 Task: Find connections with filter location Havana with filter topic #entrepreneurshipwith filter profile language German with filter current company Bill & Melinda Gates Foundation with filter school Pondicherry Engineering College with filter industry Aviation and Aerospace Component Manufacturing with filter service category Wedding Photography with filter keywords title Foreman
Action: Mouse moved to (709, 85)
Screenshot: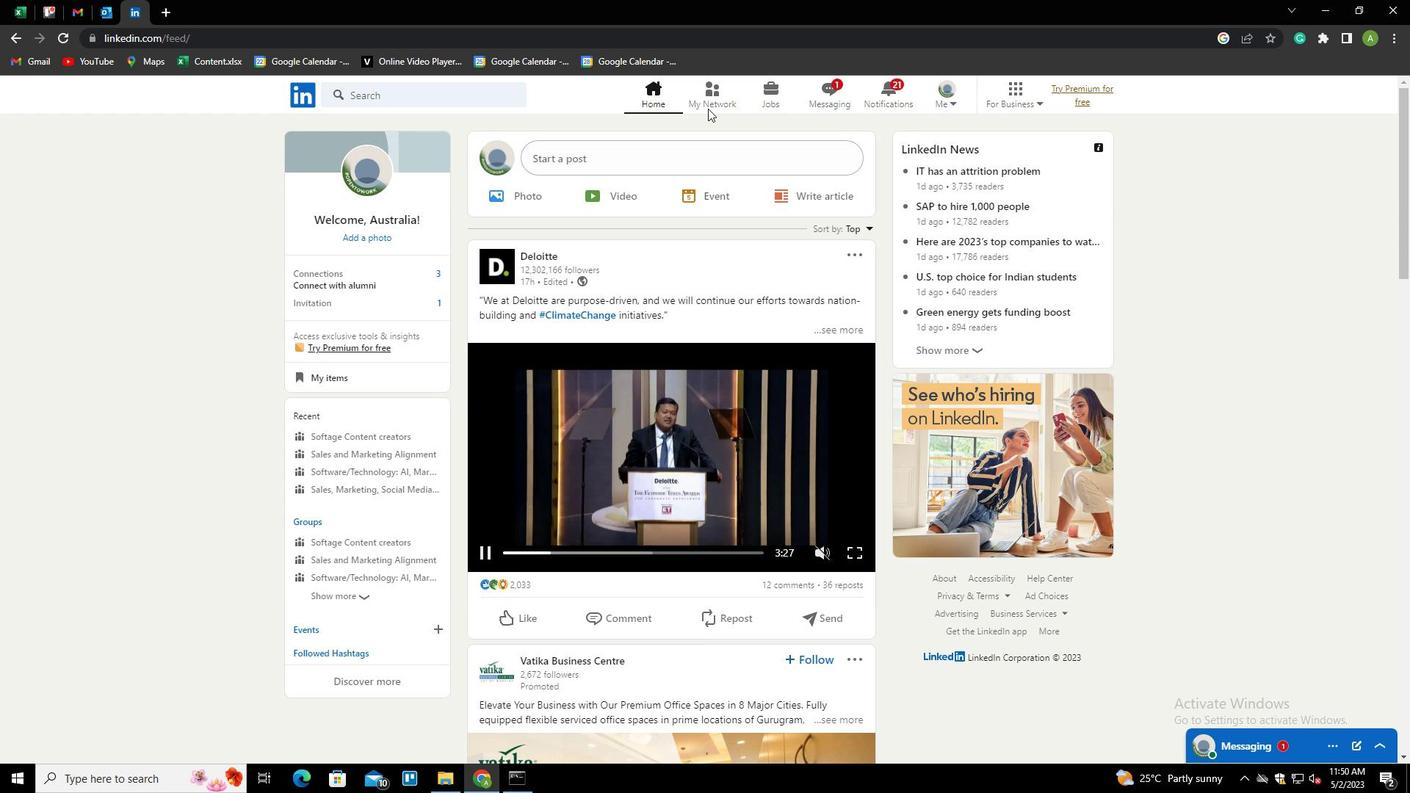 
Action: Mouse pressed left at (709, 85)
Screenshot: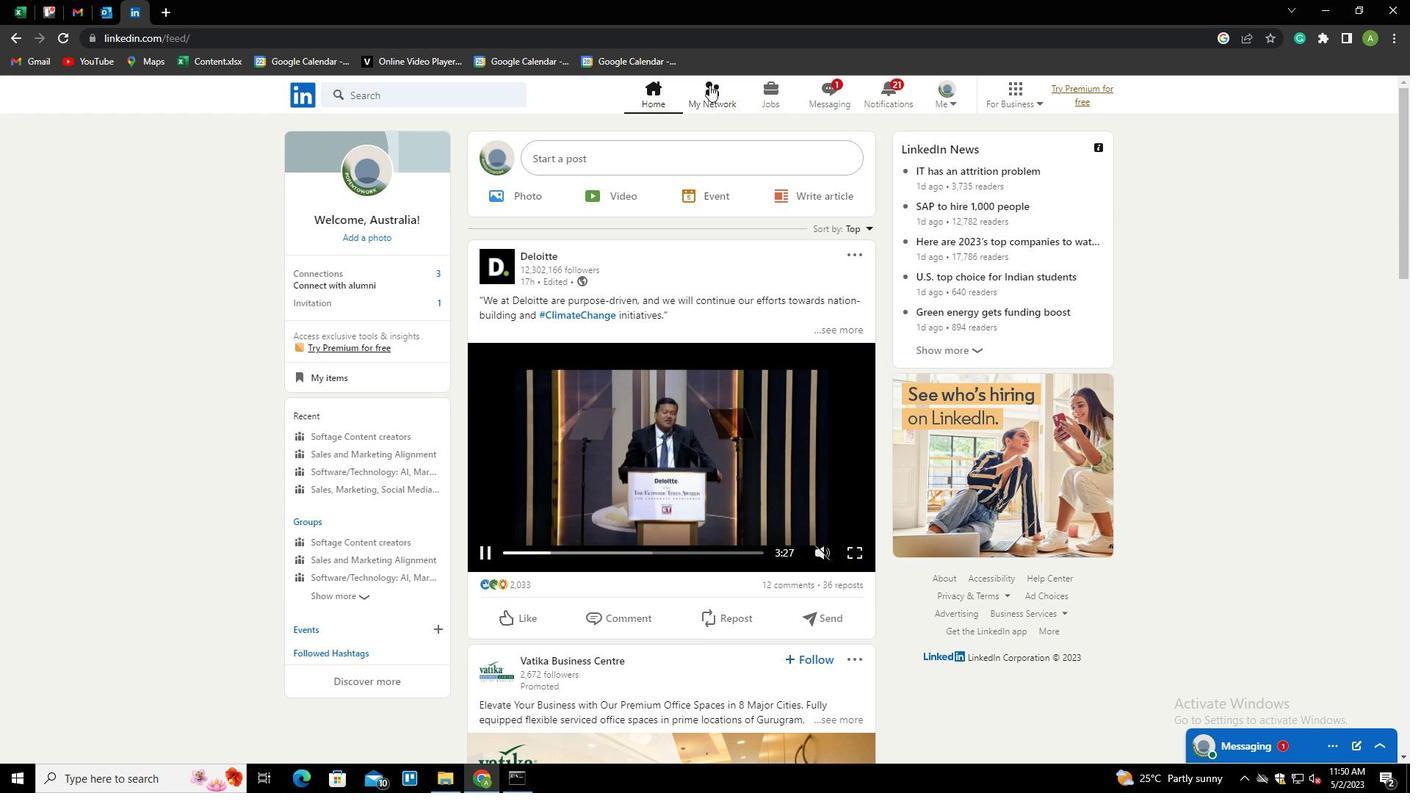 
Action: Mouse moved to (365, 171)
Screenshot: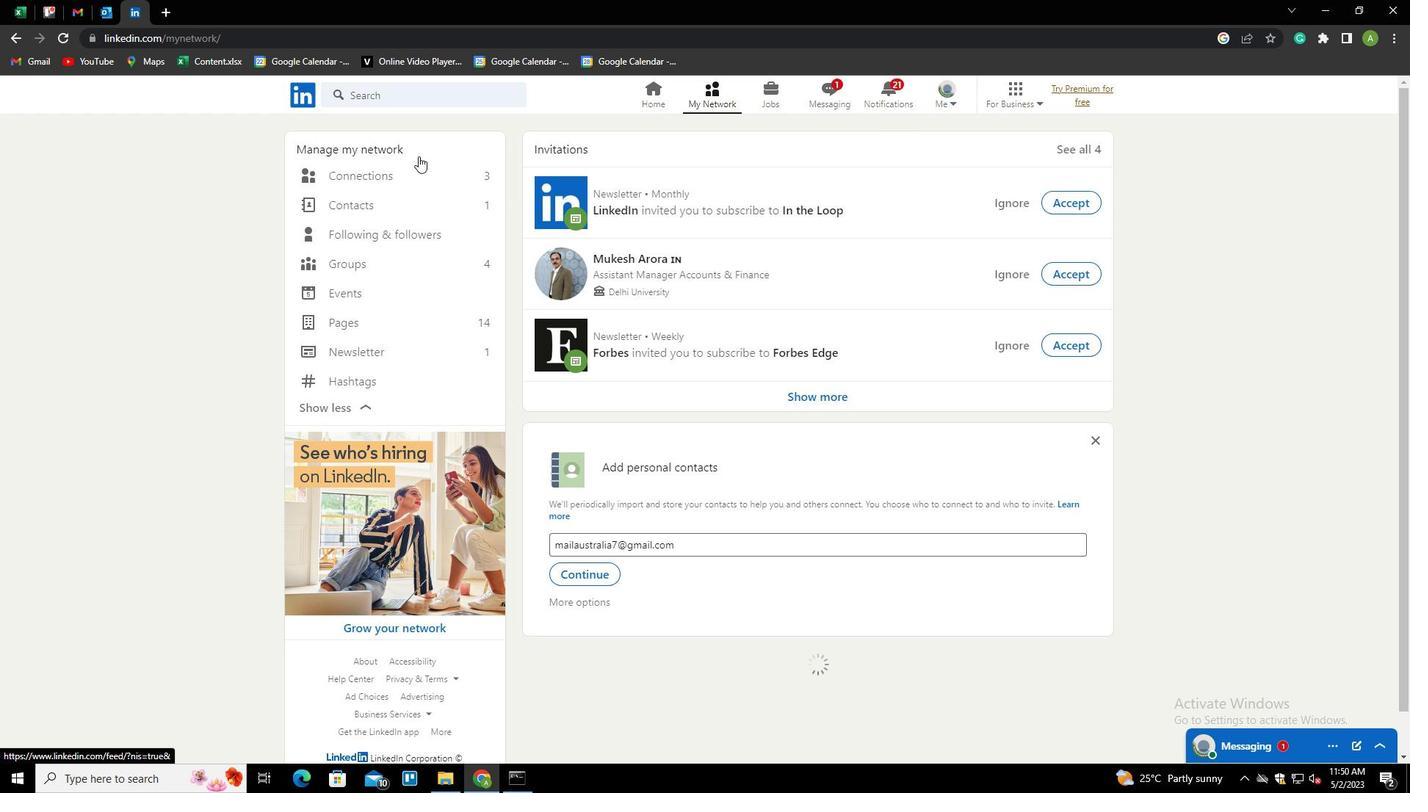 
Action: Mouse pressed left at (365, 171)
Screenshot: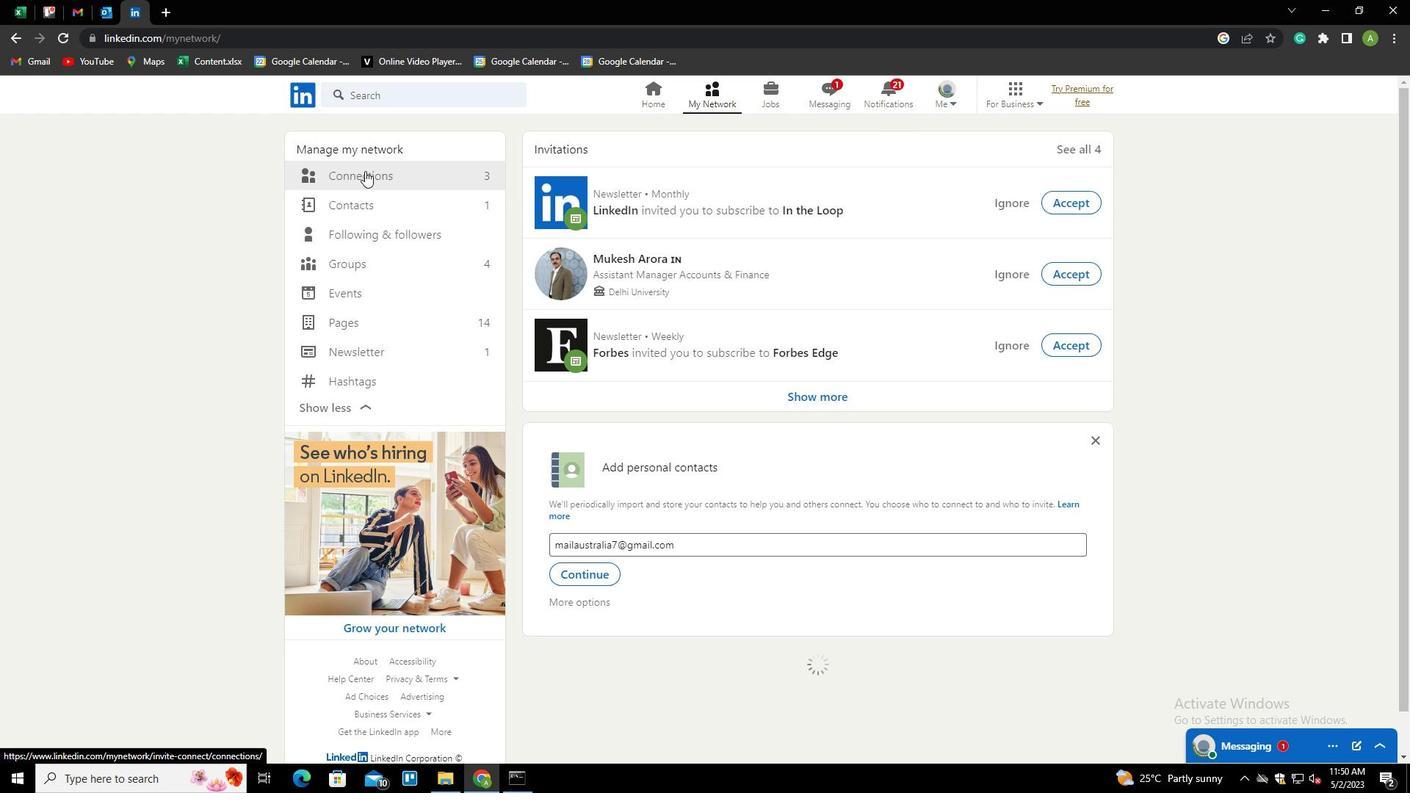 
Action: Mouse moved to (796, 180)
Screenshot: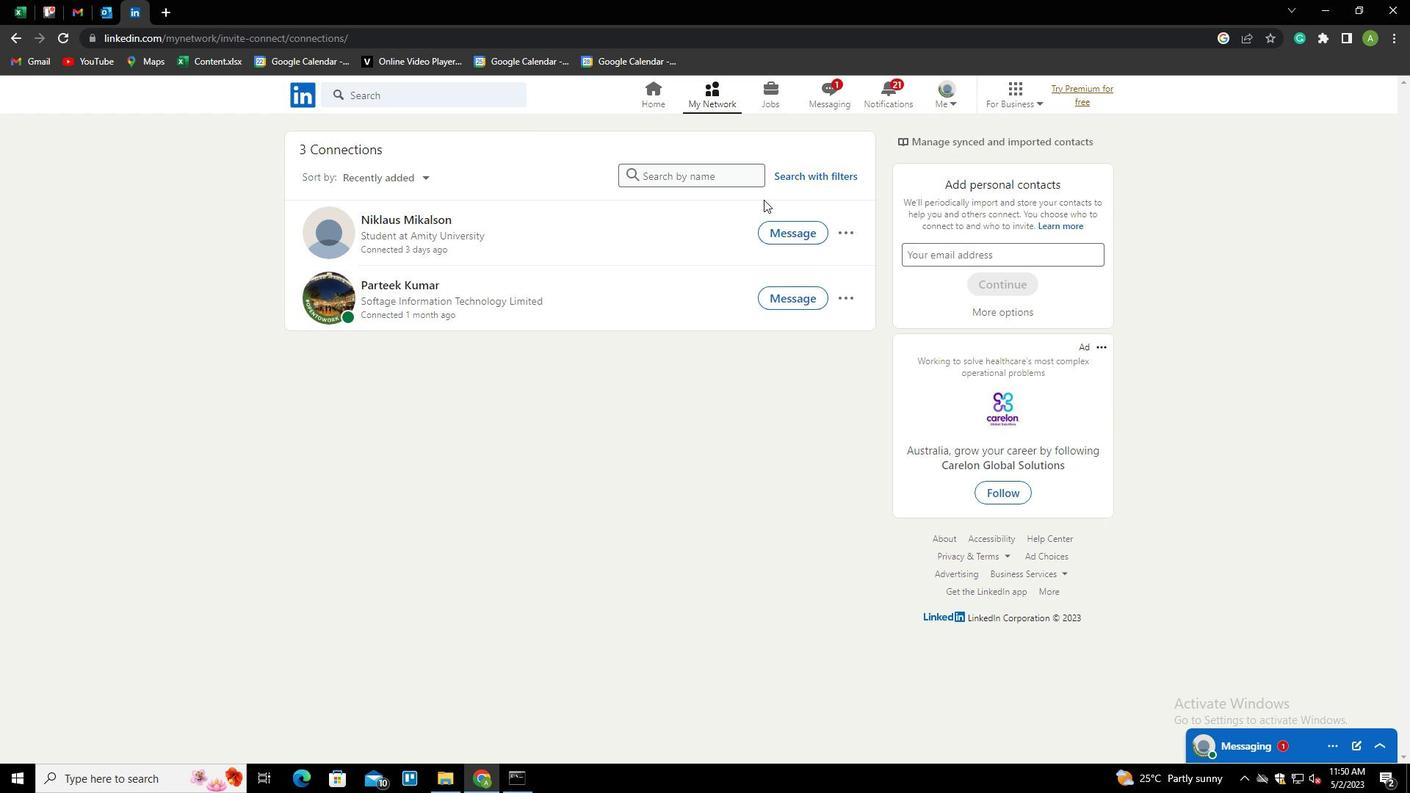 
Action: Mouse pressed left at (796, 180)
Screenshot: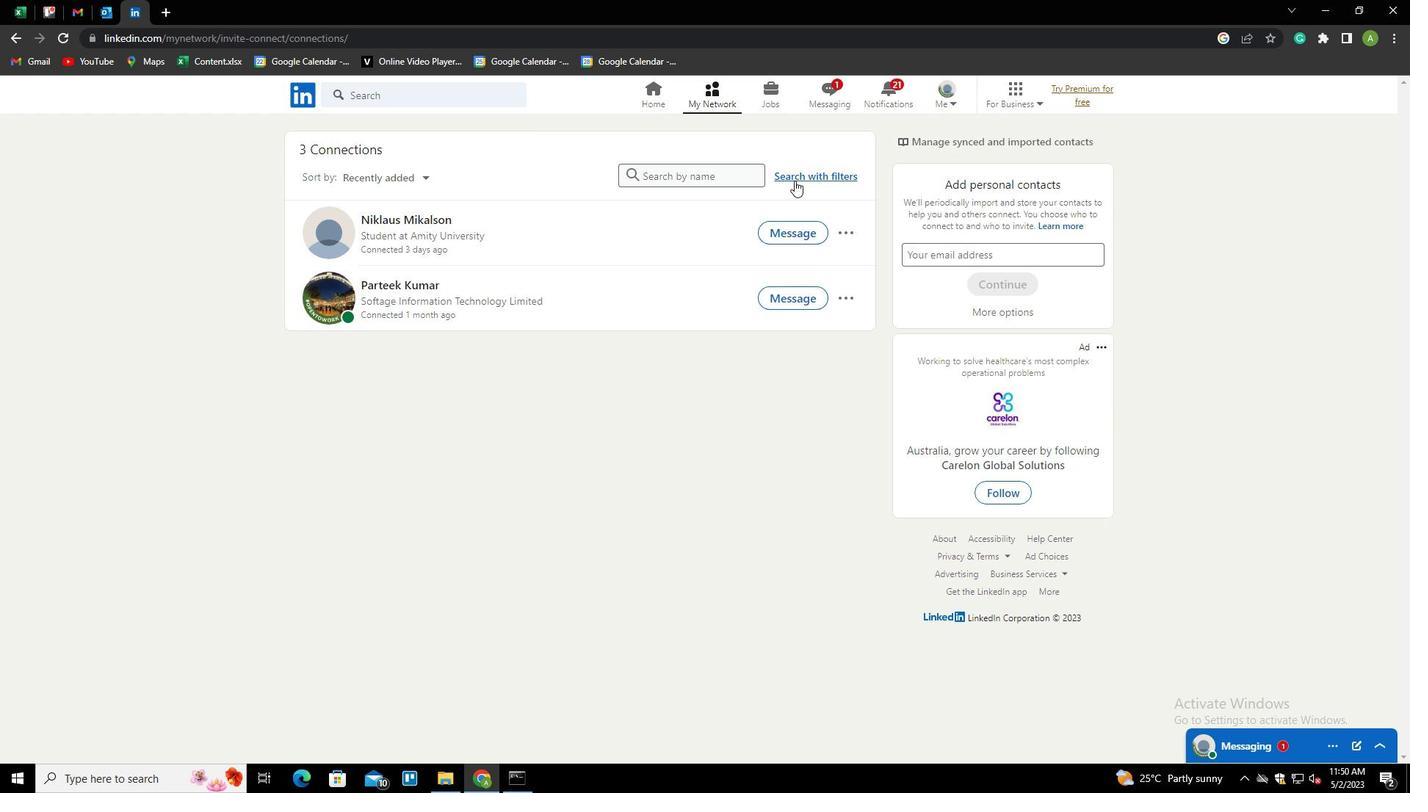 
Action: Mouse moved to (744, 136)
Screenshot: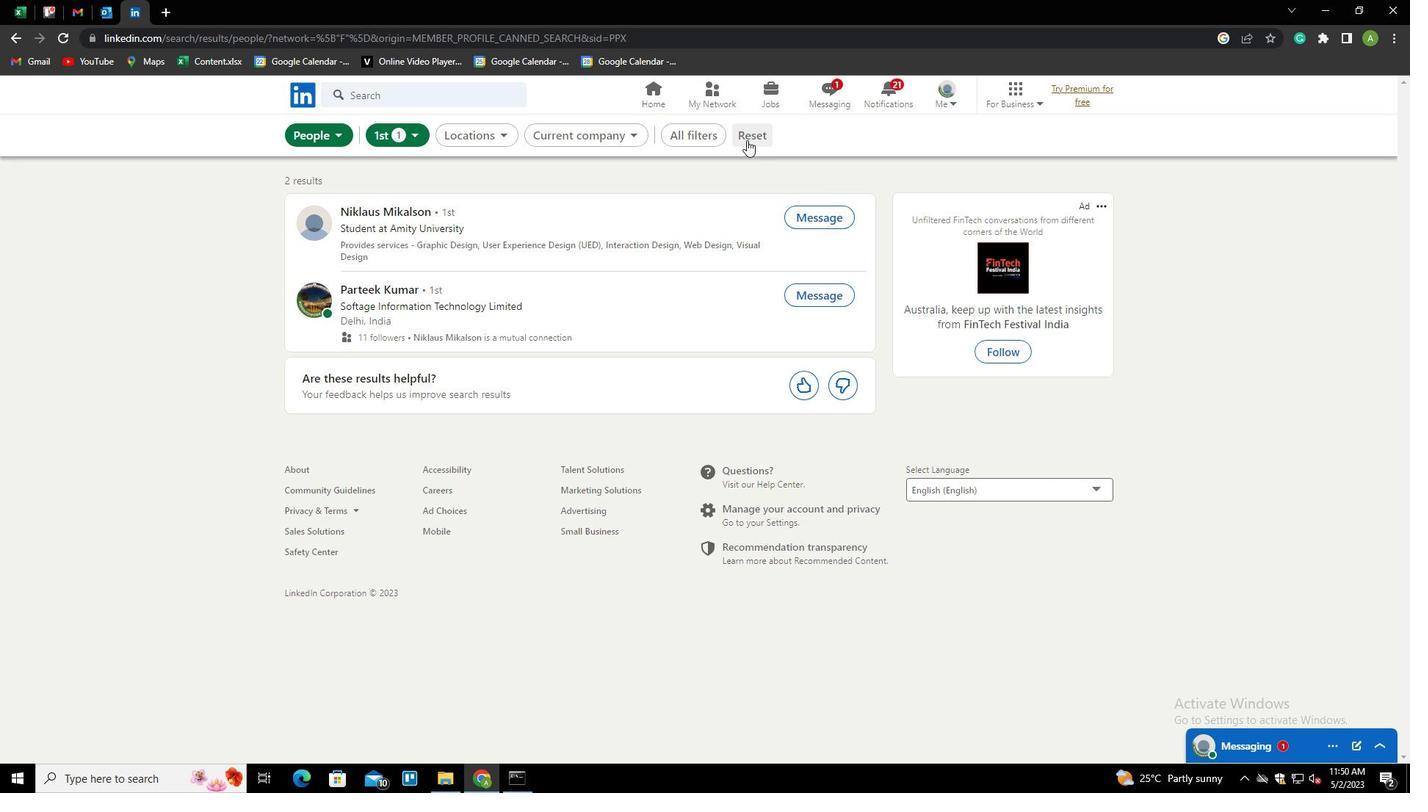 
Action: Mouse pressed left at (744, 136)
Screenshot: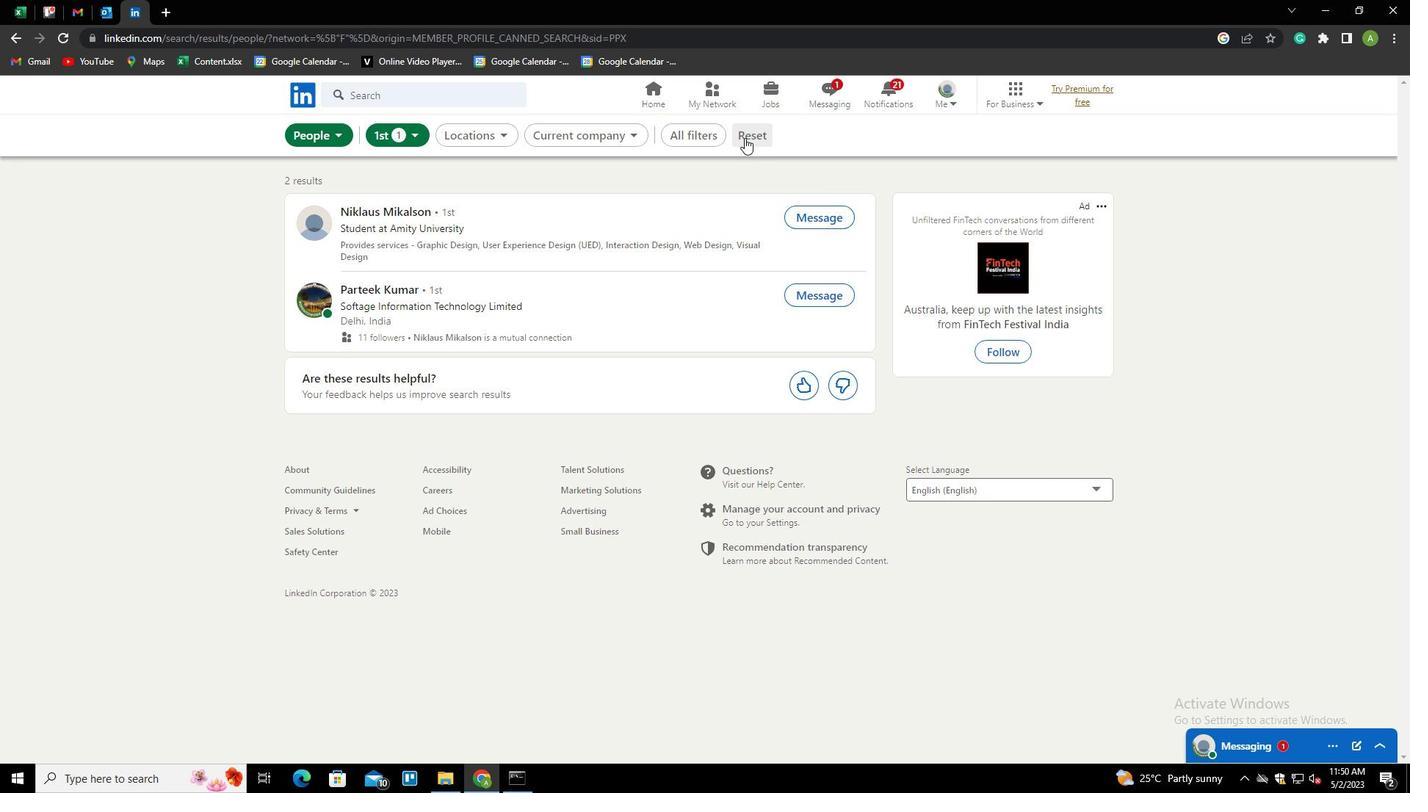 
Action: Mouse moved to (722, 137)
Screenshot: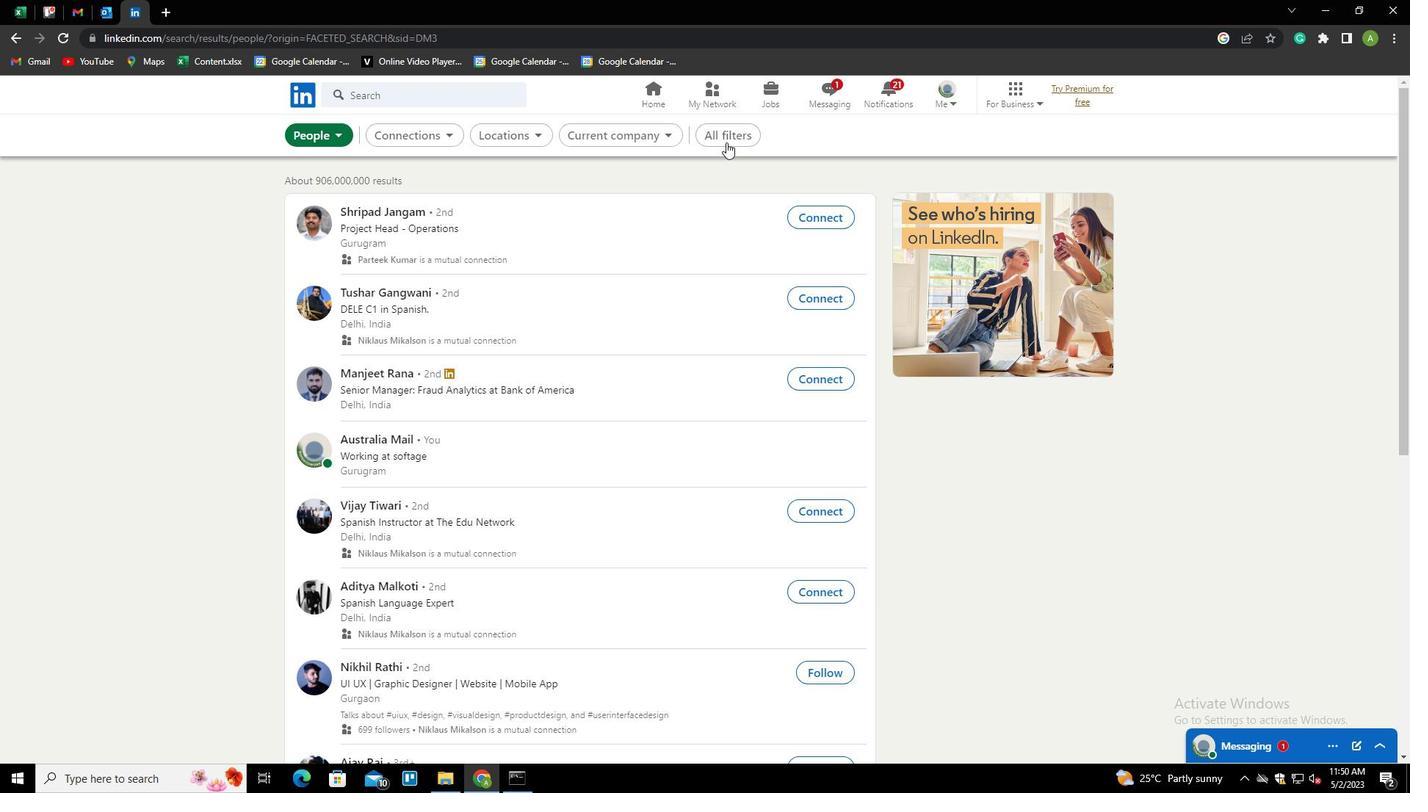 
Action: Mouse pressed left at (722, 137)
Screenshot: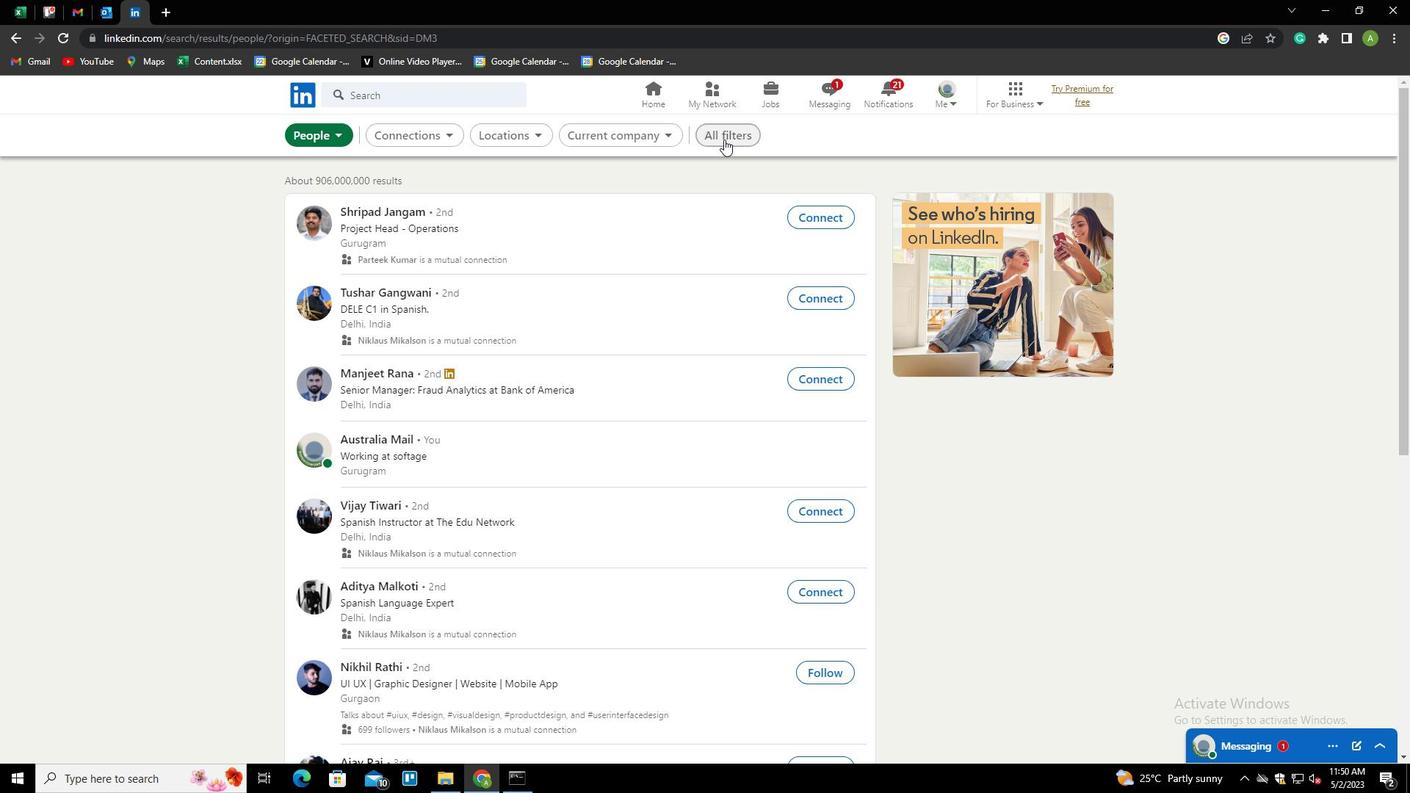 
Action: Mouse moved to (1201, 408)
Screenshot: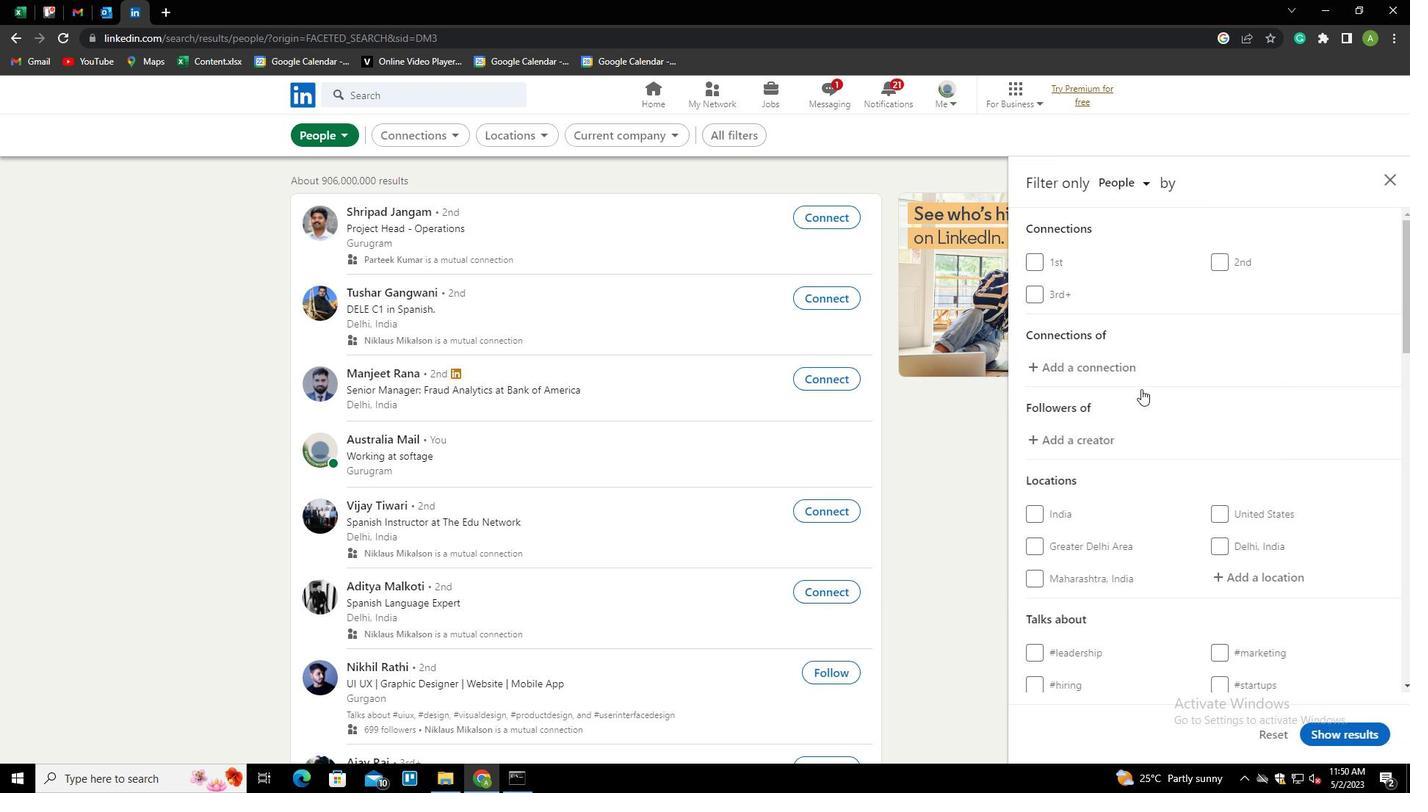
Action: Mouse scrolled (1201, 407) with delta (0, 0)
Screenshot: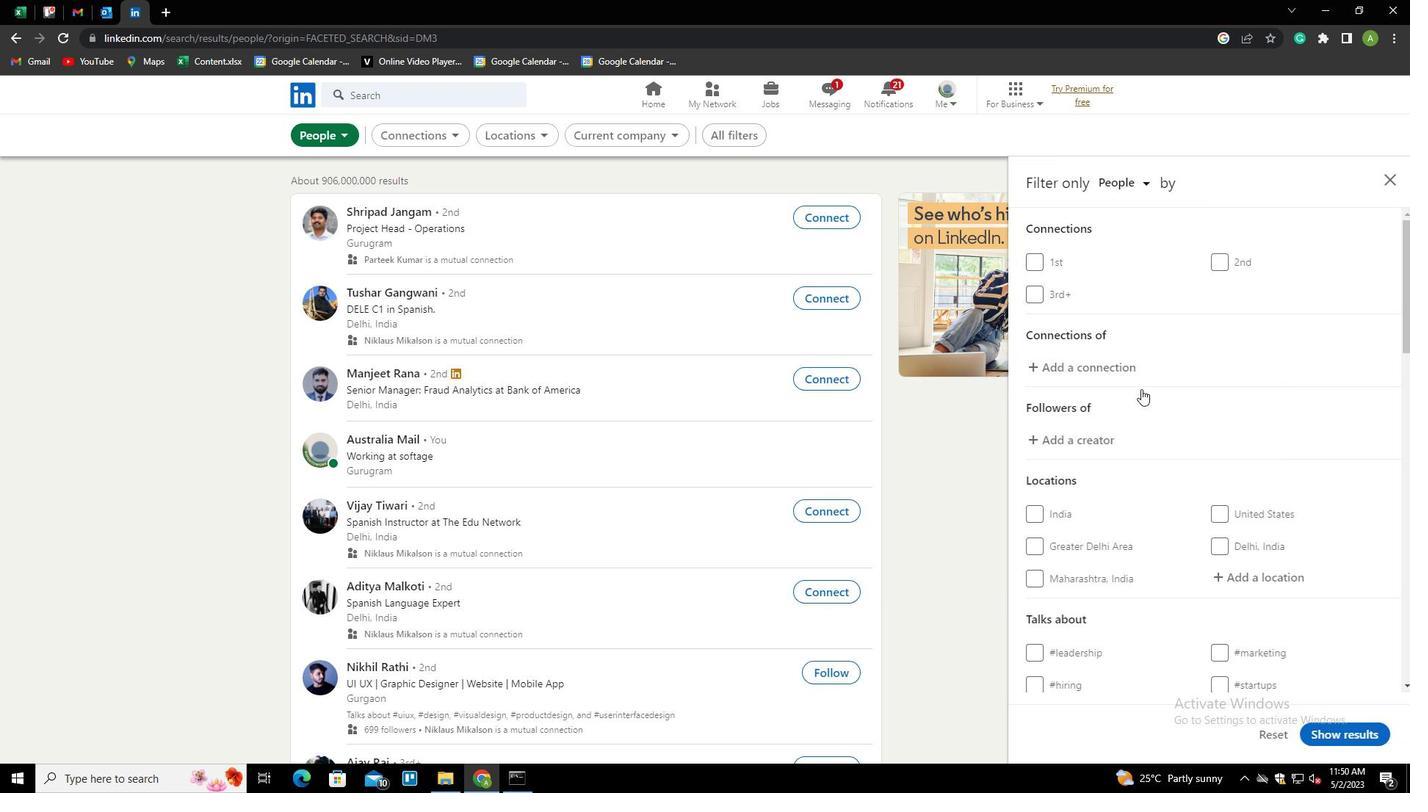 
Action: Mouse scrolled (1201, 407) with delta (0, 0)
Screenshot: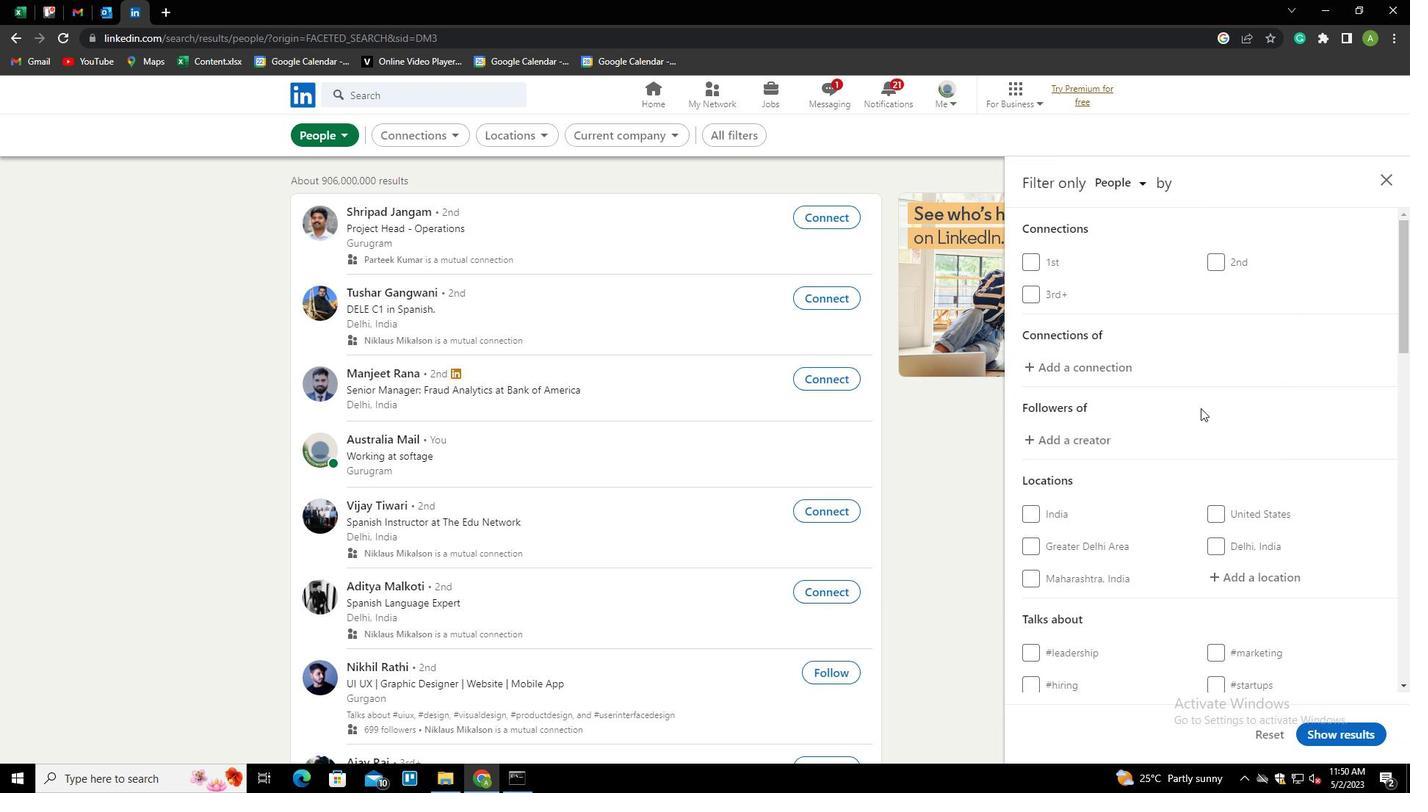 
Action: Mouse scrolled (1201, 407) with delta (0, 0)
Screenshot: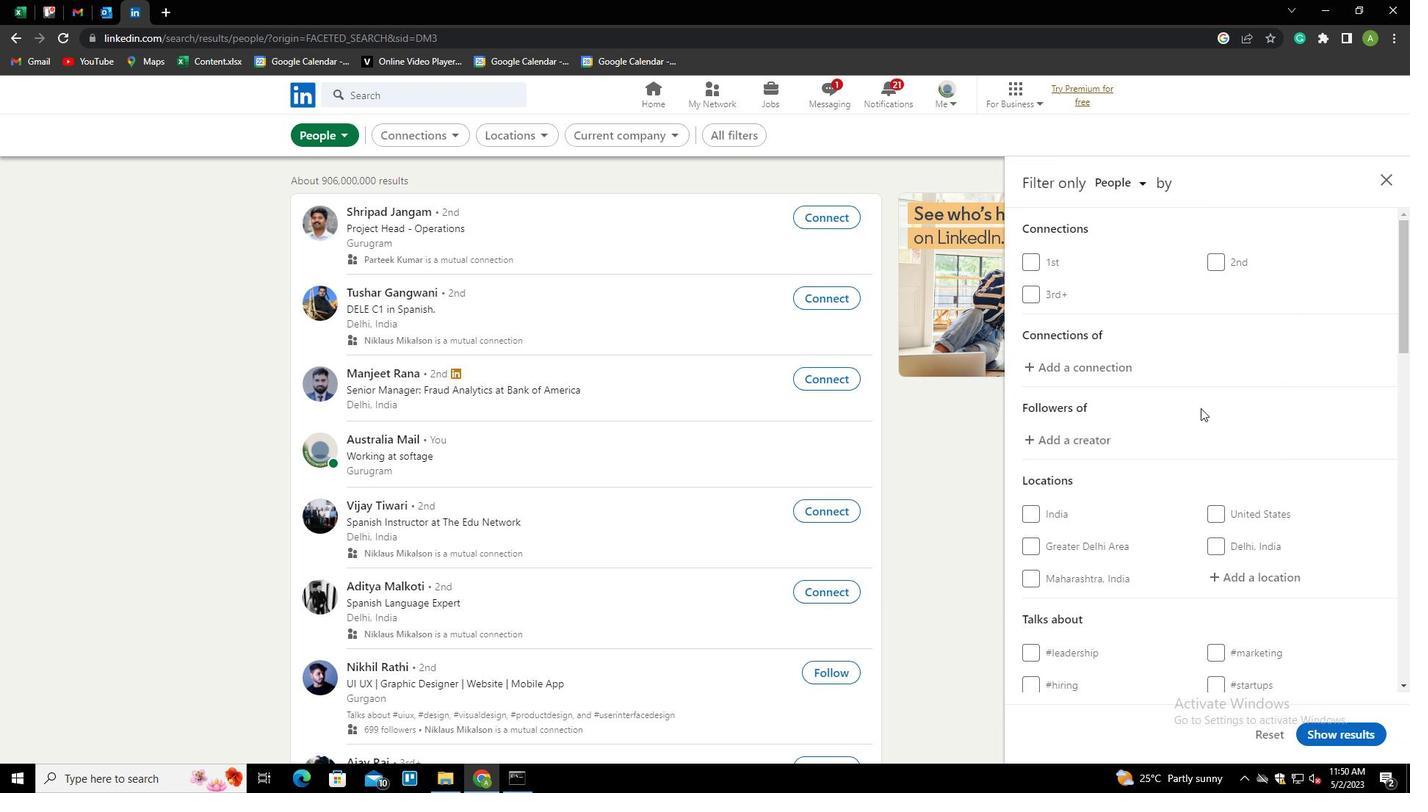 
Action: Mouse moved to (1231, 362)
Screenshot: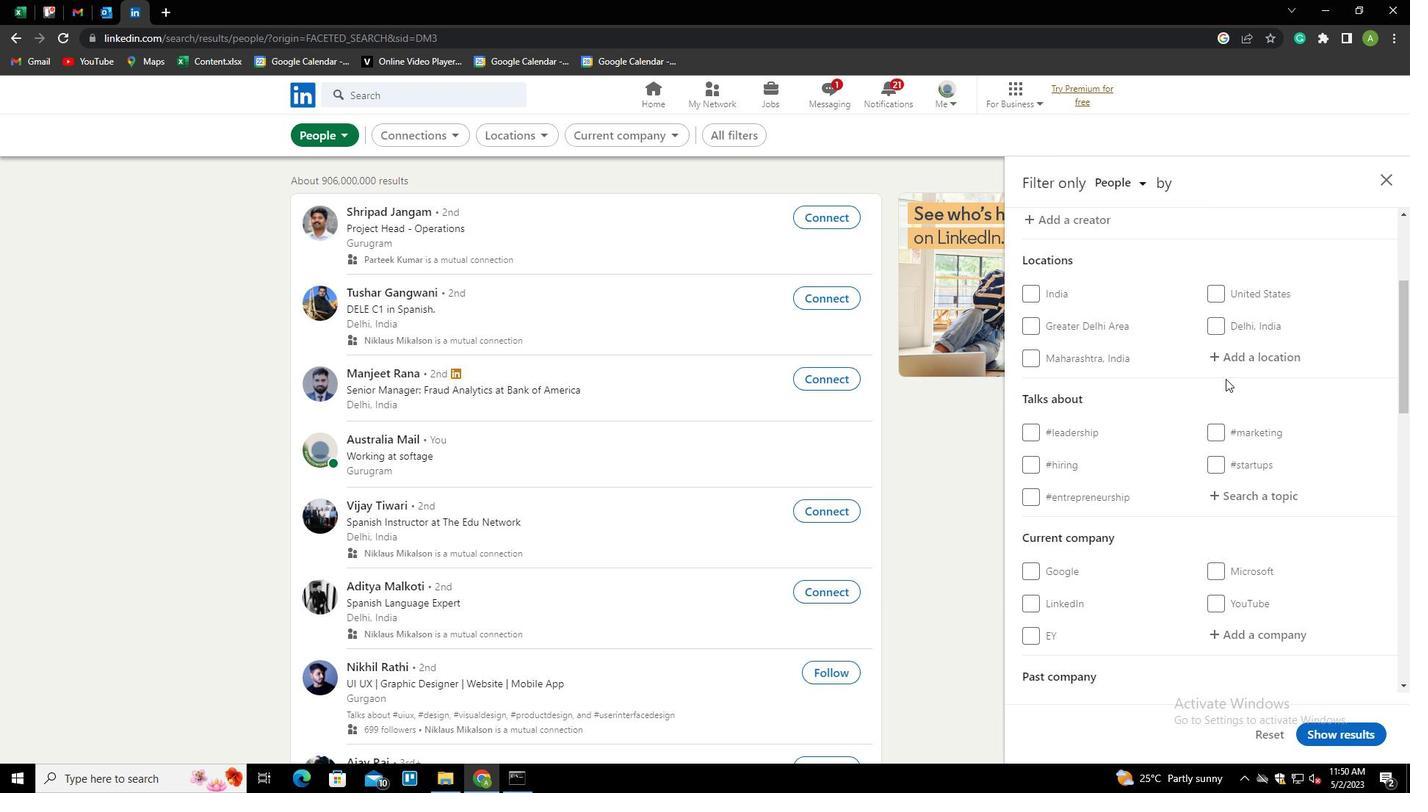 
Action: Mouse pressed left at (1231, 362)
Screenshot: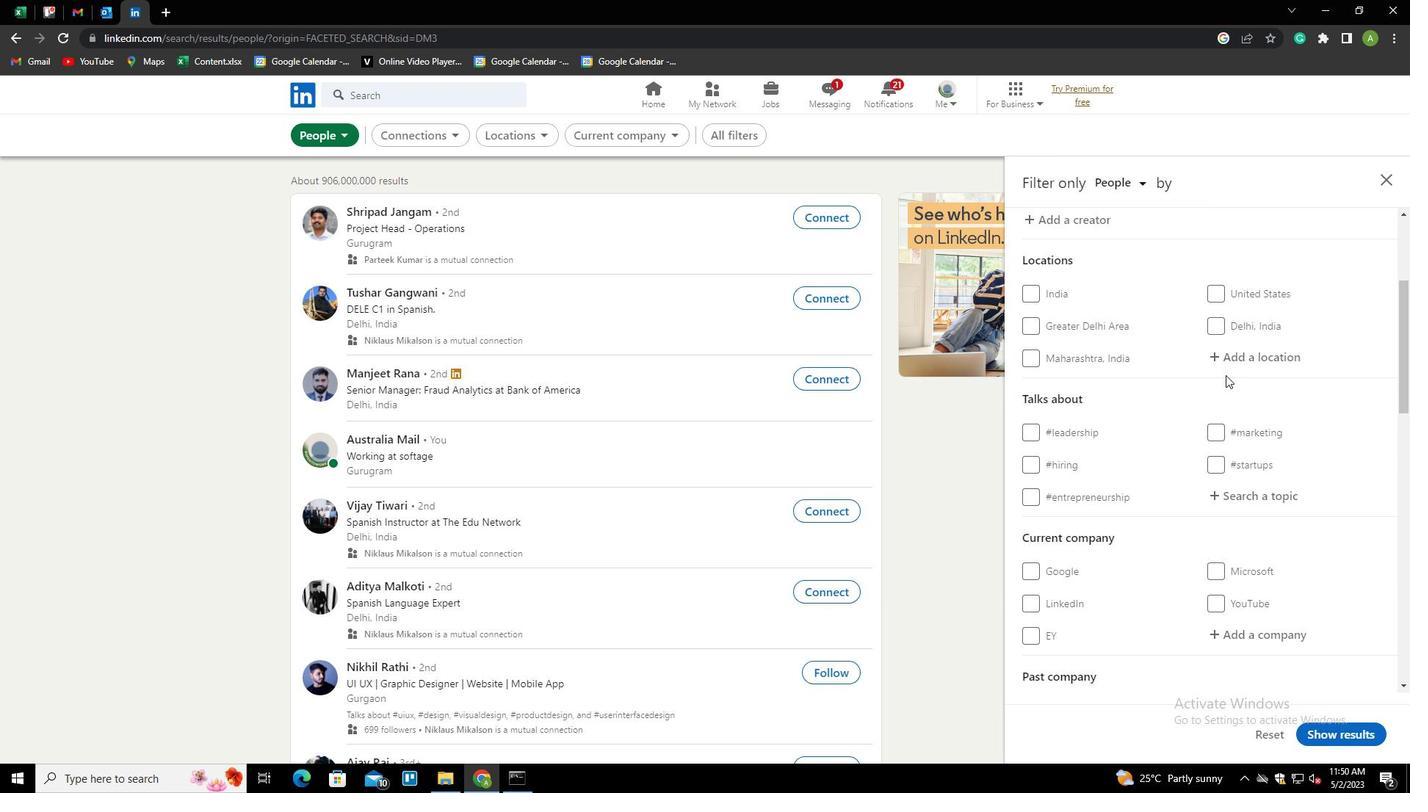 
Action: Mouse moved to (1234, 362)
Screenshot: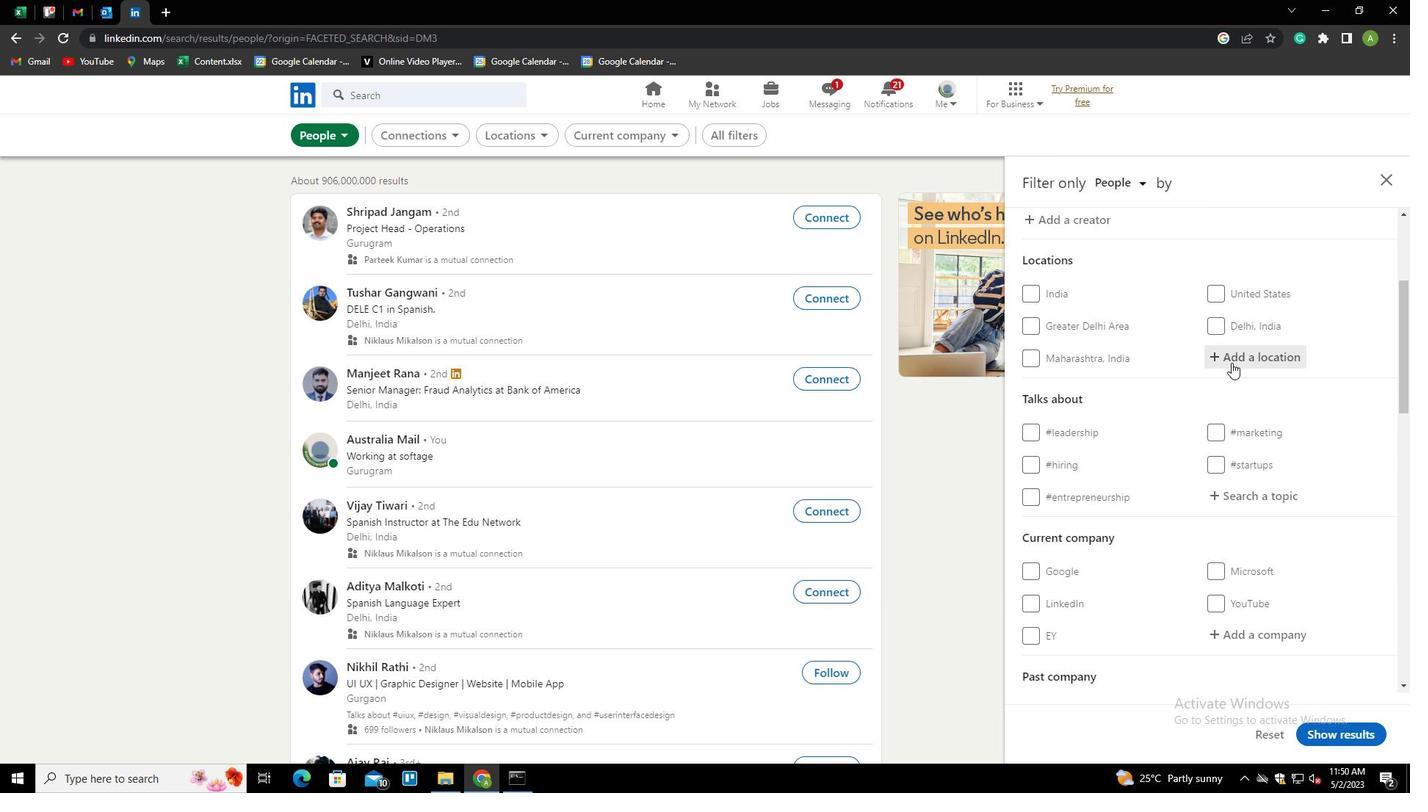 
Action: Key pressed <Key.shift>HAVANA<Key.down><Key.enter>
Screenshot: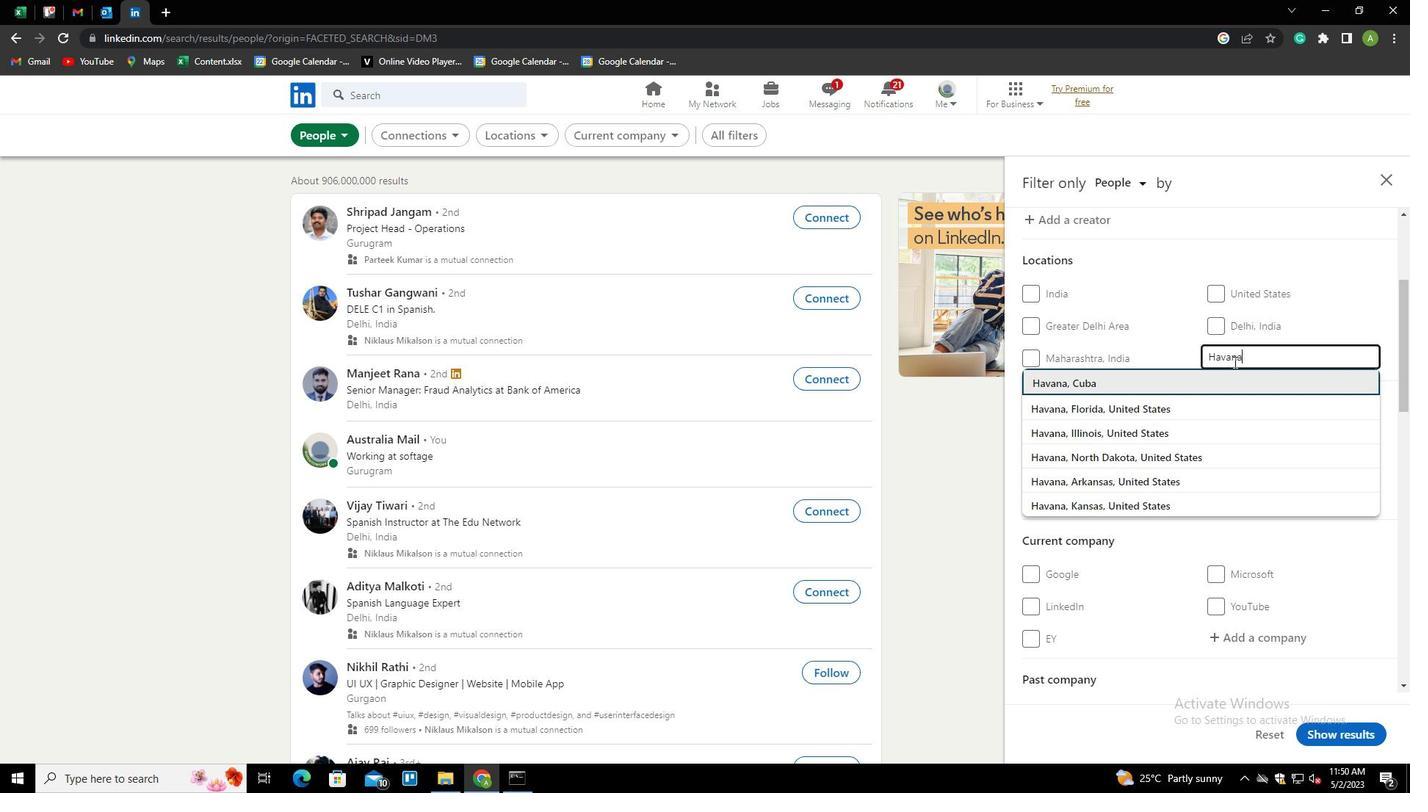 
Action: Mouse scrolled (1234, 361) with delta (0, 0)
Screenshot: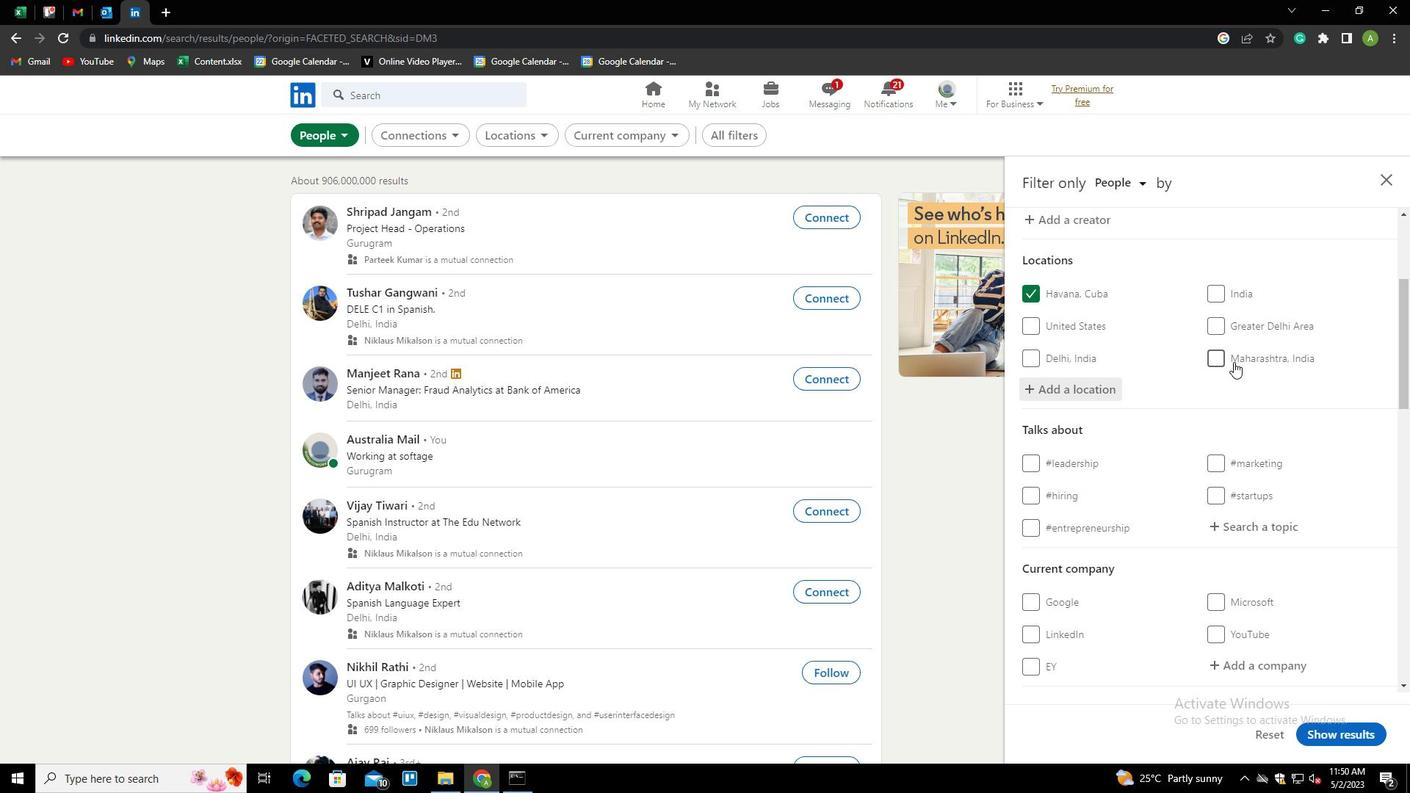 
Action: Mouse scrolled (1234, 361) with delta (0, 0)
Screenshot: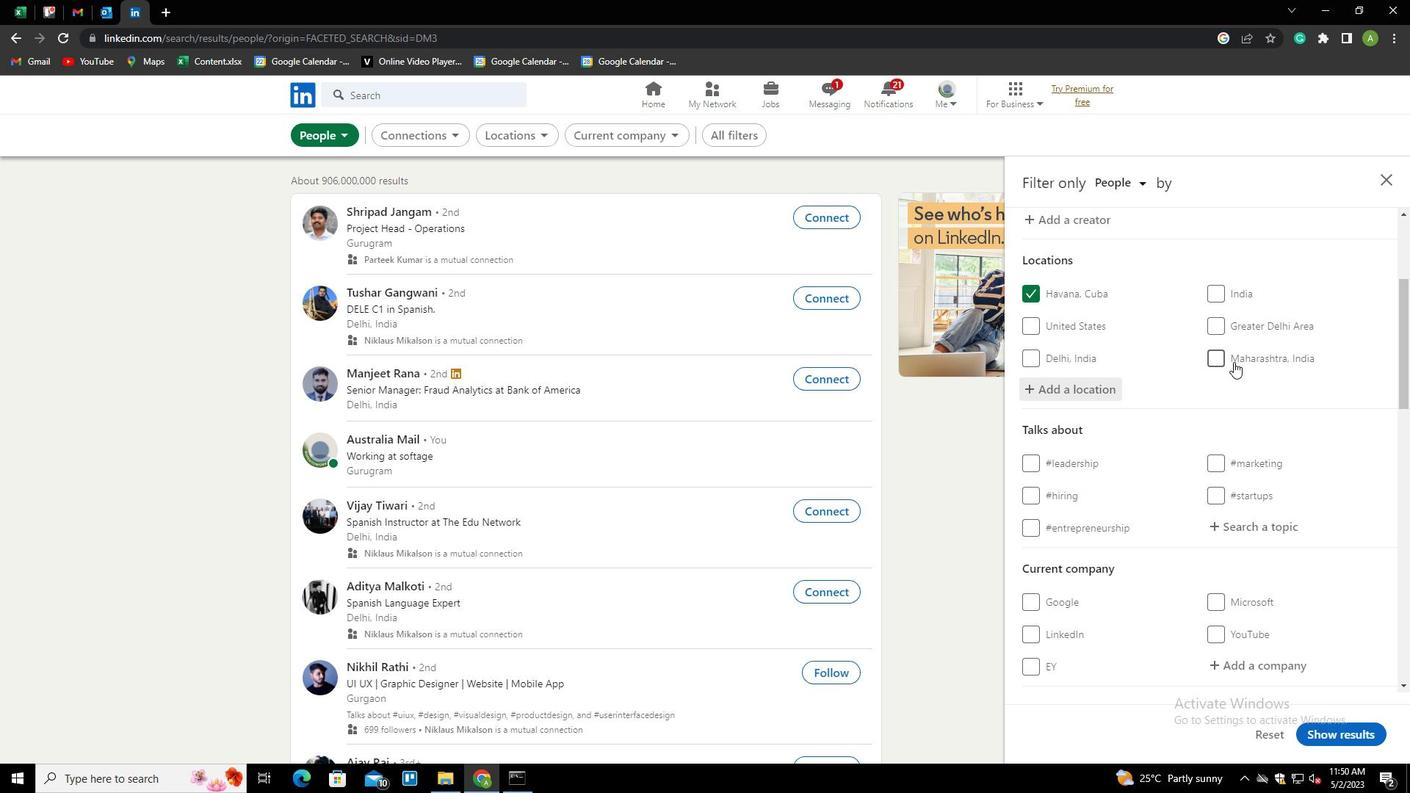 
Action: Mouse moved to (1232, 382)
Screenshot: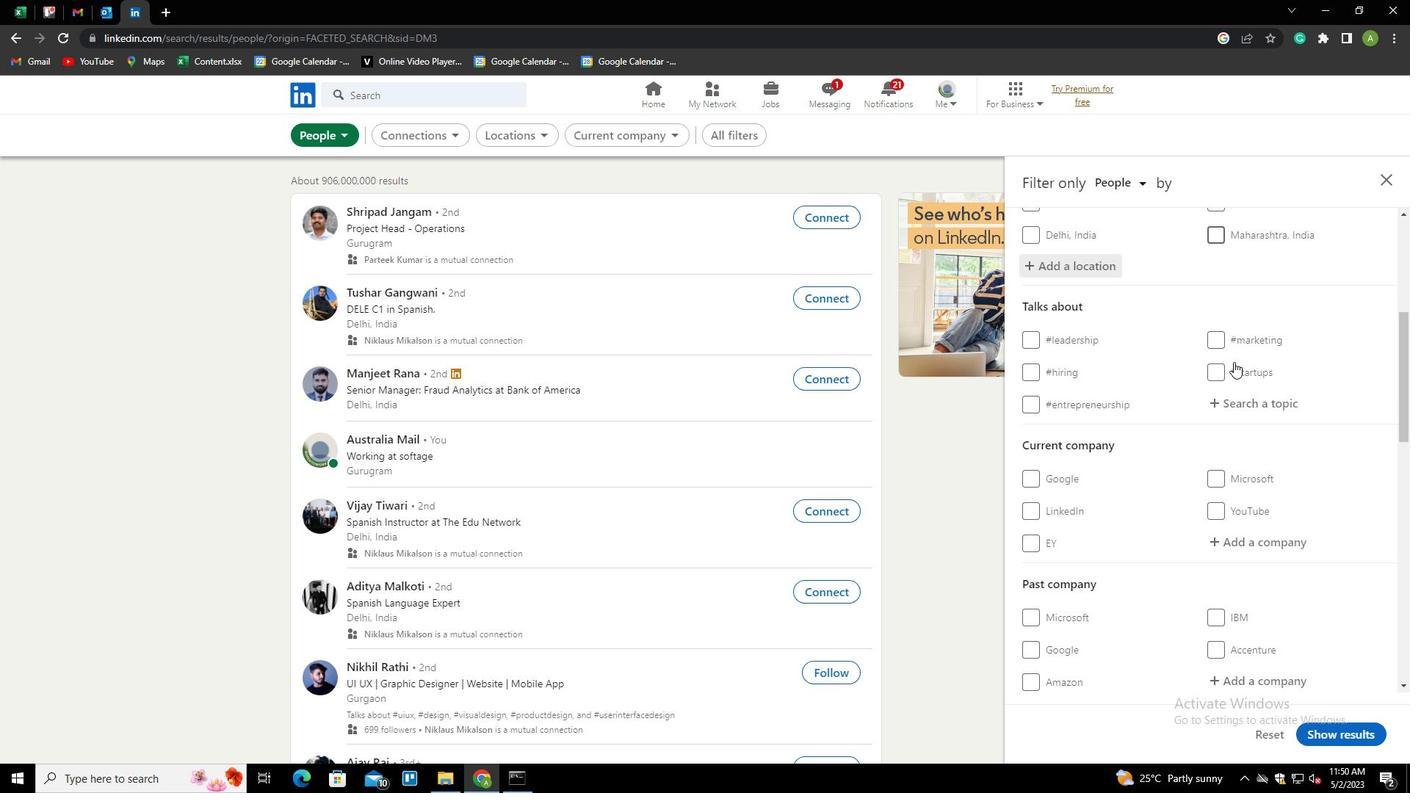 
Action: Mouse pressed left at (1232, 382)
Screenshot: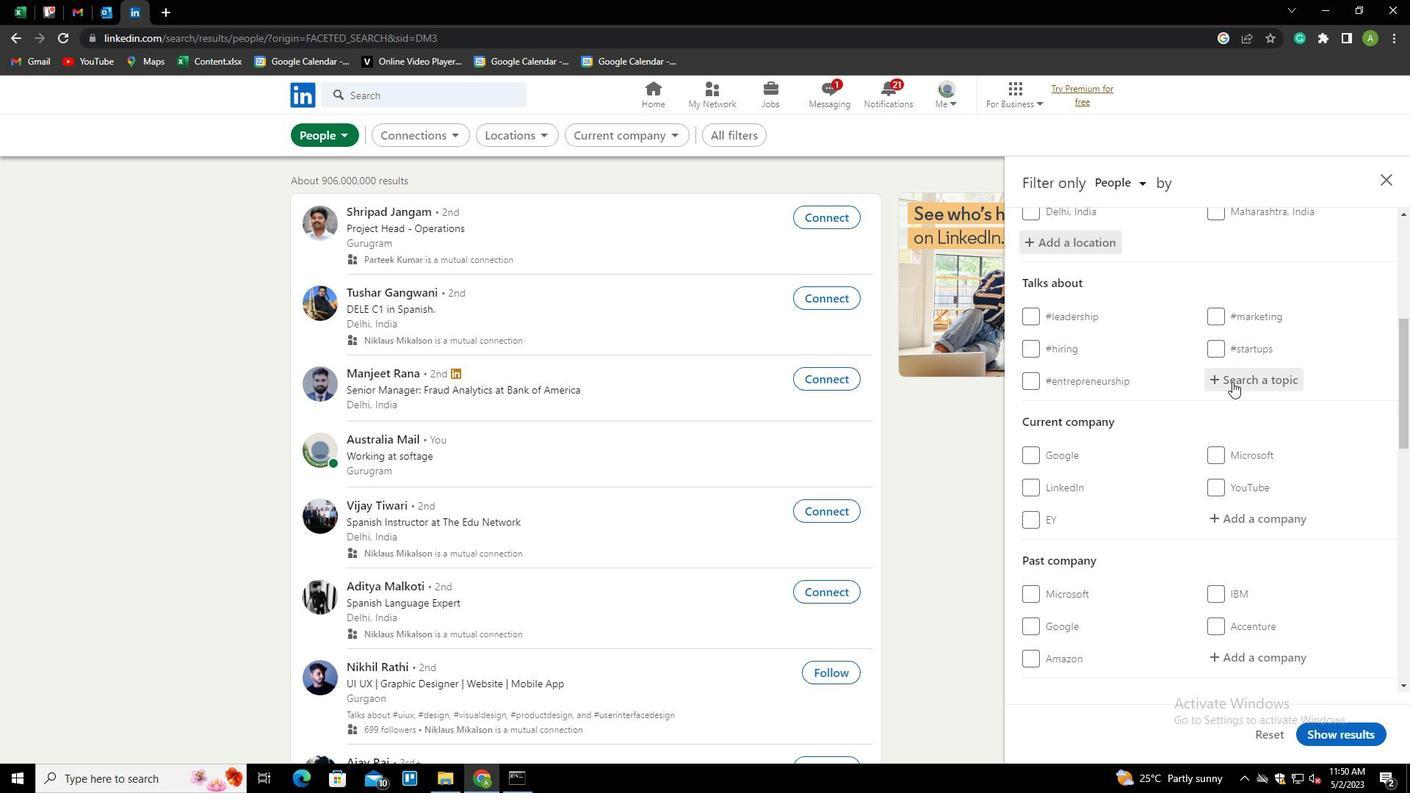 
Action: Key pressed E
Screenshot: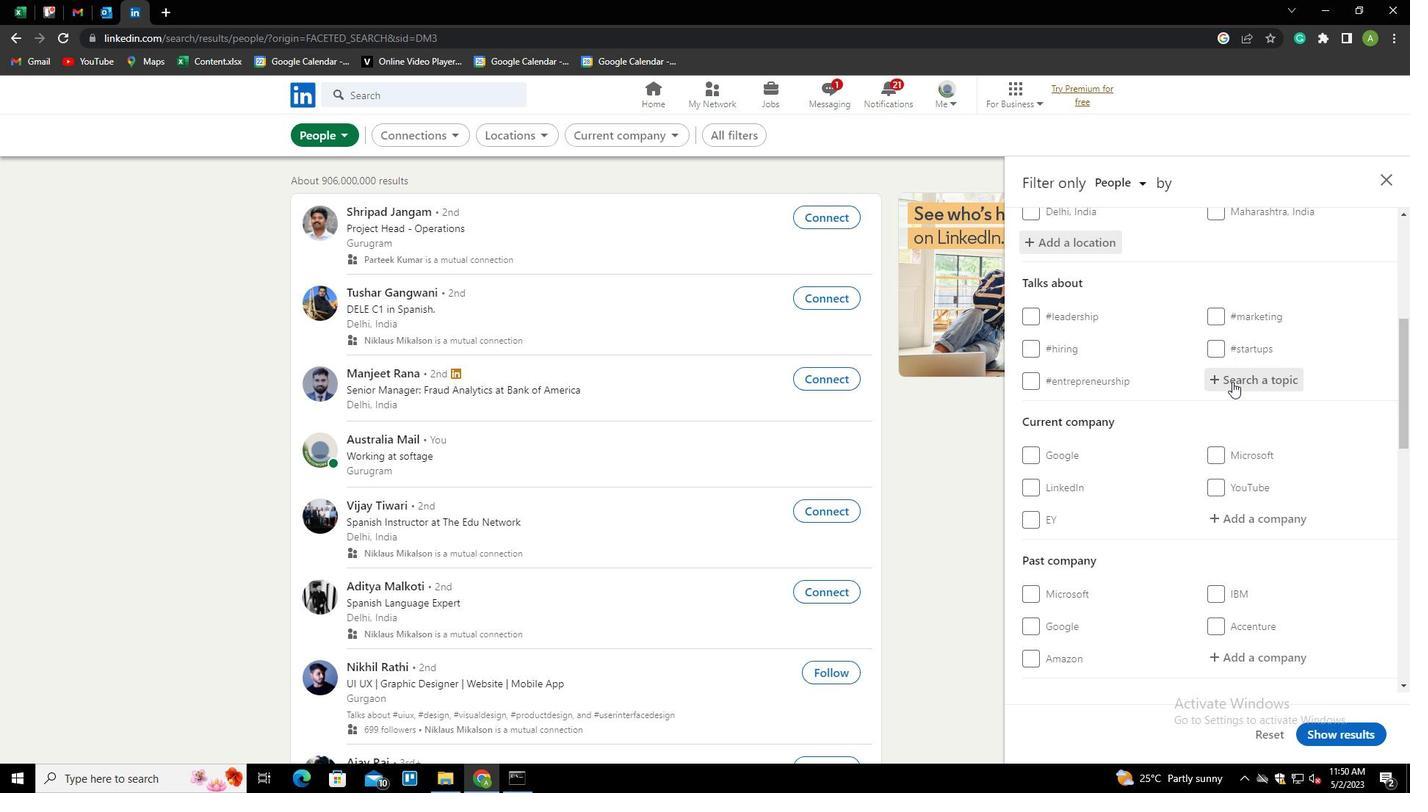 
Action: Mouse moved to (1110, 374)
Screenshot: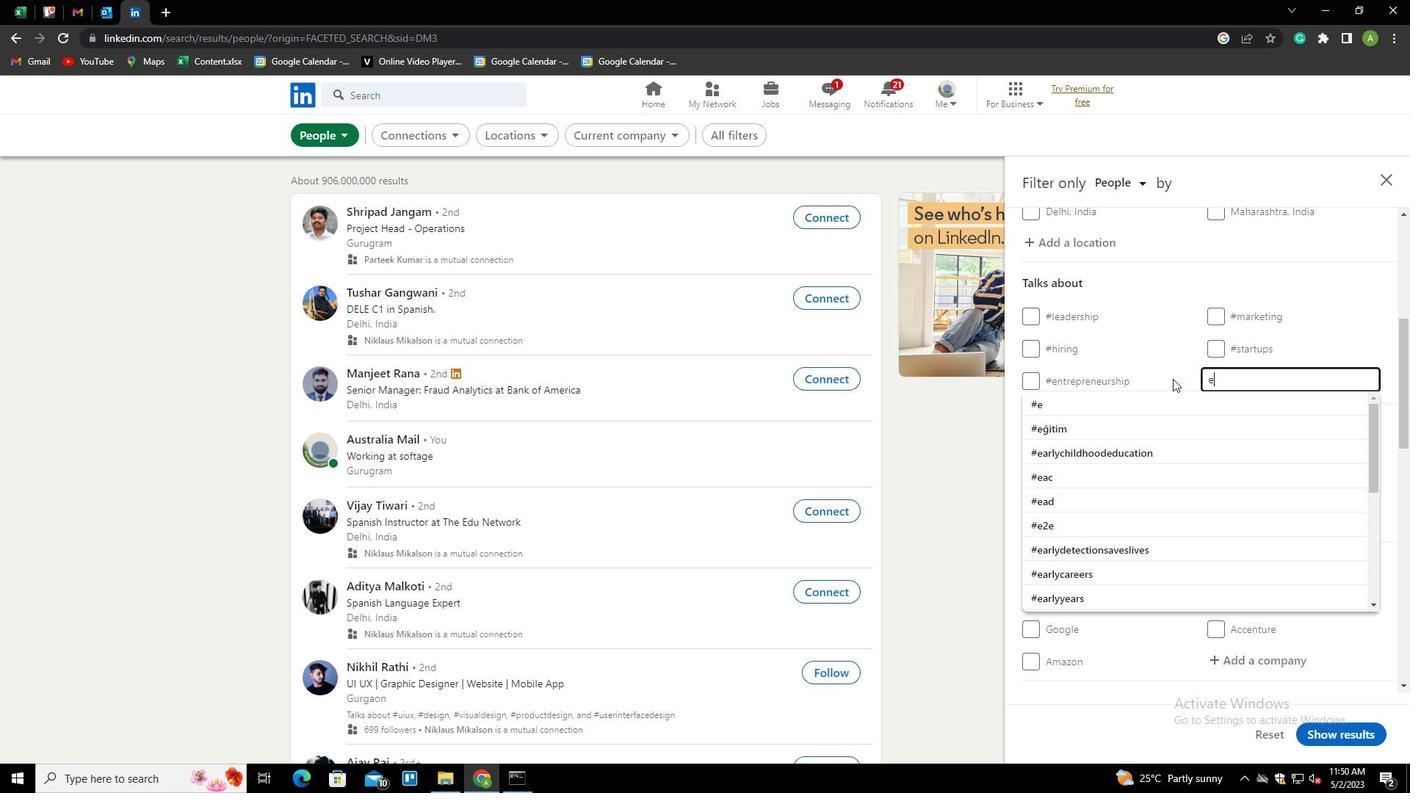 
Action: Mouse pressed left at (1110, 374)
Screenshot: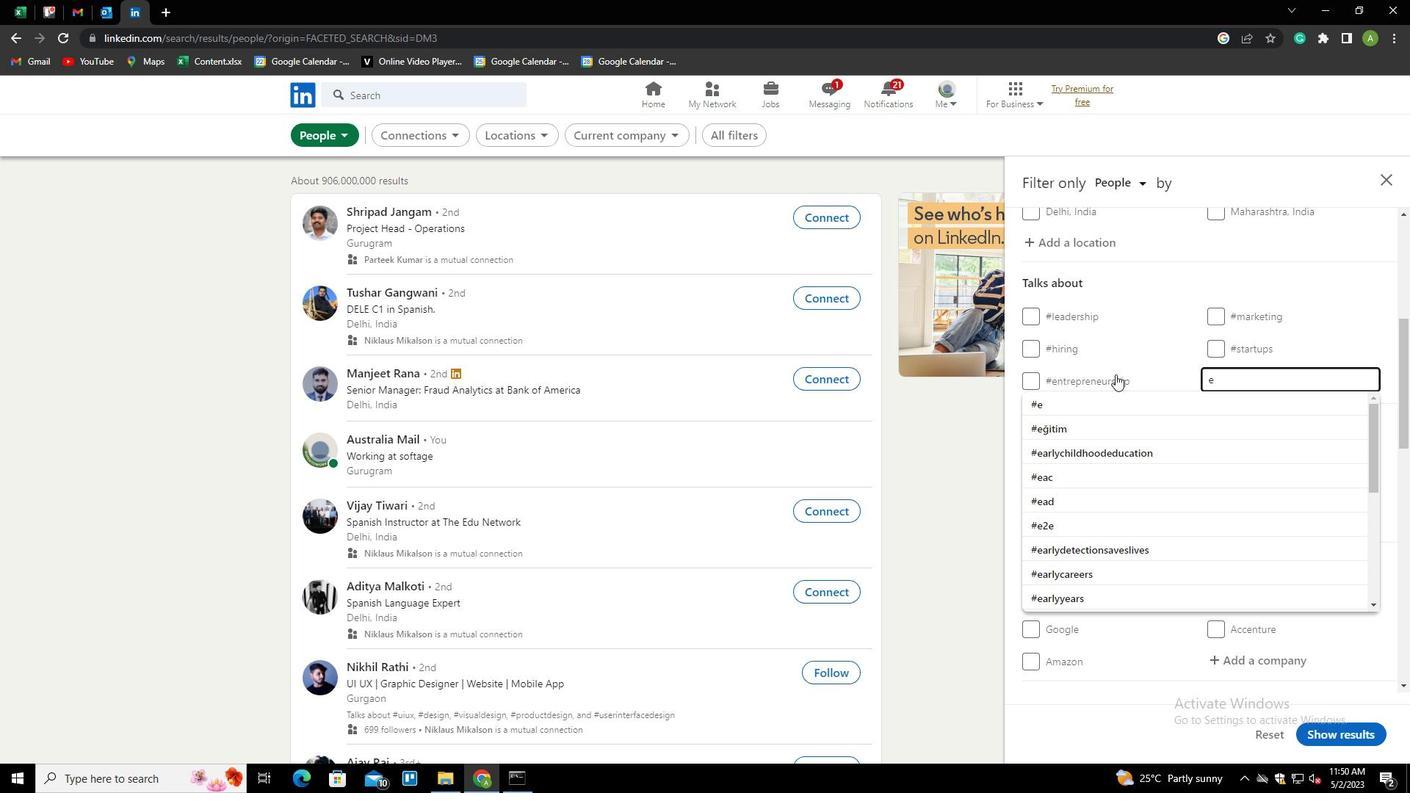 
Action: Mouse moved to (1156, 406)
Screenshot: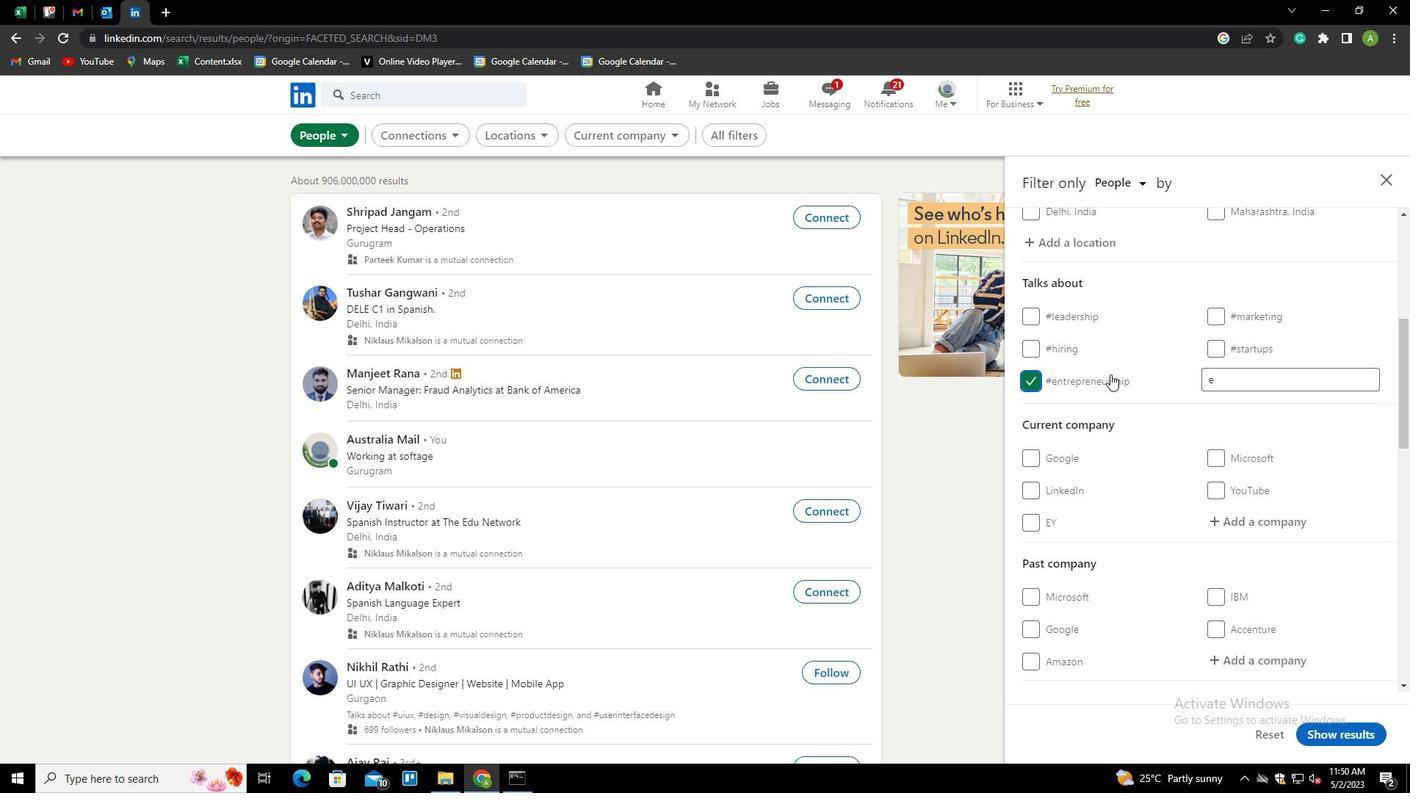 
Action: Mouse scrolled (1156, 405) with delta (0, 0)
Screenshot: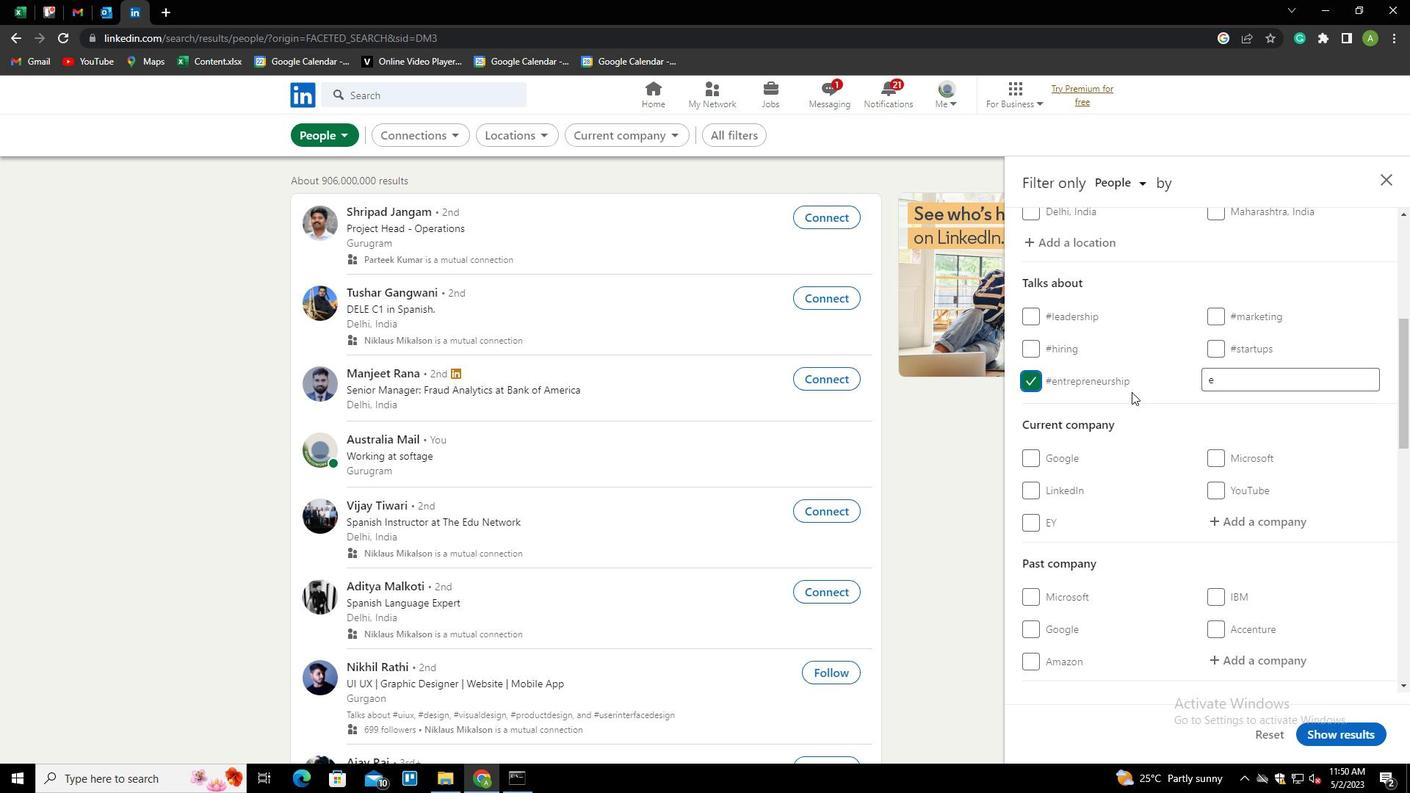 
Action: Mouse scrolled (1156, 405) with delta (0, 0)
Screenshot: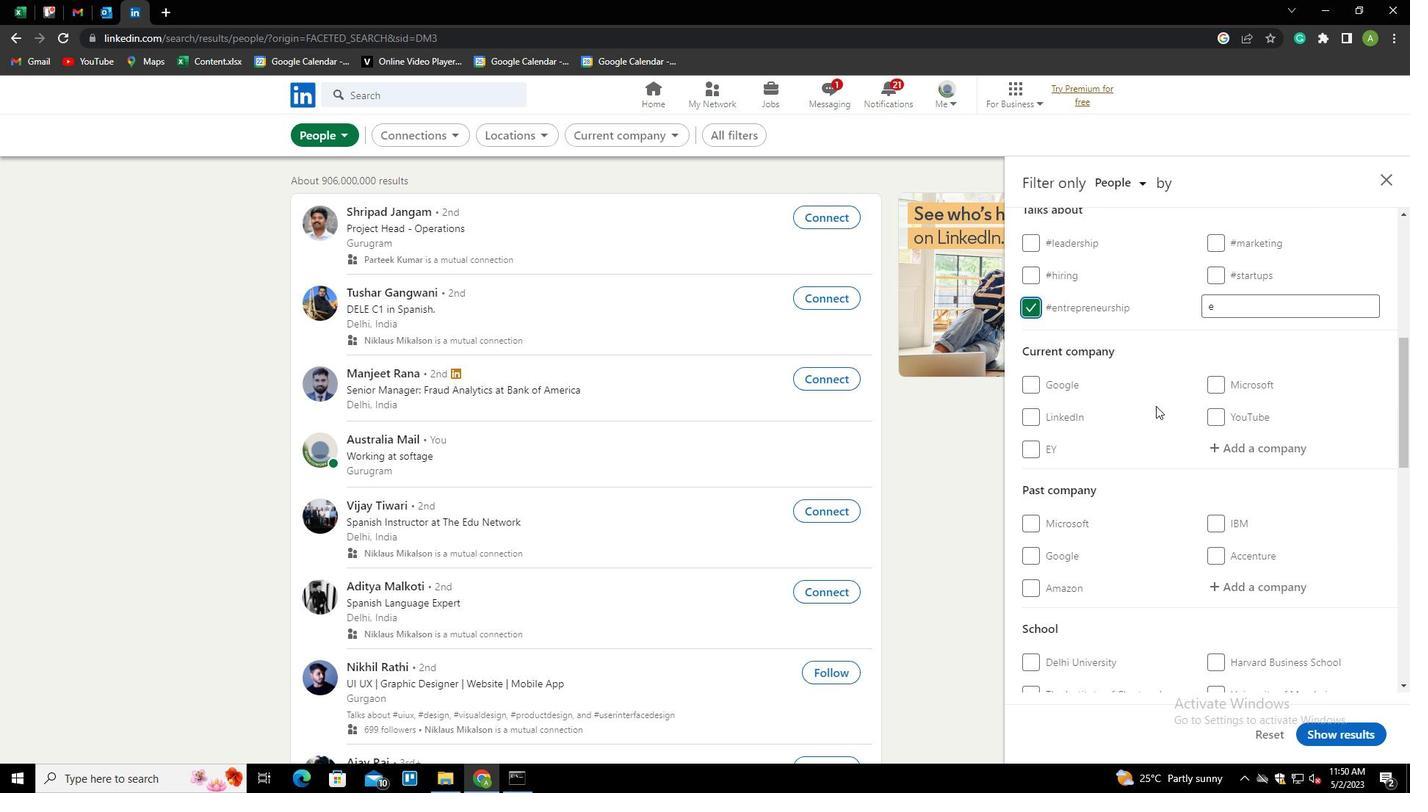 
Action: Mouse scrolled (1156, 405) with delta (0, 0)
Screenshot: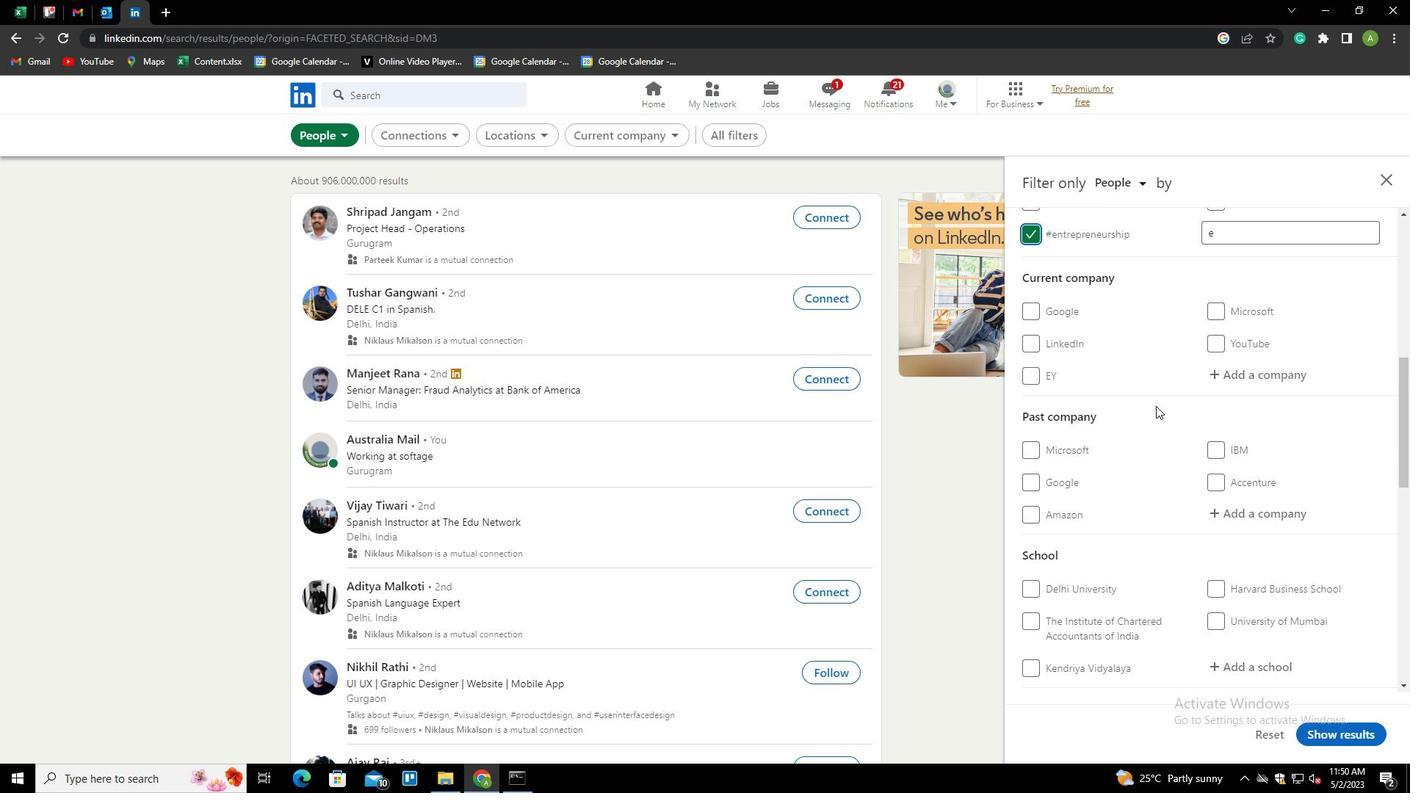 
Action: Mouse scrolled (1156, 405) with delta (0, 0)
Screenshot: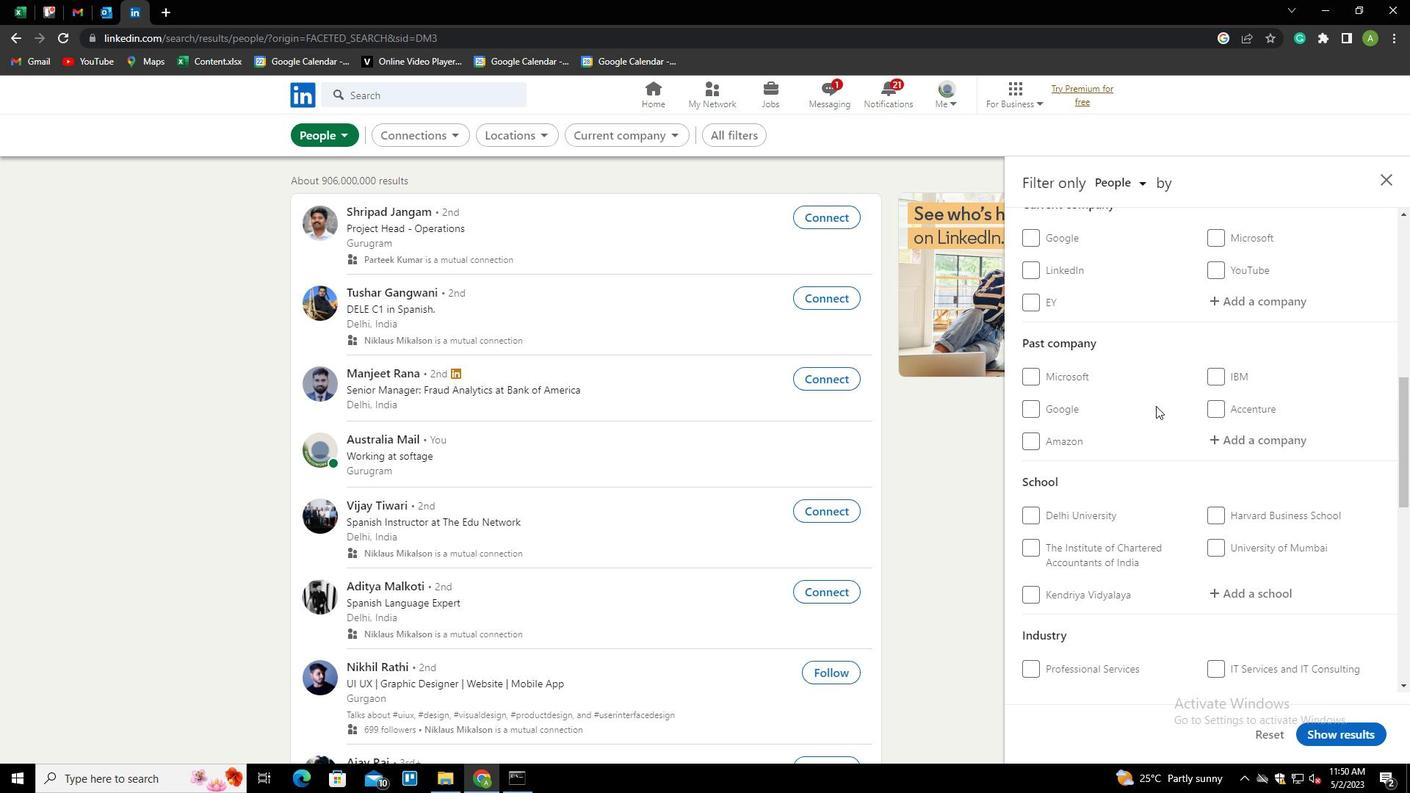 
Action: Mouse scrolled (1156, 405) with delta (0, 0)
Screenshot: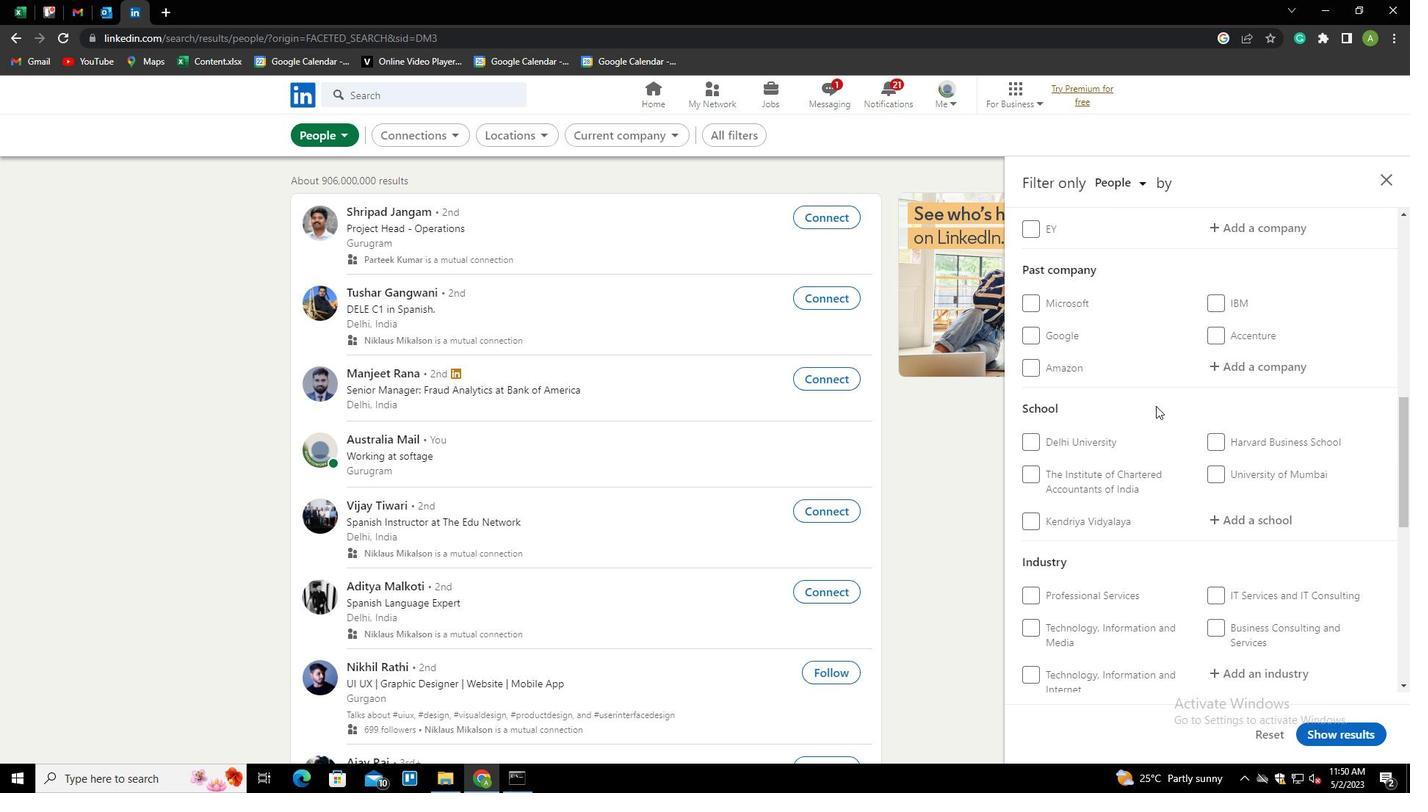 
Action: Mouse scrolled (1156, 405) with delta (0, 0)
Screenshot: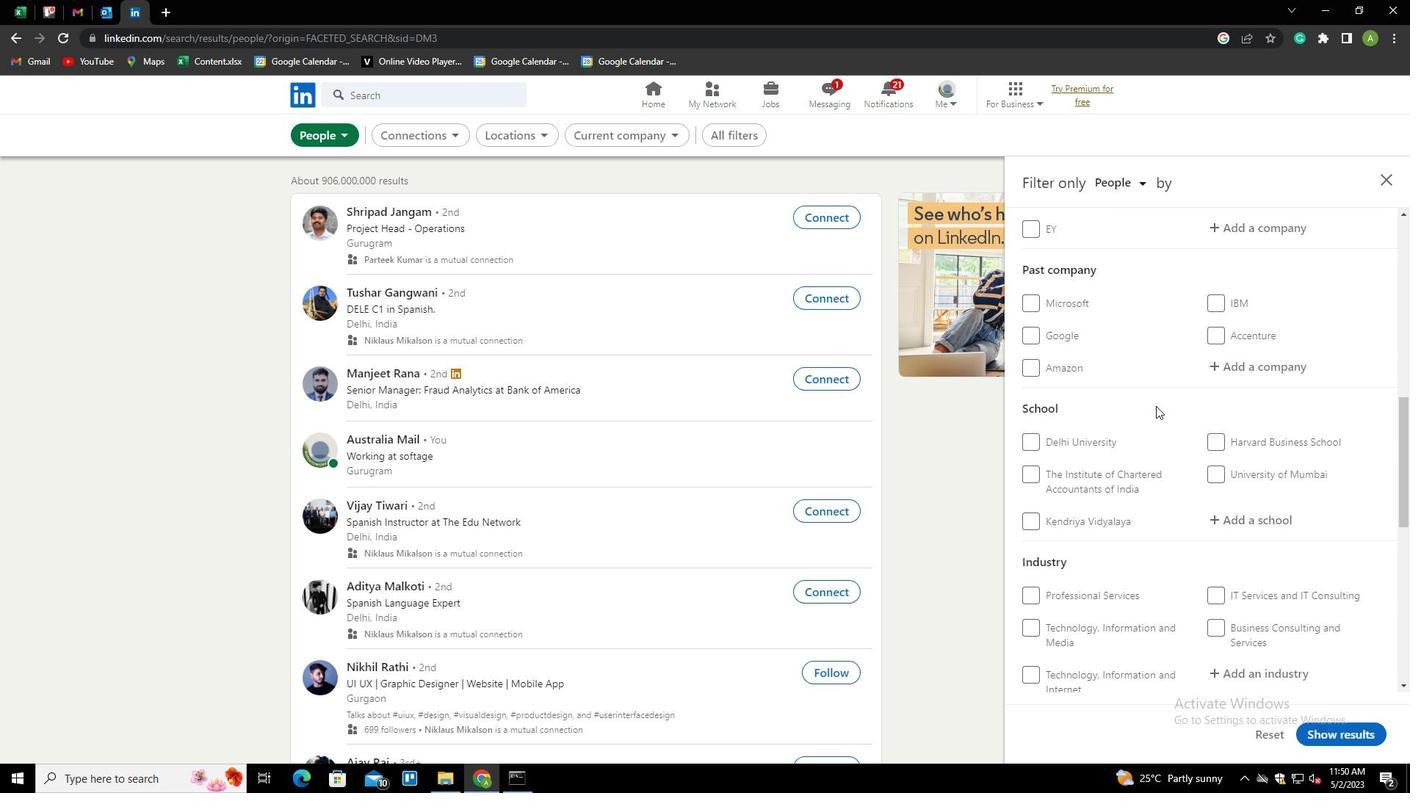 
Action: Mouse scrolled (1156, 405) with delta (0, 0)
Screenshot: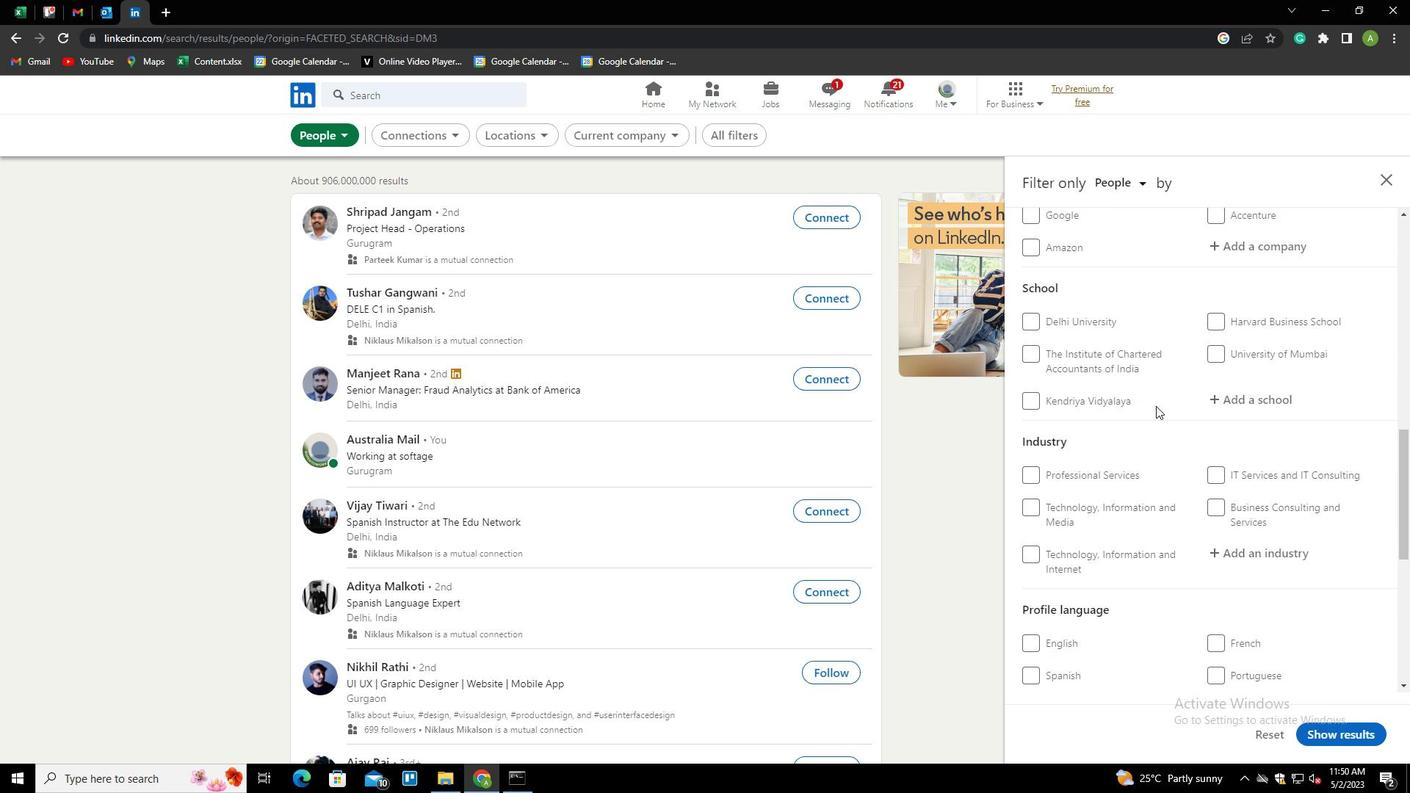 
Action: Mouse scrolled (1156, 405) with delta (0, 0)
Screenshot: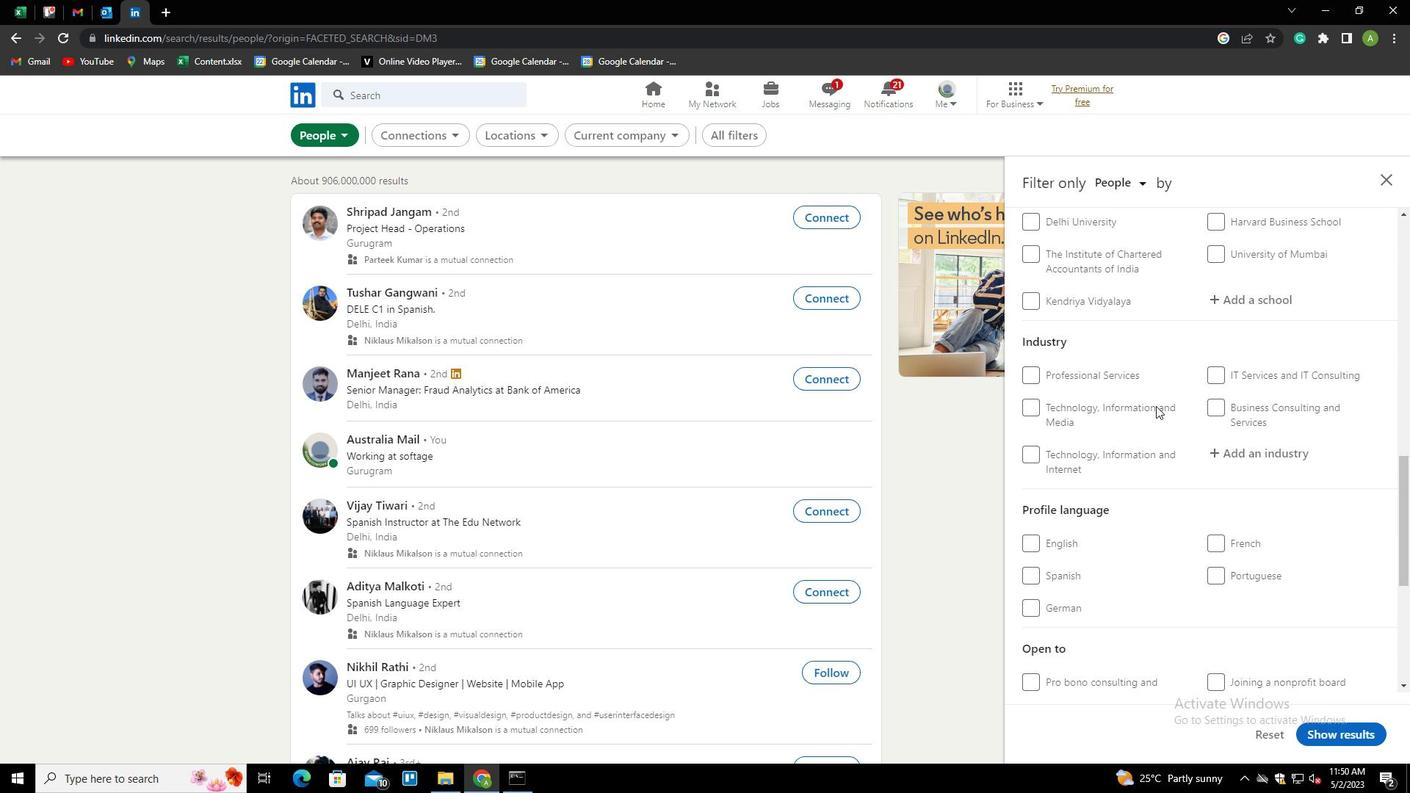 
Action: Mouse scrolled (1156, 405) with delta (0, 0)
Screenshot: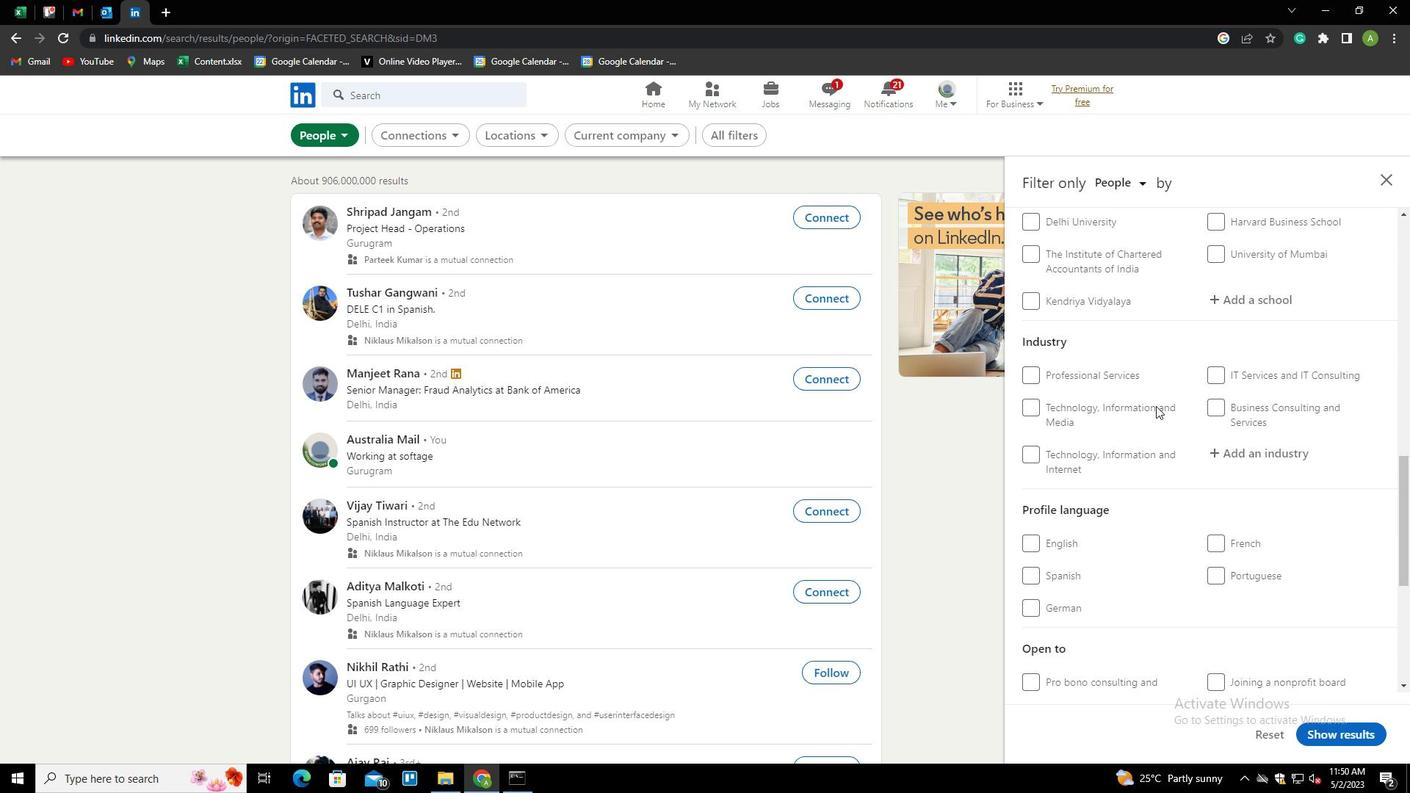 
Action: Mouse scrolled (1156, 405) with delta (0, 0)
Screenshot: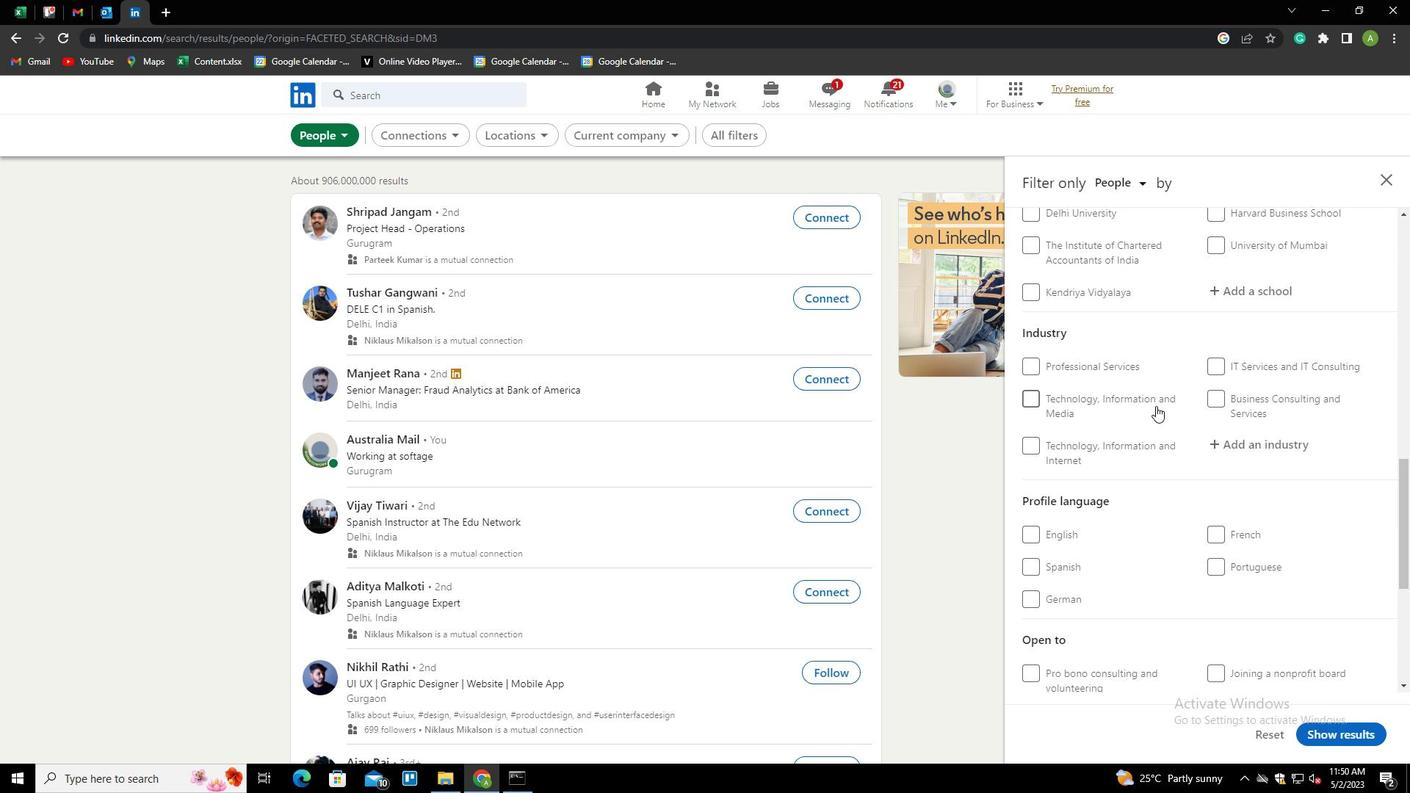 
Action: Mouse scrolled (1156, 405) with delta (0, 0)
Screenshot: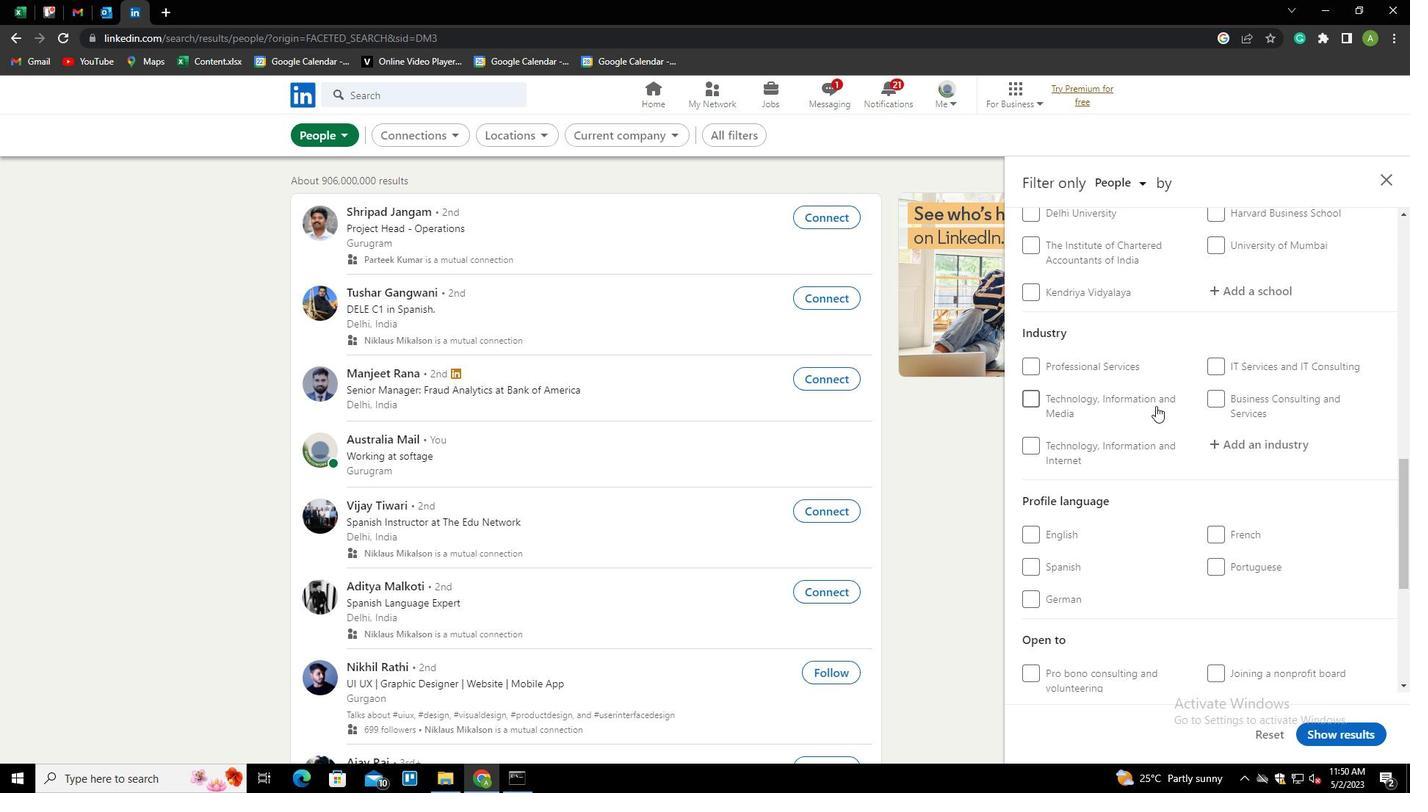 
Action: Mouse moved to (1056, 313)
Screenshot: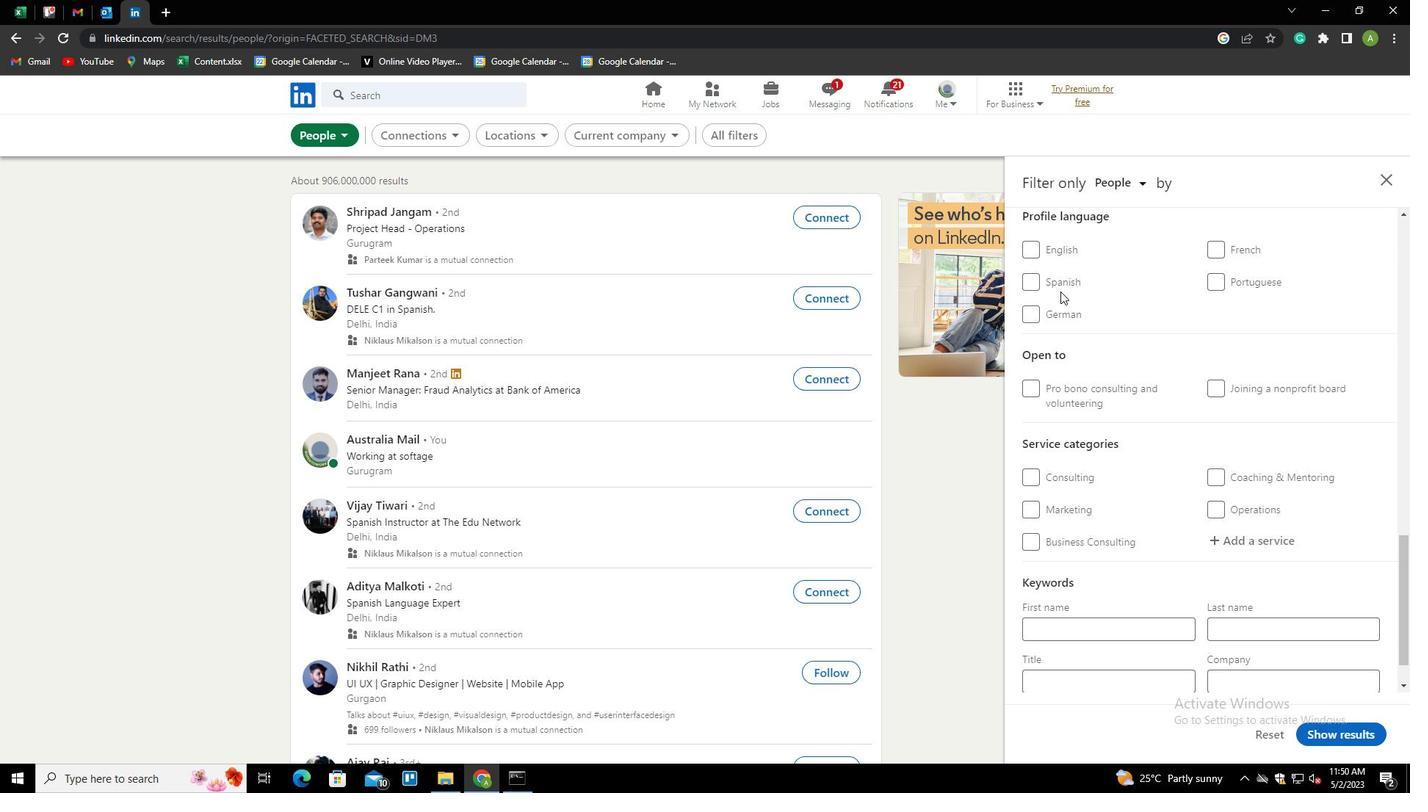 
Action: Mouse pressed left at (1056, 313)
Screenshot: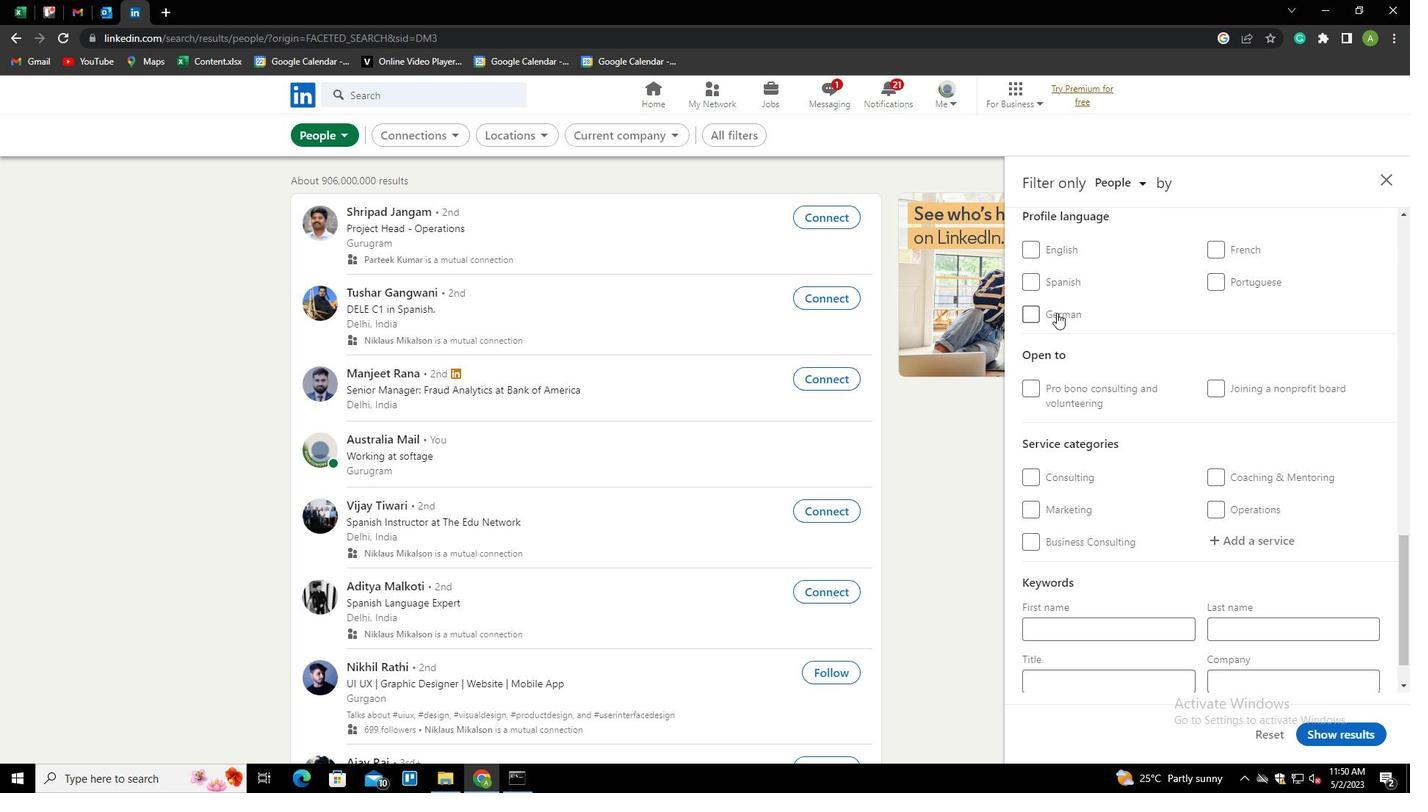 
Action: Mouse moved to (1234, 340)
Screenshot: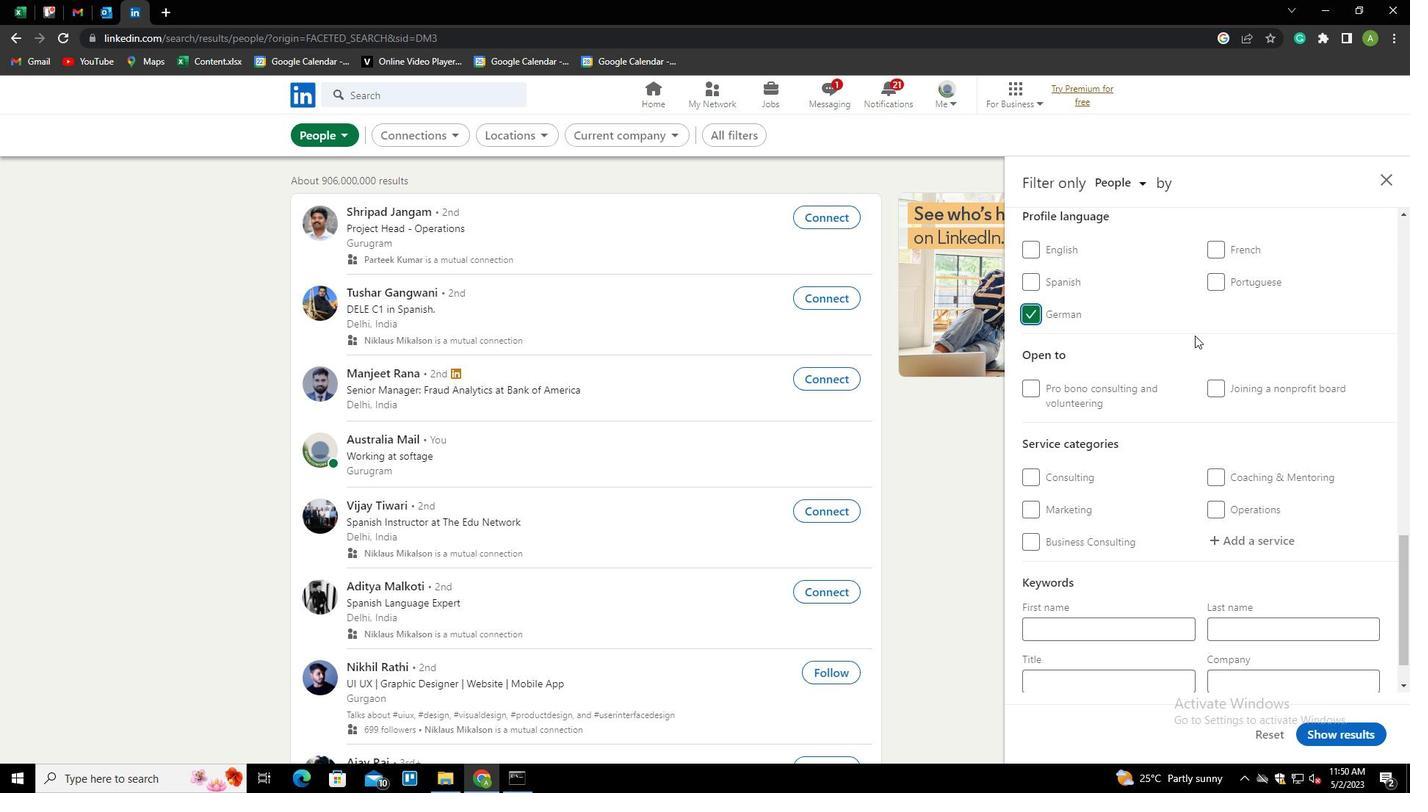 
Action: Mouse scrolled (1234, 340) with delta (0, 0)
Screenshot: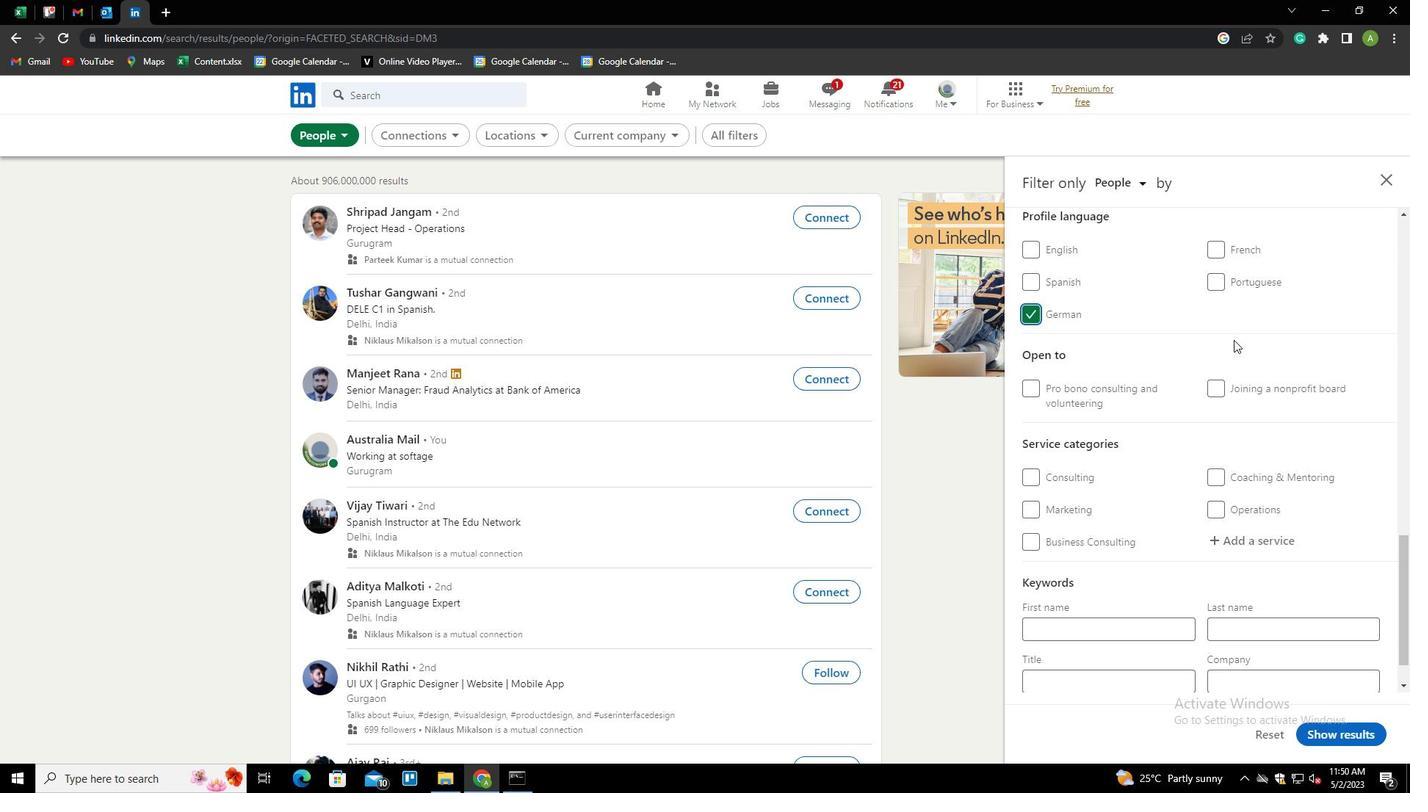 
Action: Mouse scrolled (1234, 340) with delta (0, 0)
Screenshot: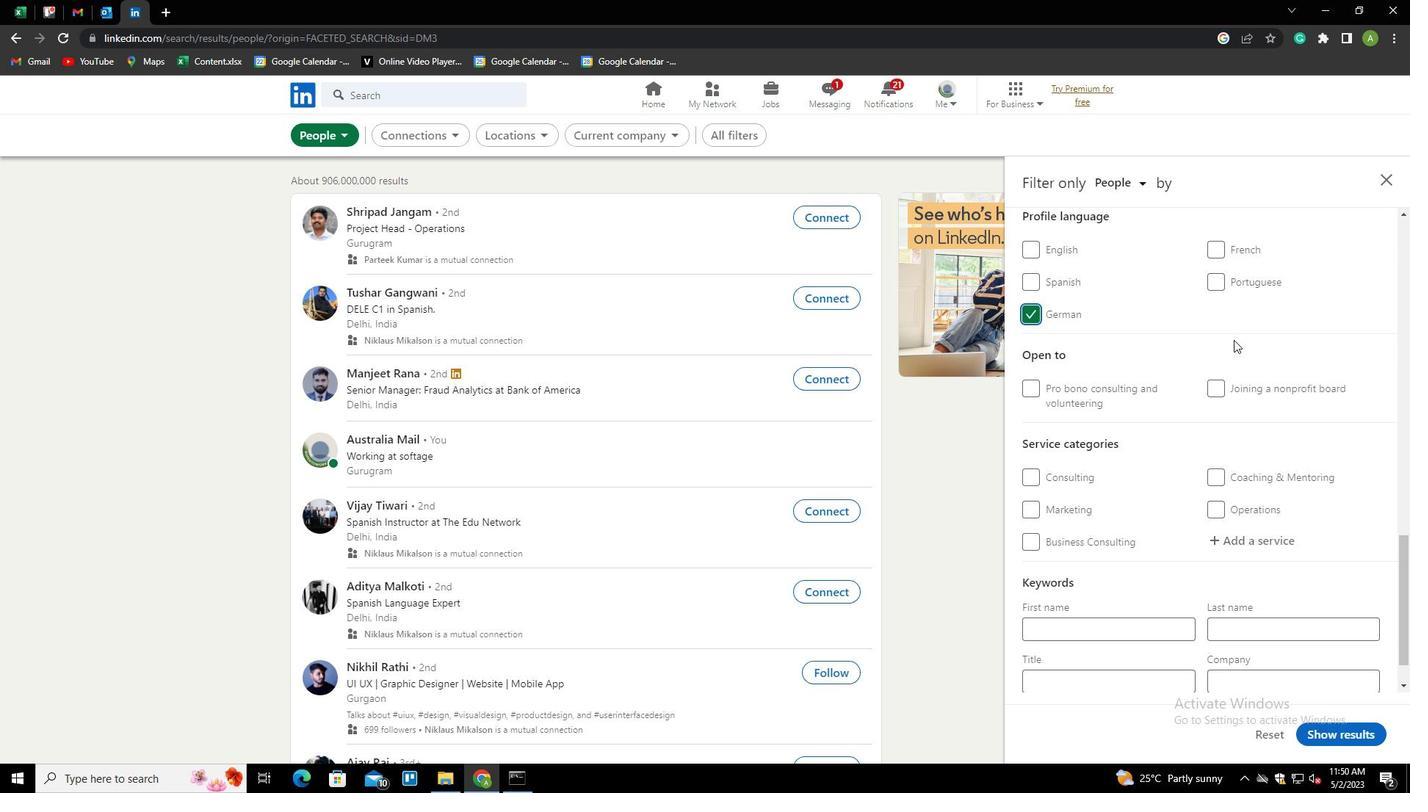 
Action: Mouse scrolled (1234, 340) with delta (0, 0)
Screenshot: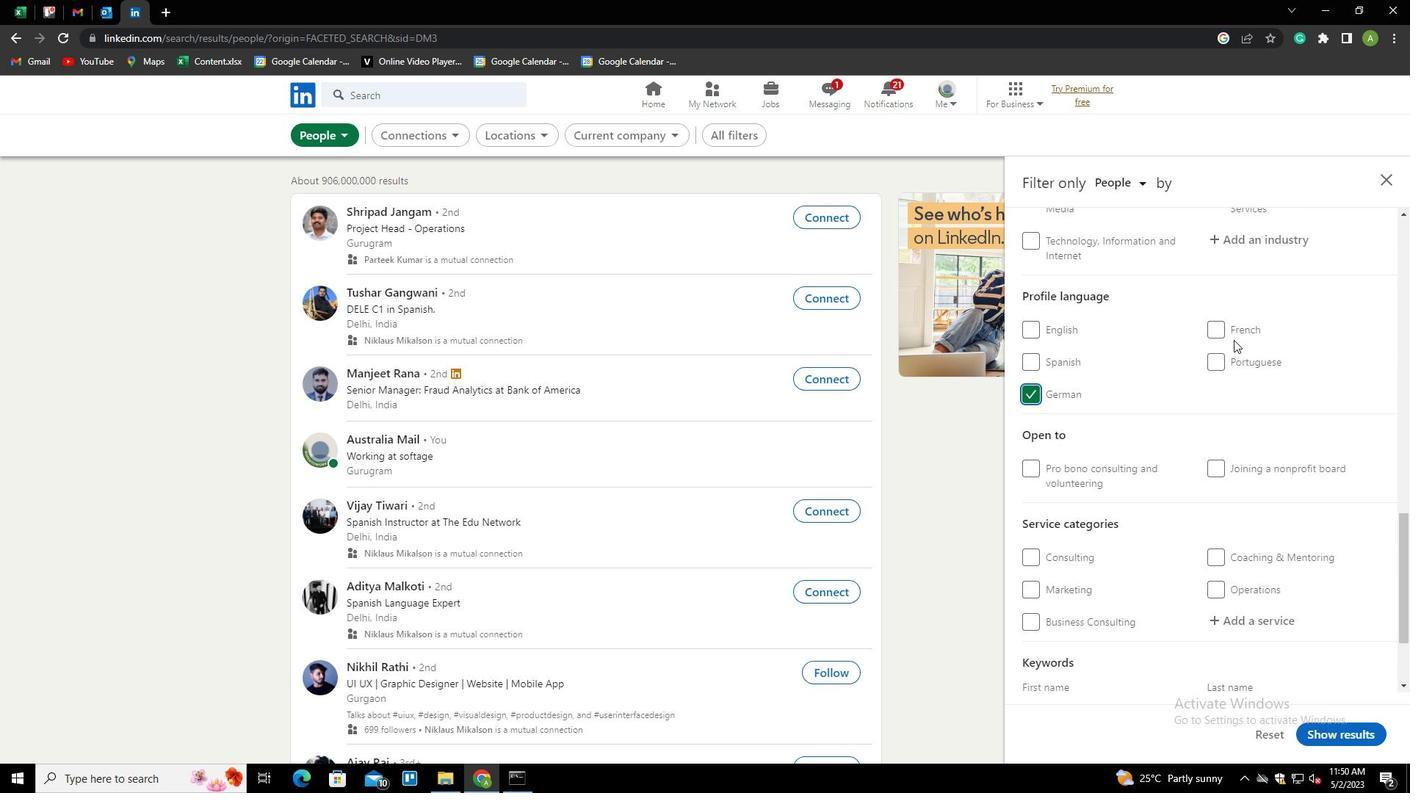 
Action: Mouse scrolled (1234, 340) with delta (0, 0)
Screenshot: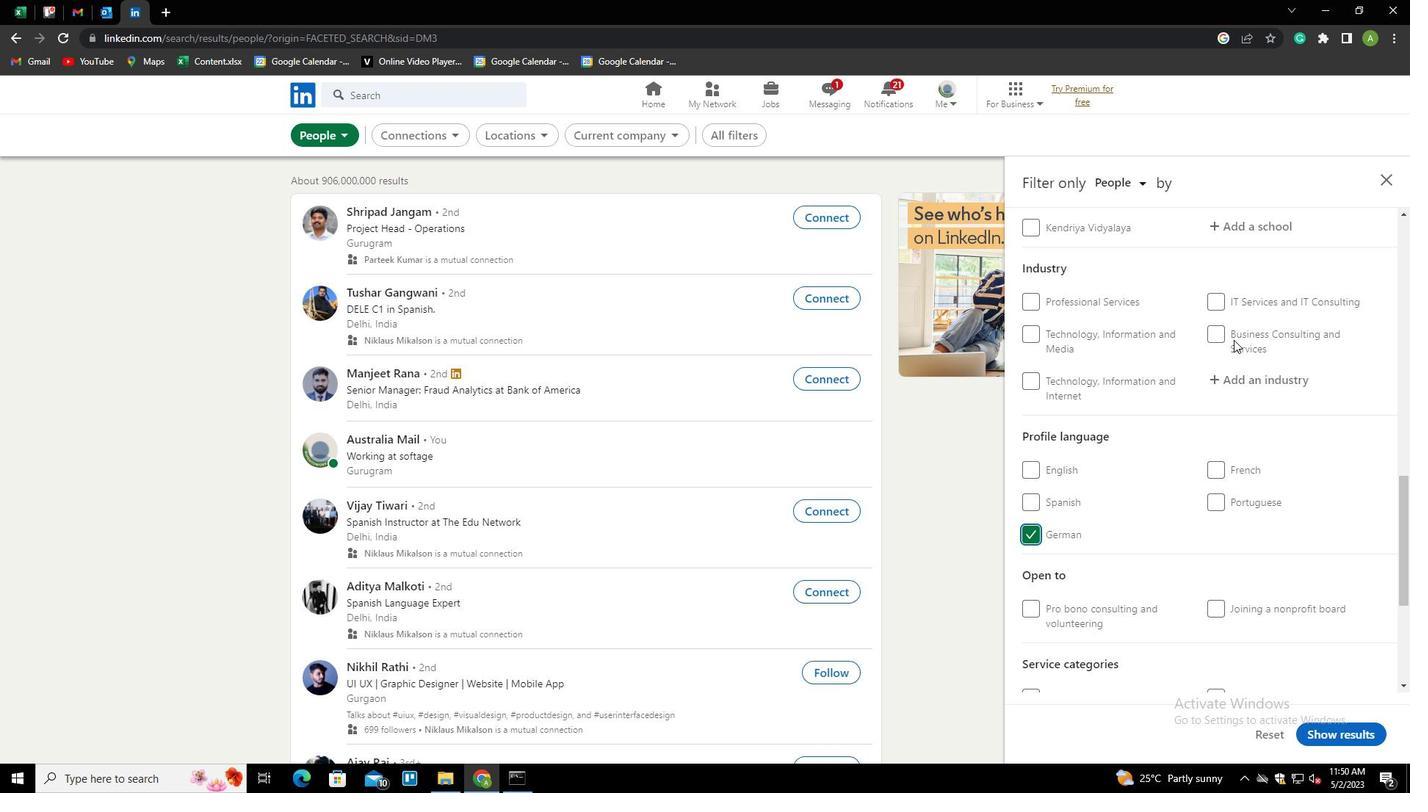 
Action: Mouse scrolled (1234, 340) with delta (0, 0)
Screenshot: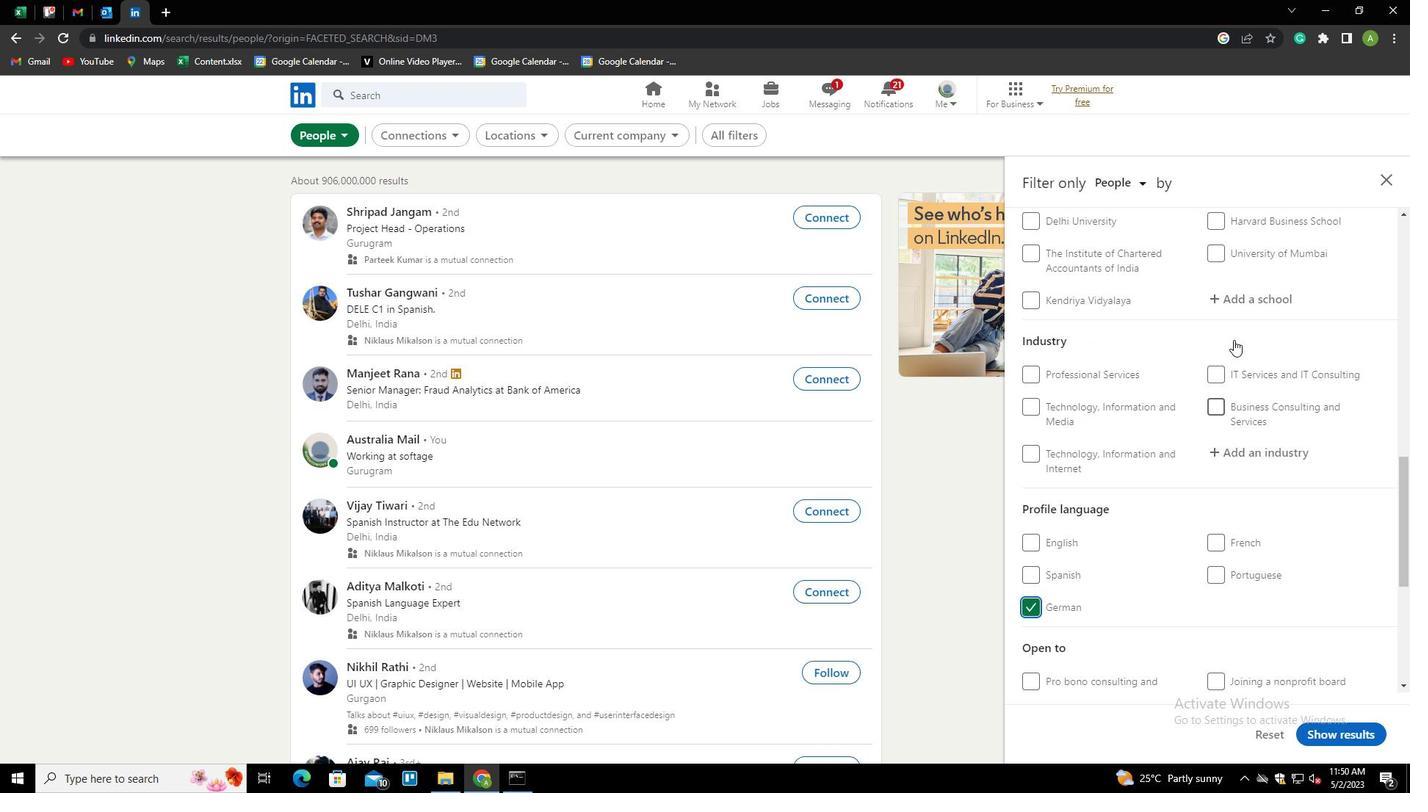 
Action: Mouse scrolled (1234, 340) with delta (0, 0)
Screenshot: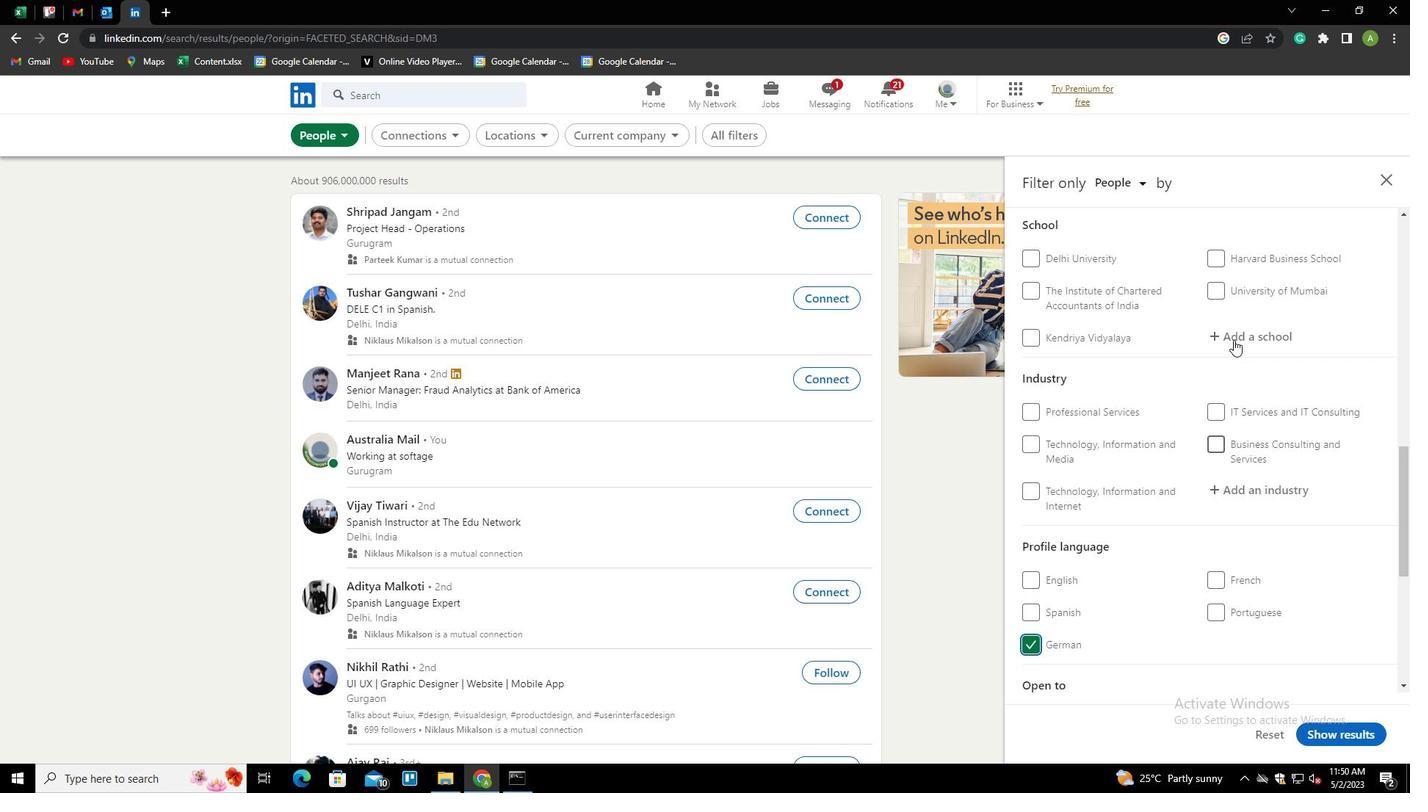 
Action: Mouse scrolled (1234, 340) with delta (0, 0)
Screenshot: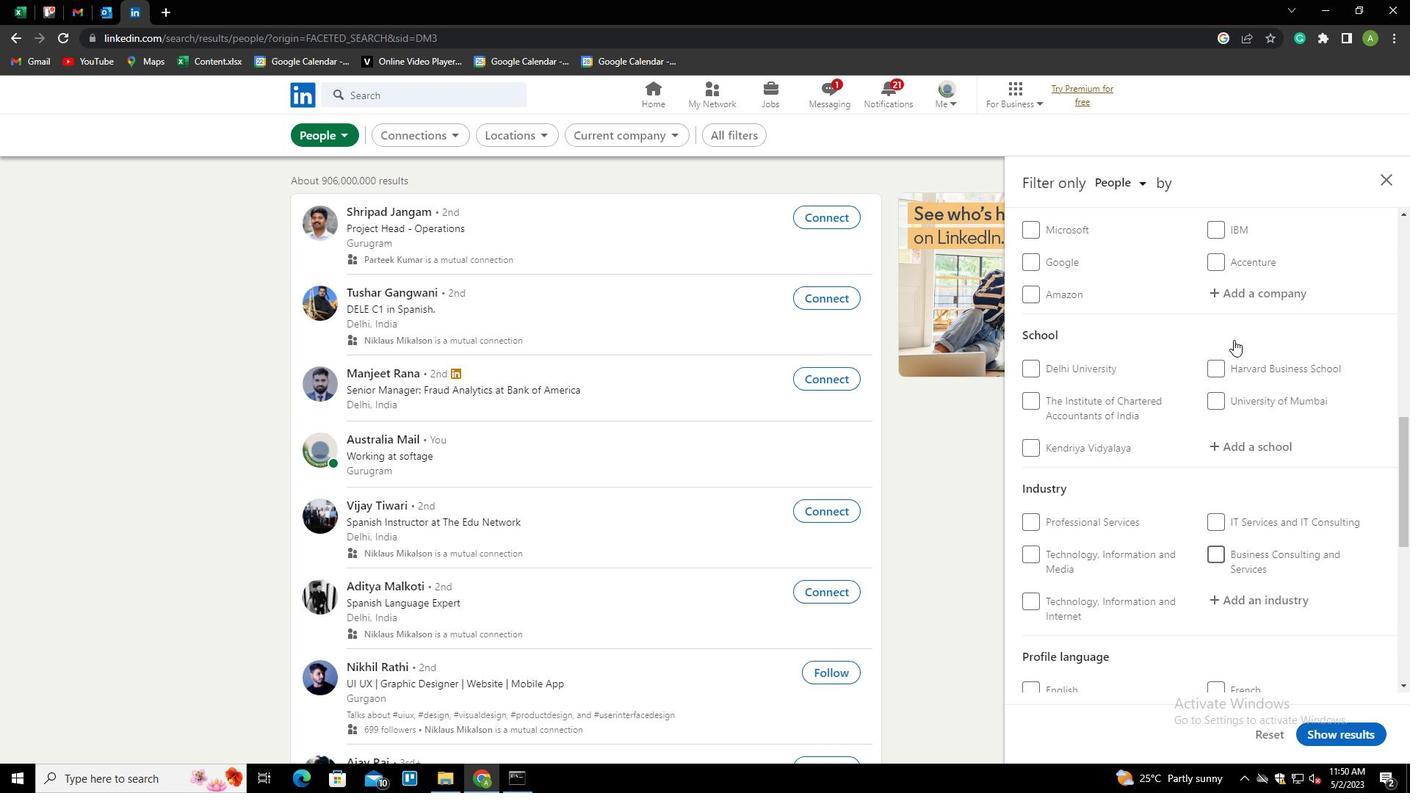 
Action: Mouse scrolled (1234, 340) with delta (0, 0)
Screenshot: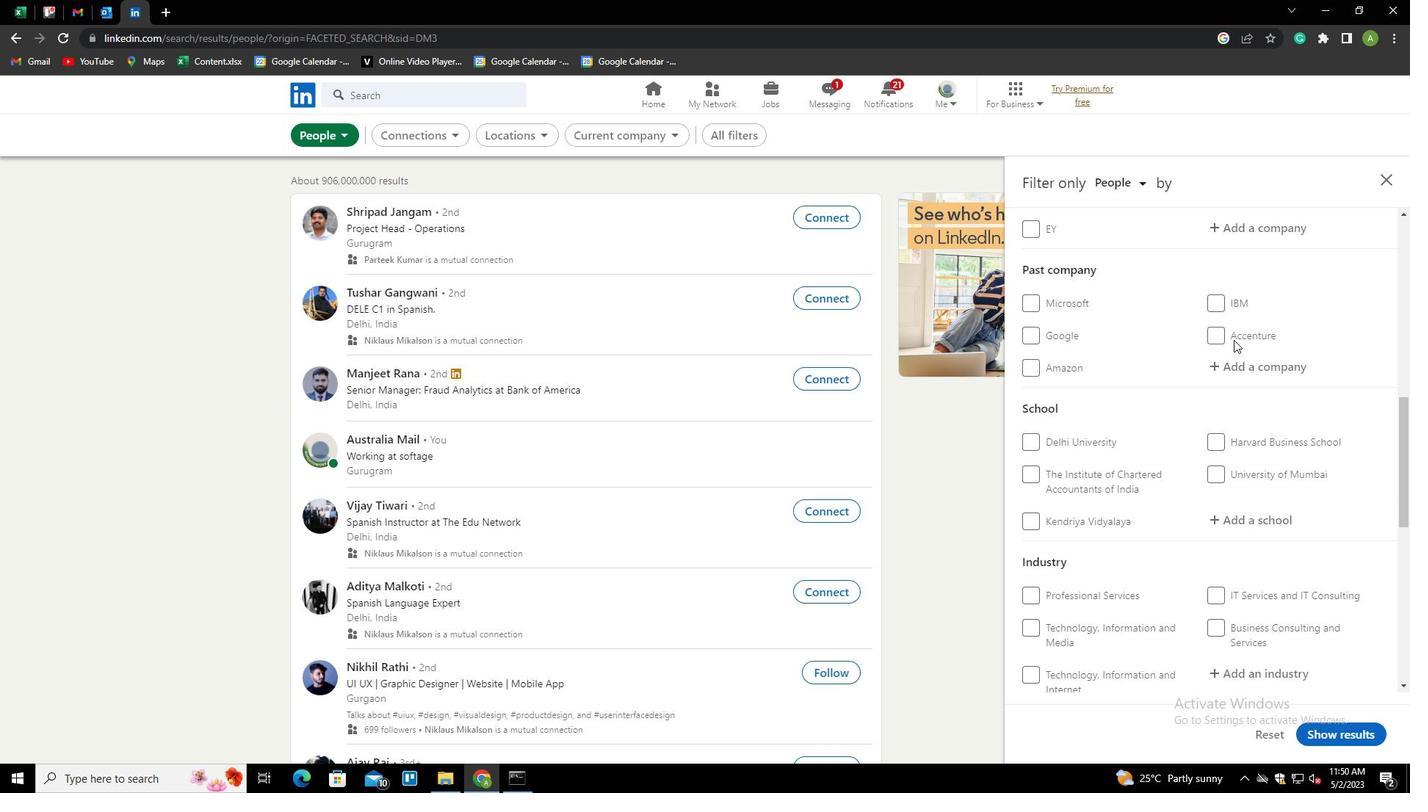 
Action: Mouse scrolled (1234, 340) with delta (0, 0)
Screenshot: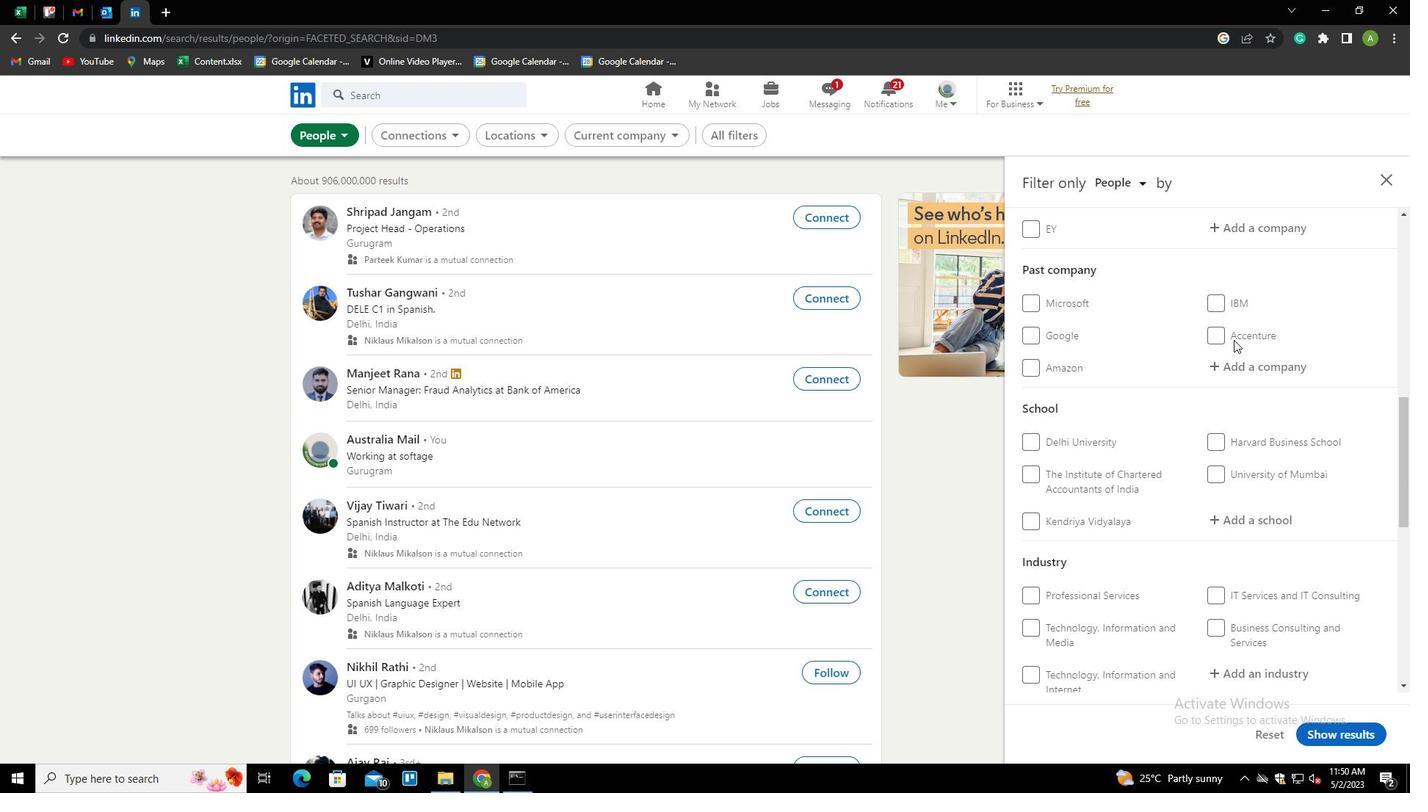 
Action: Mouse moved to (1244, 365)
Screenshot: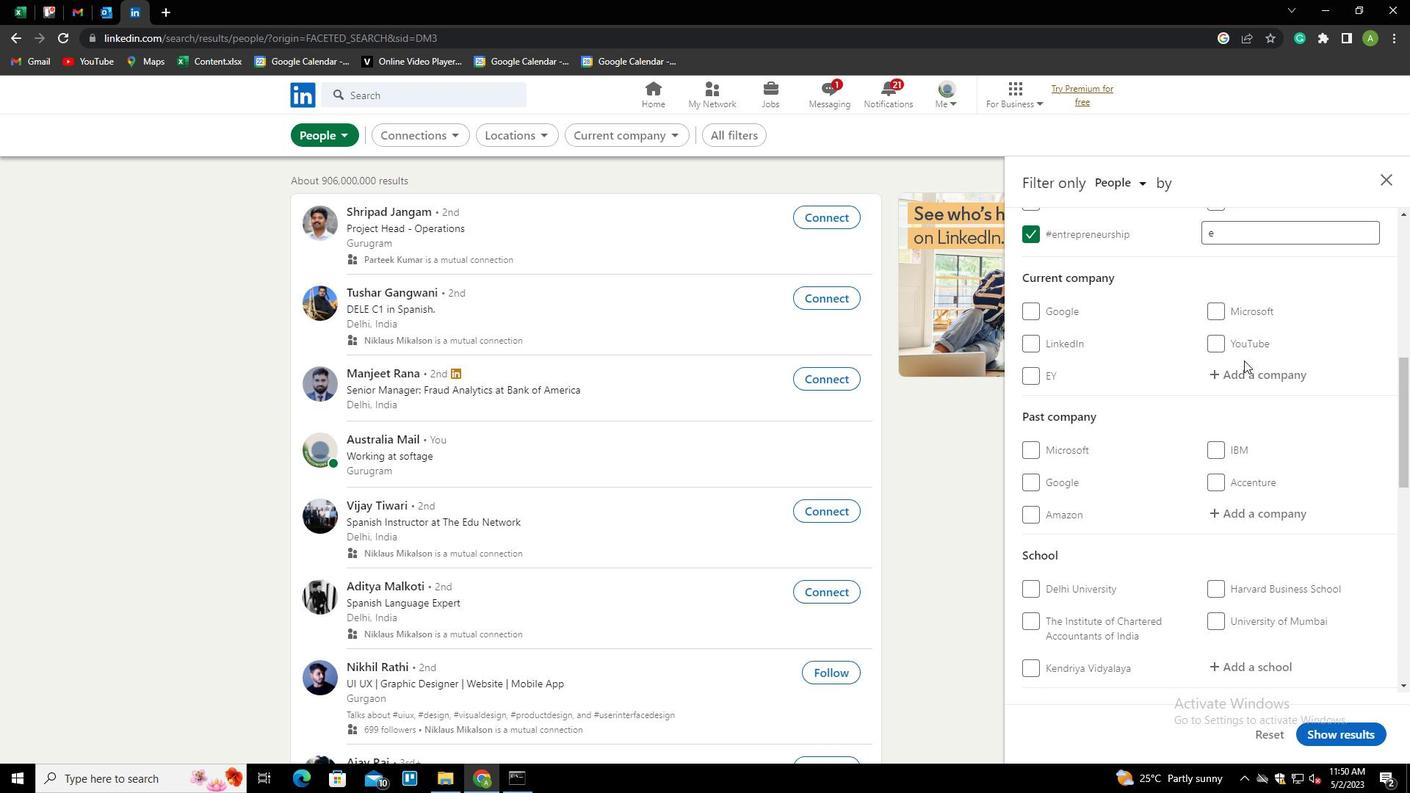 
Action: Mouse pressed left at (1244, 365)
Screenshot: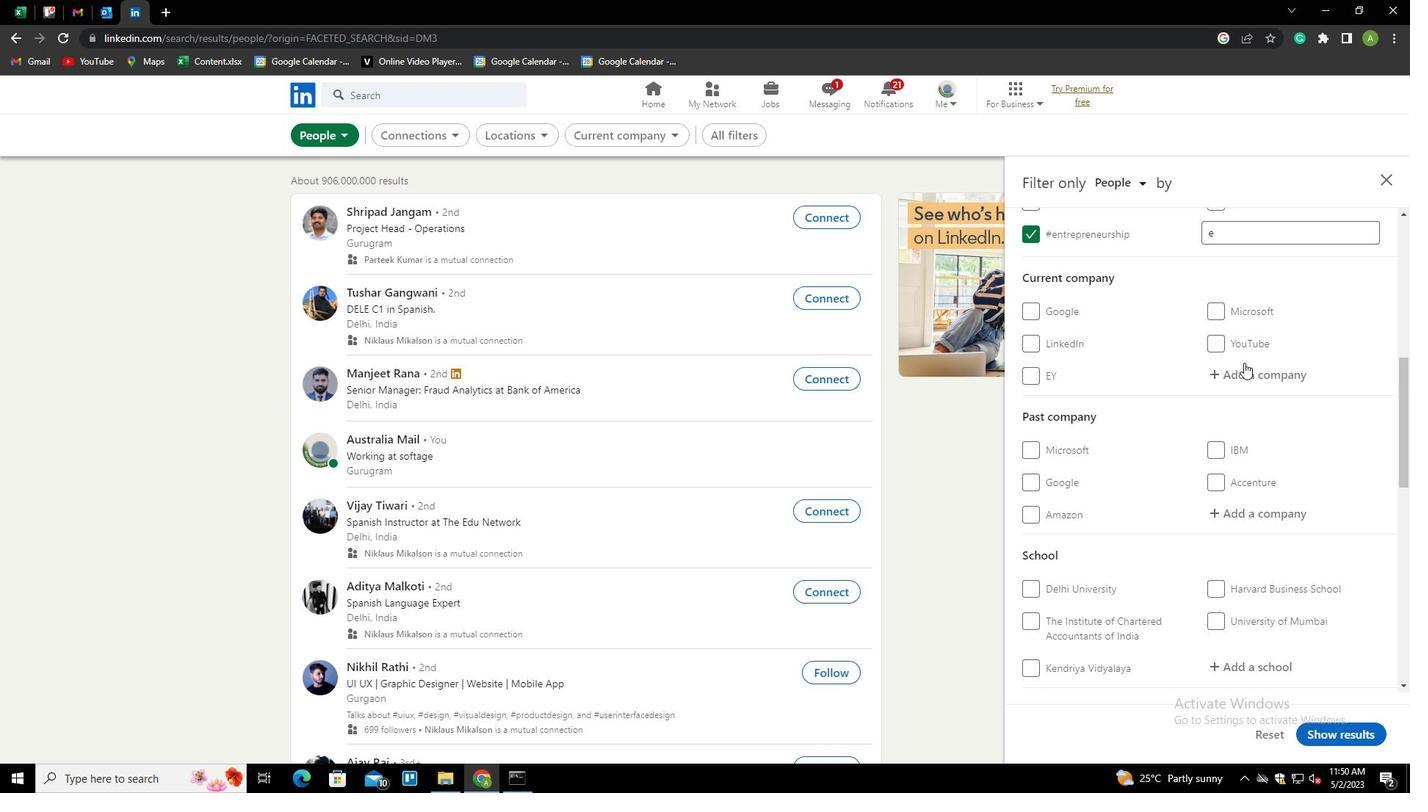 
Action: Mouse moved to (1241, 365)
Screenshot: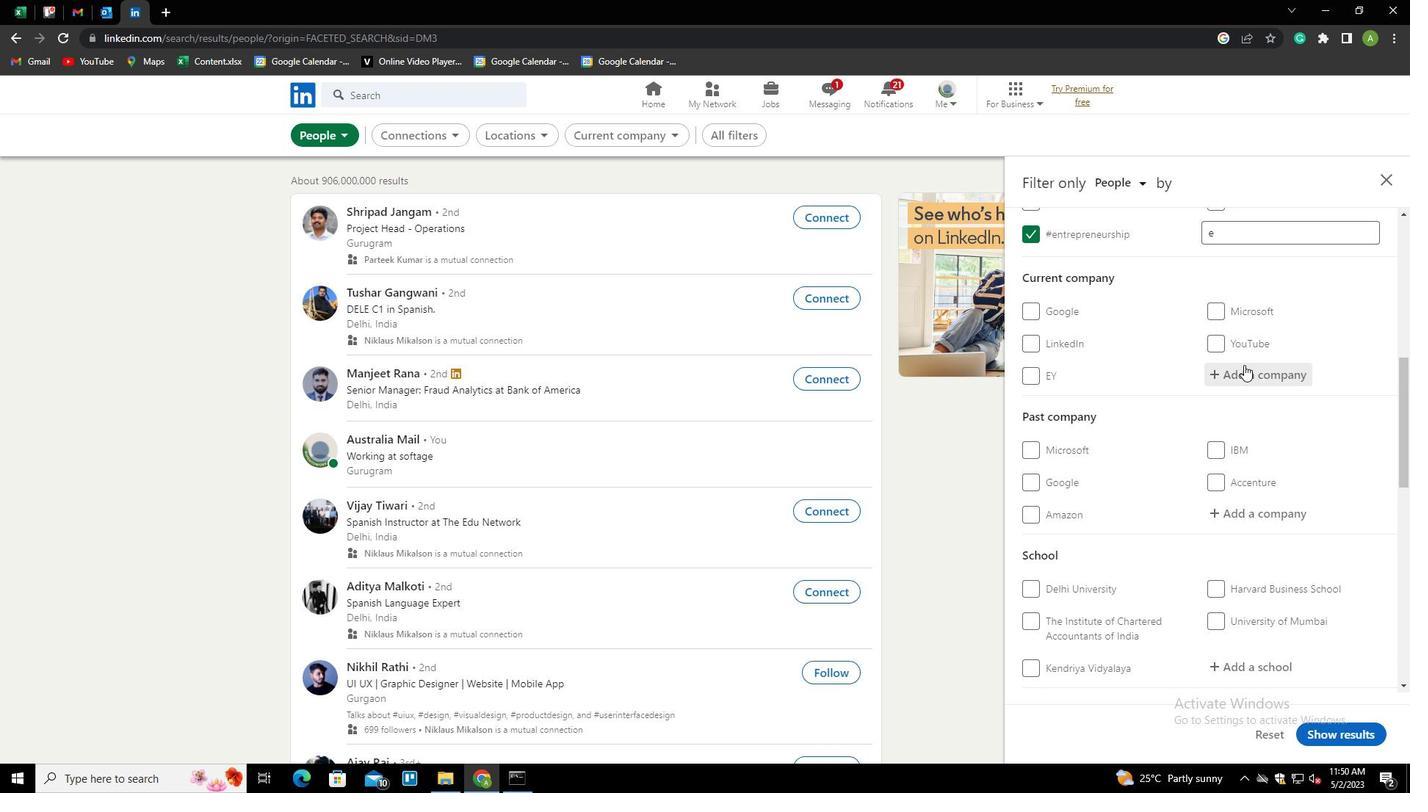 
Action: Key pressed <Key.shift>
Screenshot: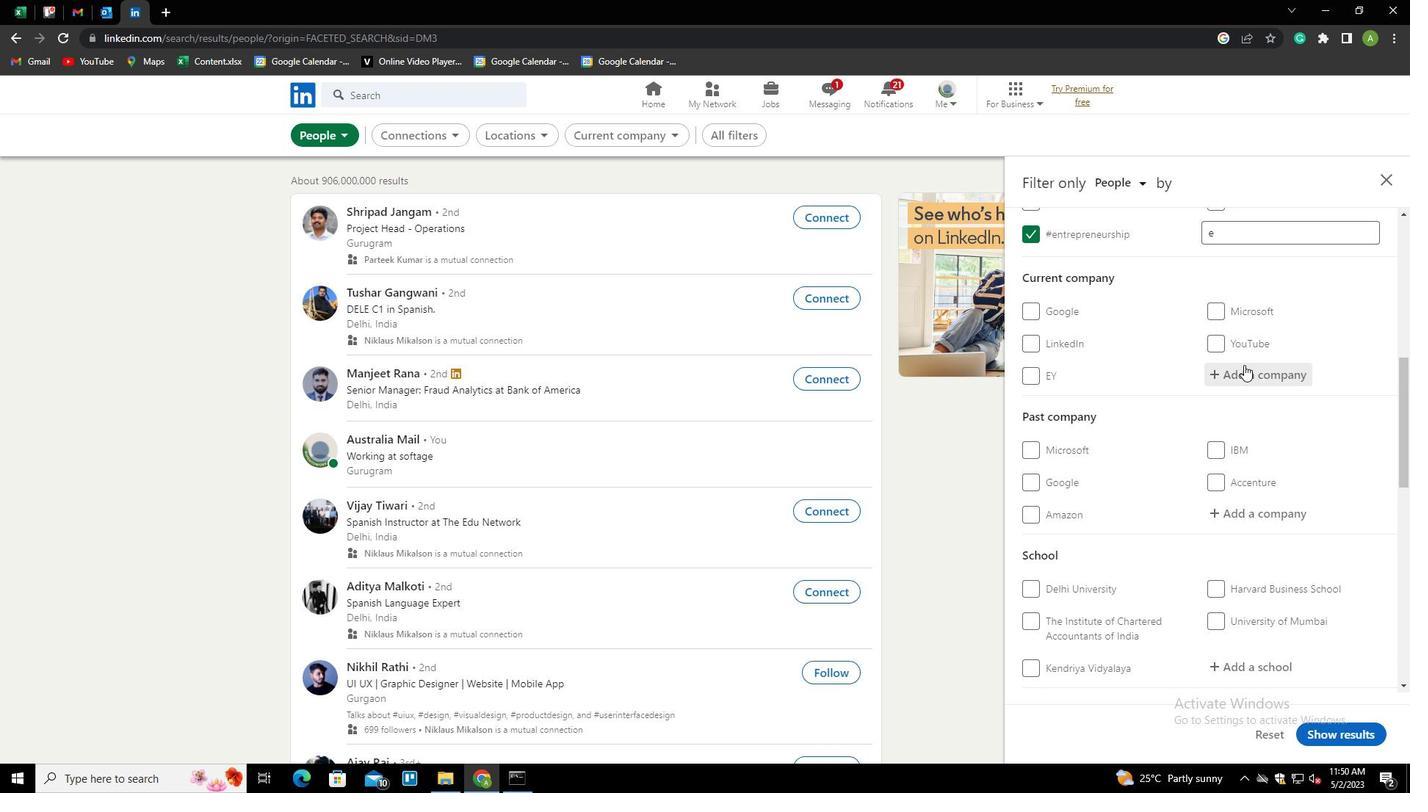 
Action: Mouse moved to (1239, 365)
Screenshot: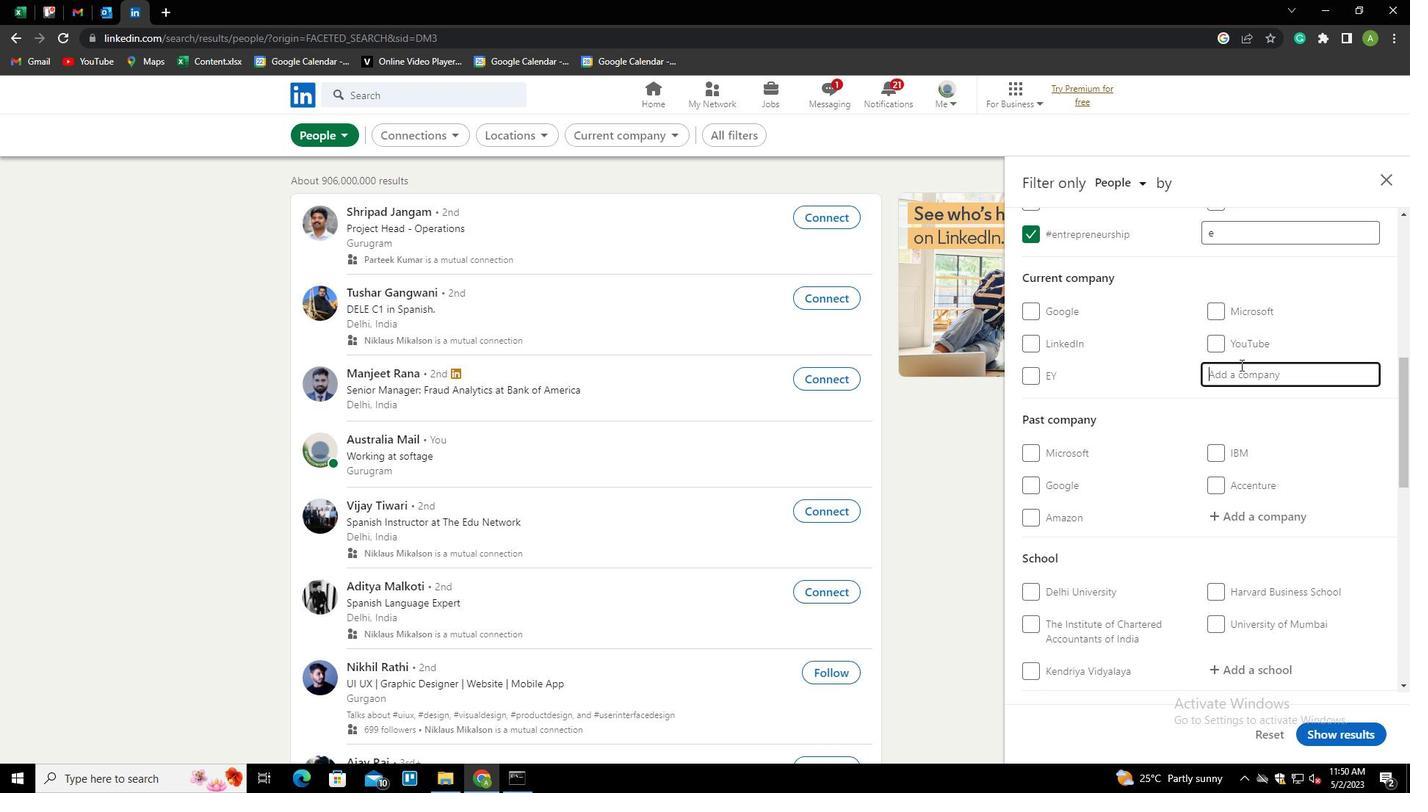 
Action: Key pressed BILL<Key.space><Key.shift>&<Key.space><Key.down><Key.down><Key.enter>
Screenshot: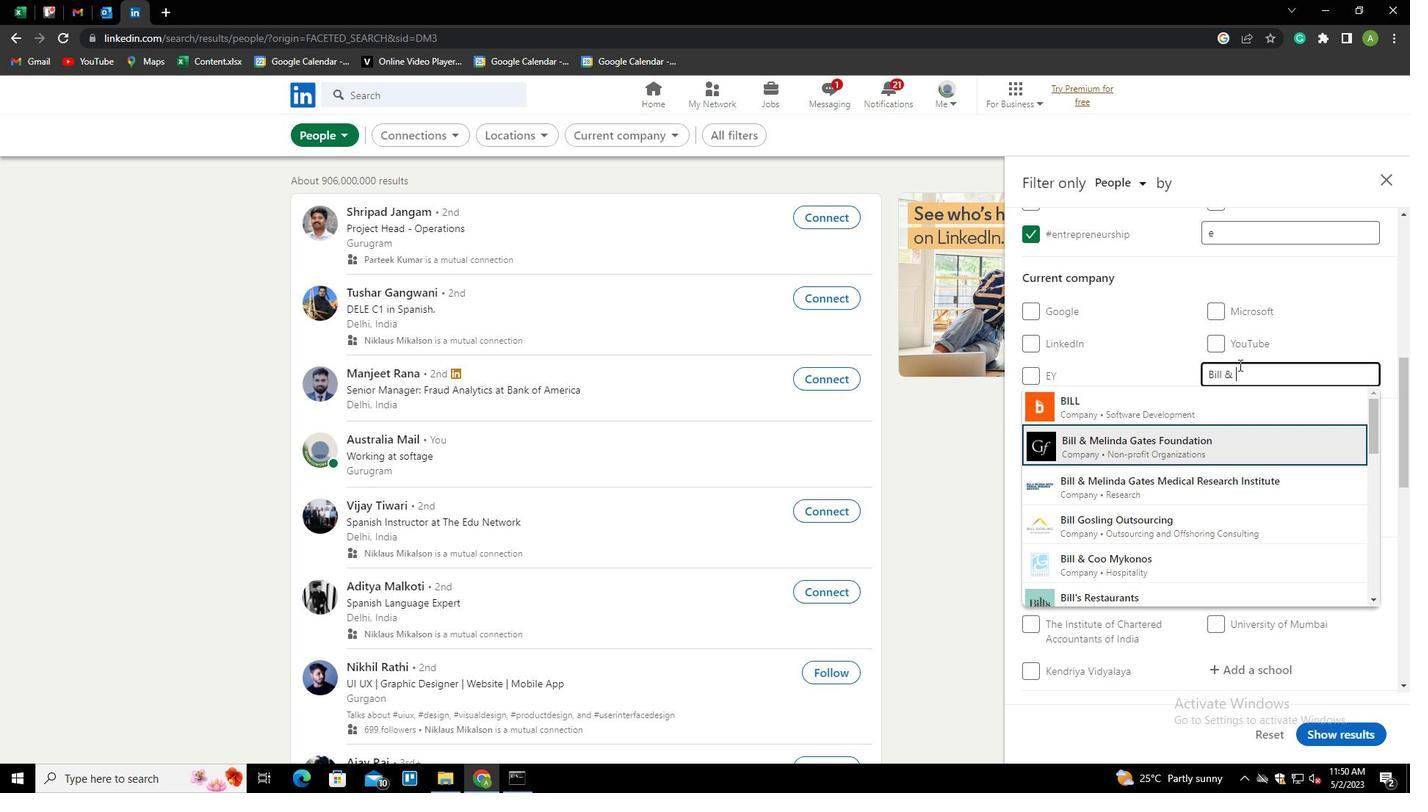 
Action: Mouse scrolled (1239, 364) with delta (0, 0)
Screenshot: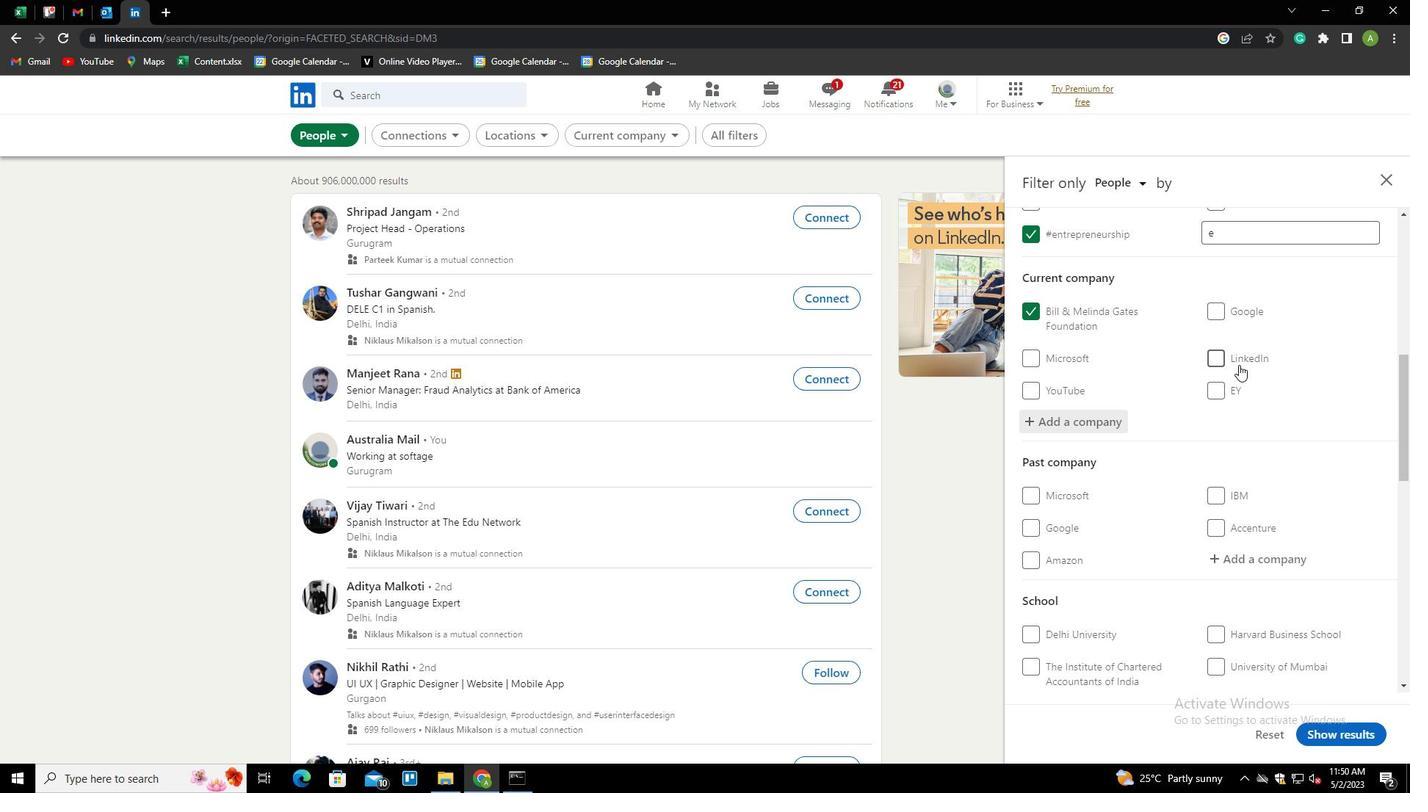 
Action: Mouse scrolled (1239, 364) with delta (0, 0)
Screenshot: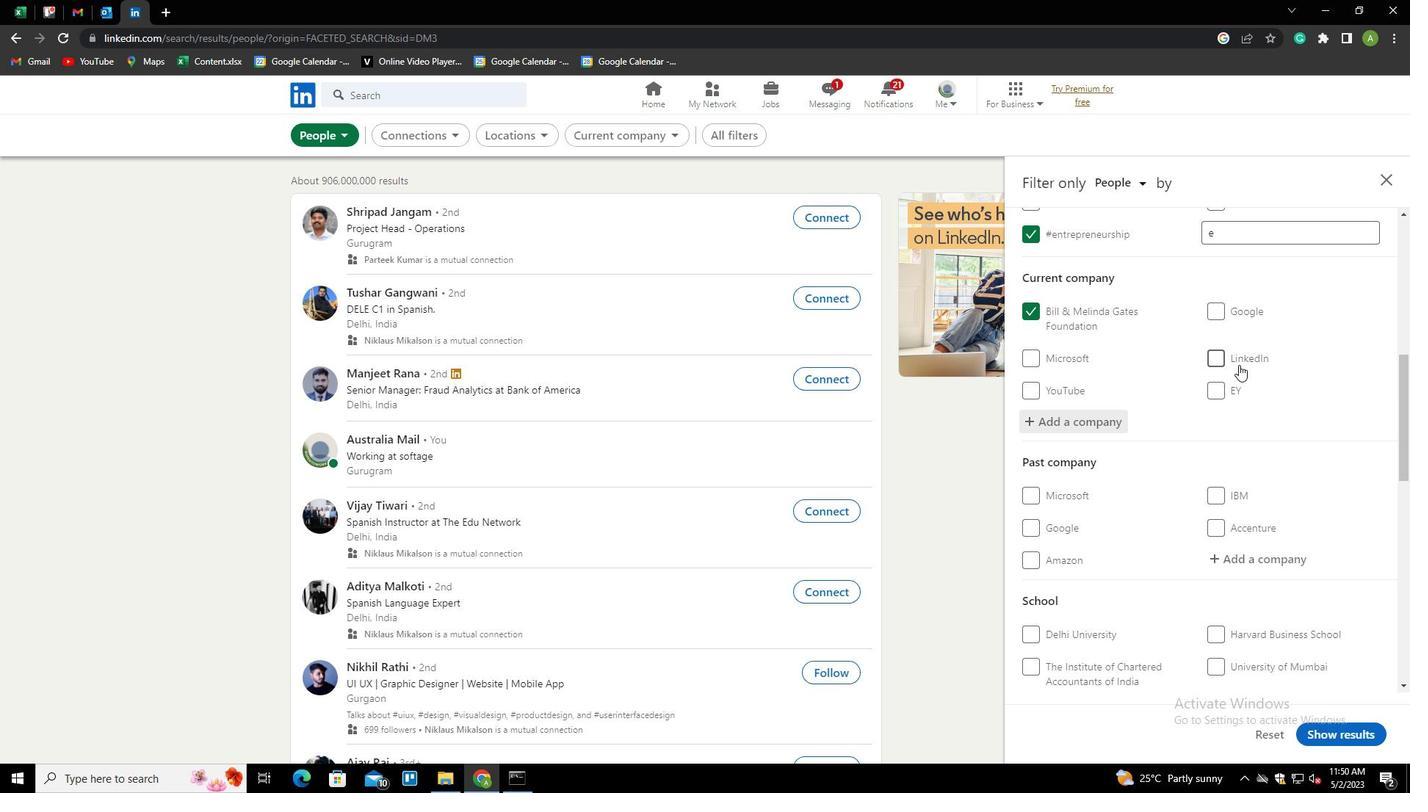 
Action: Mouse scrolled (1239, 364) with delta (0, 0)
Screenshot: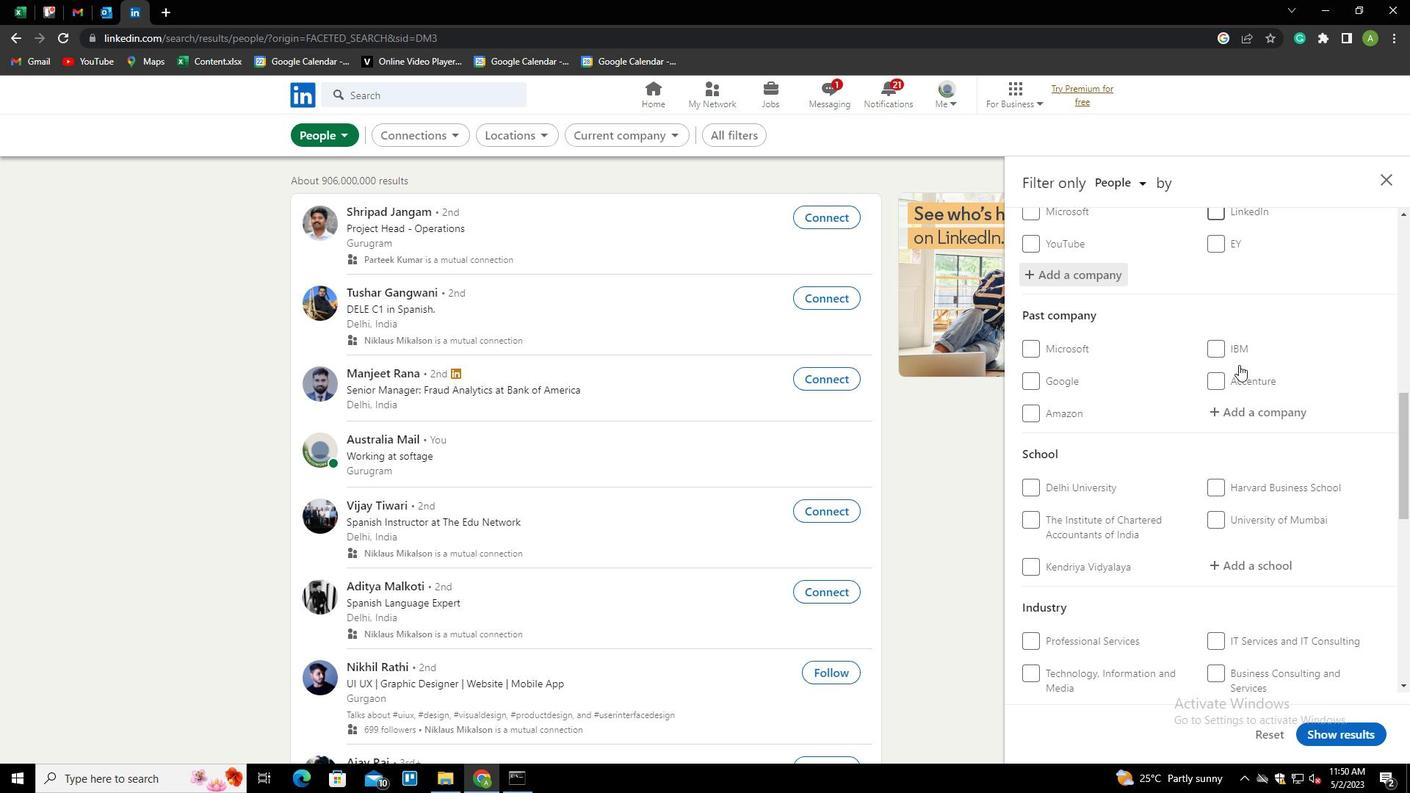
Action: Mouse scrolled (1239, 364) with delta (0, 0)
Screenshot: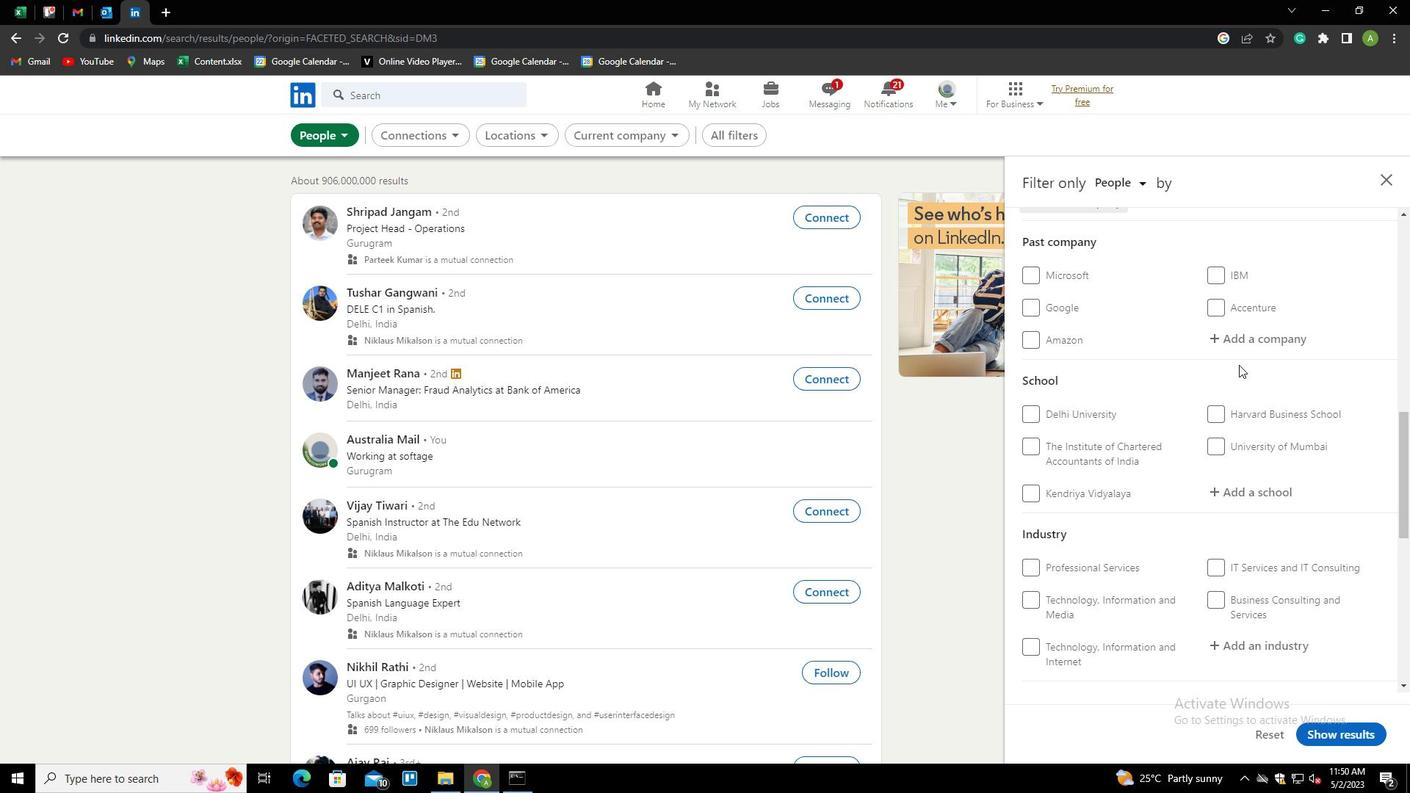 
Action: Mouse moved to (1229, 421)
Screenshot: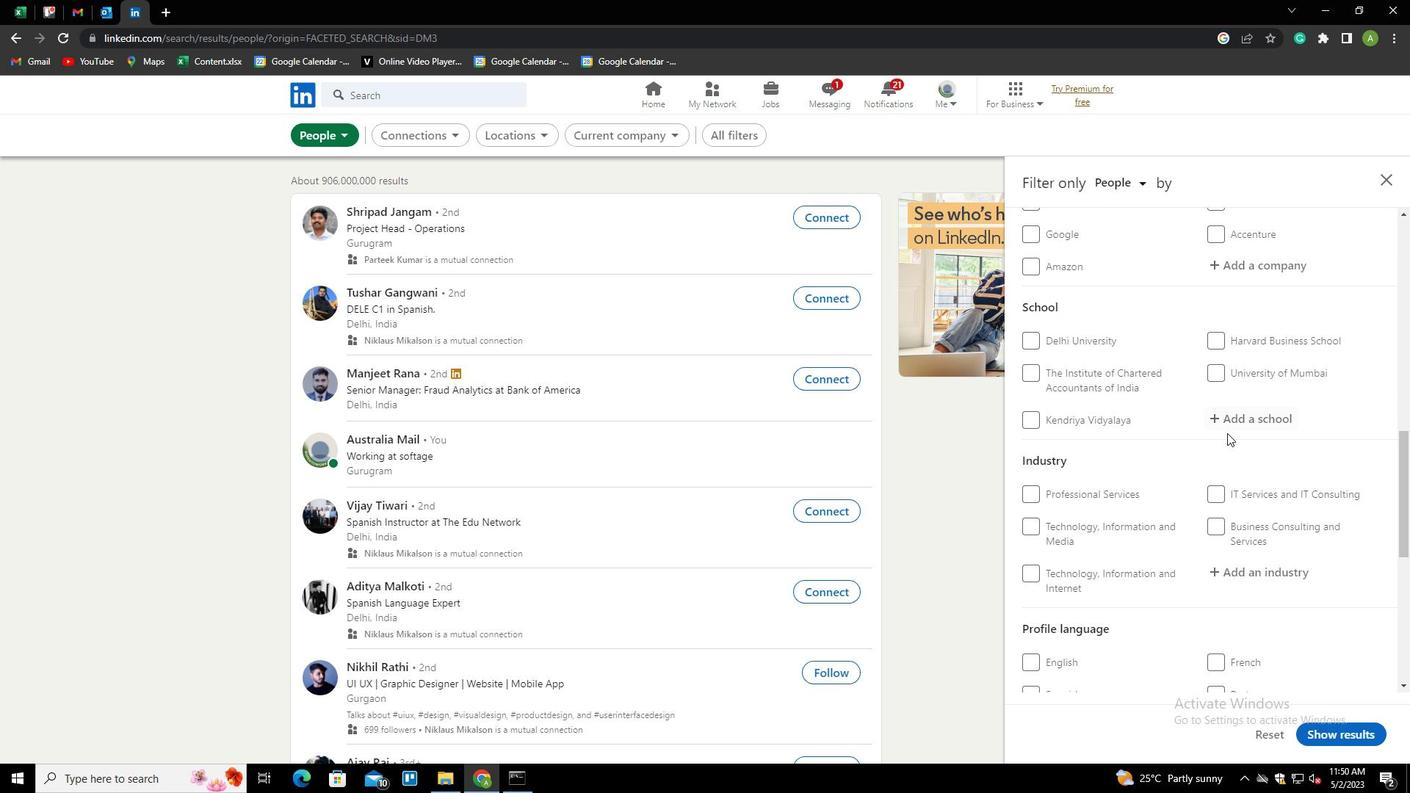 
Action: Mouse pressed left at (1229, 421)
Screenshot: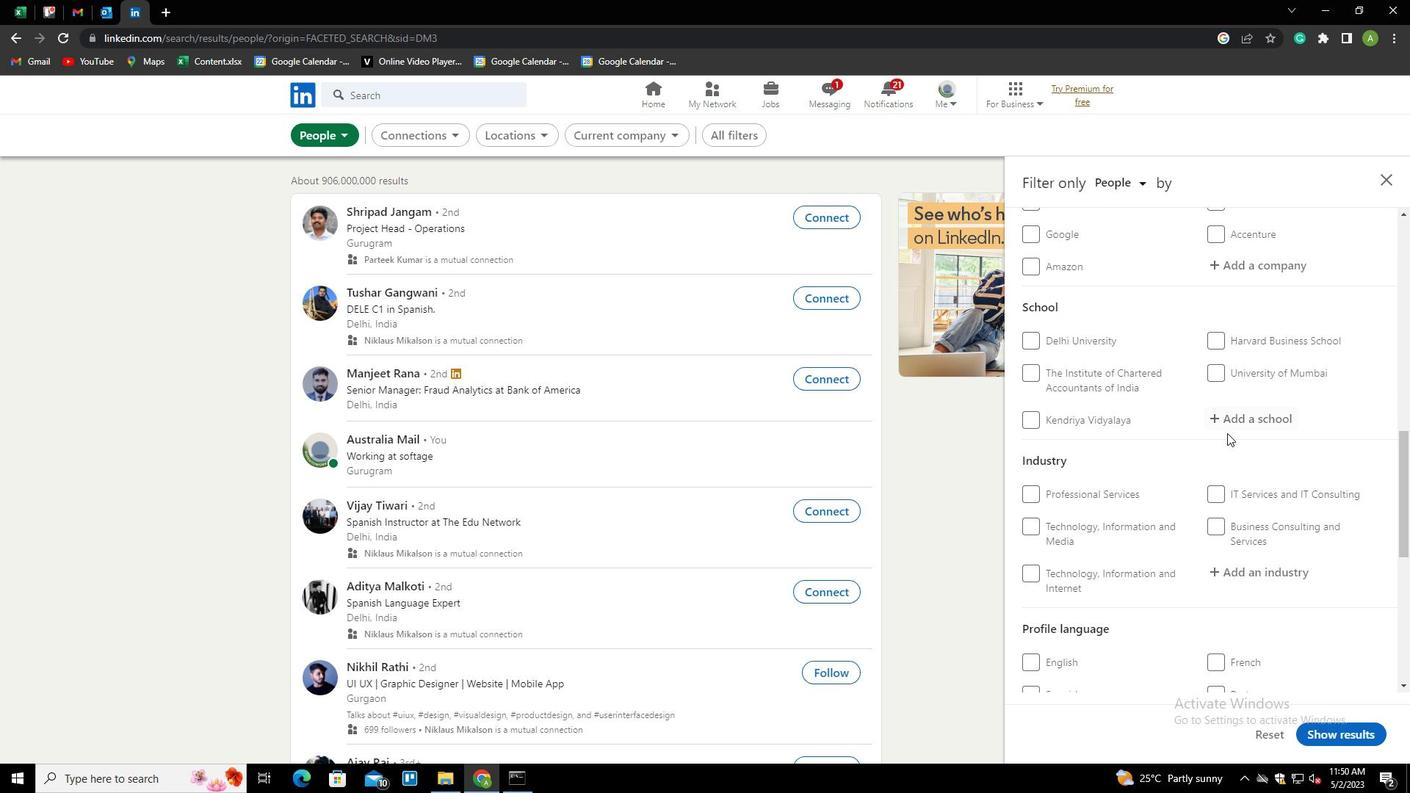 
Action: Mouse moved to (1237, 419)
Screenshot: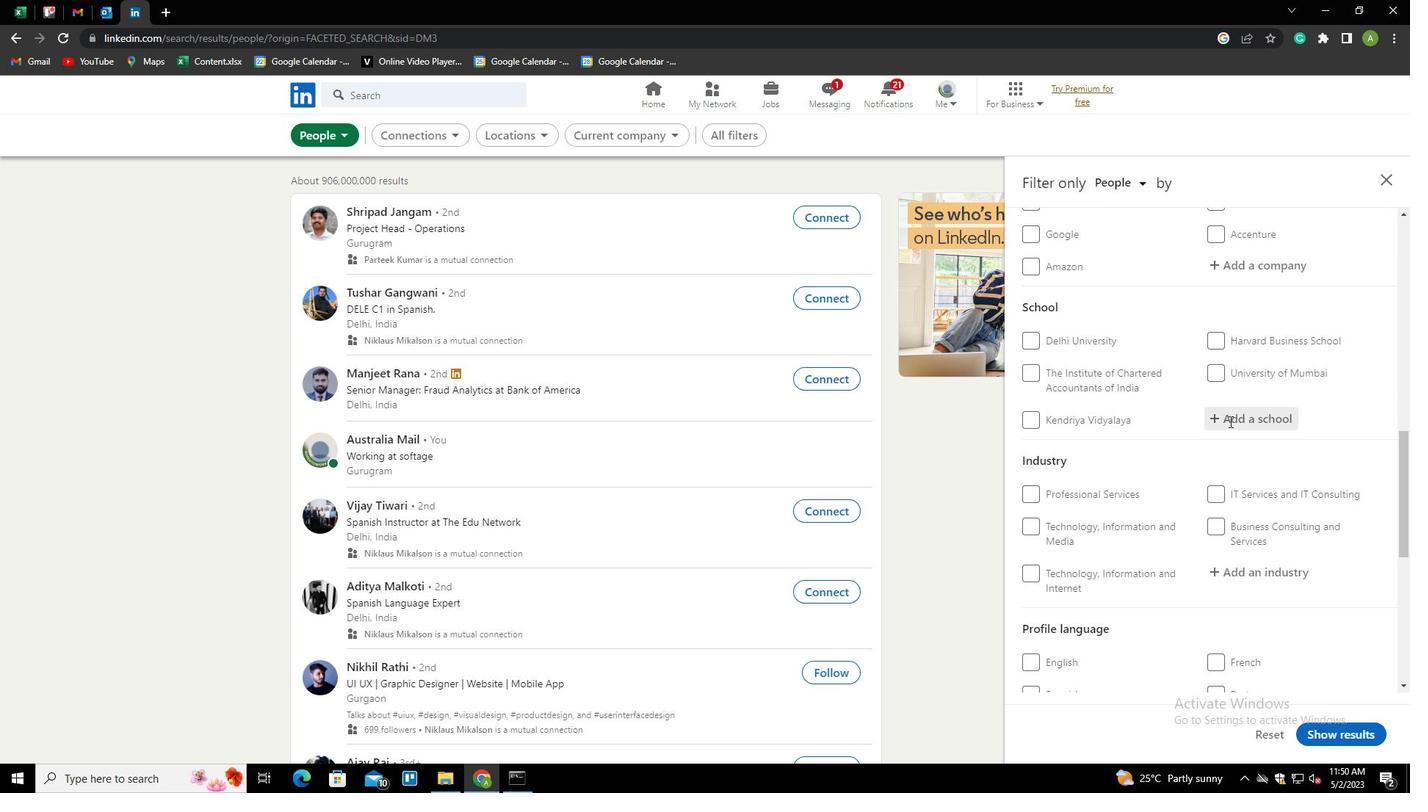 
Action: Mouse pressed left at (1237, 419)
Screenshot: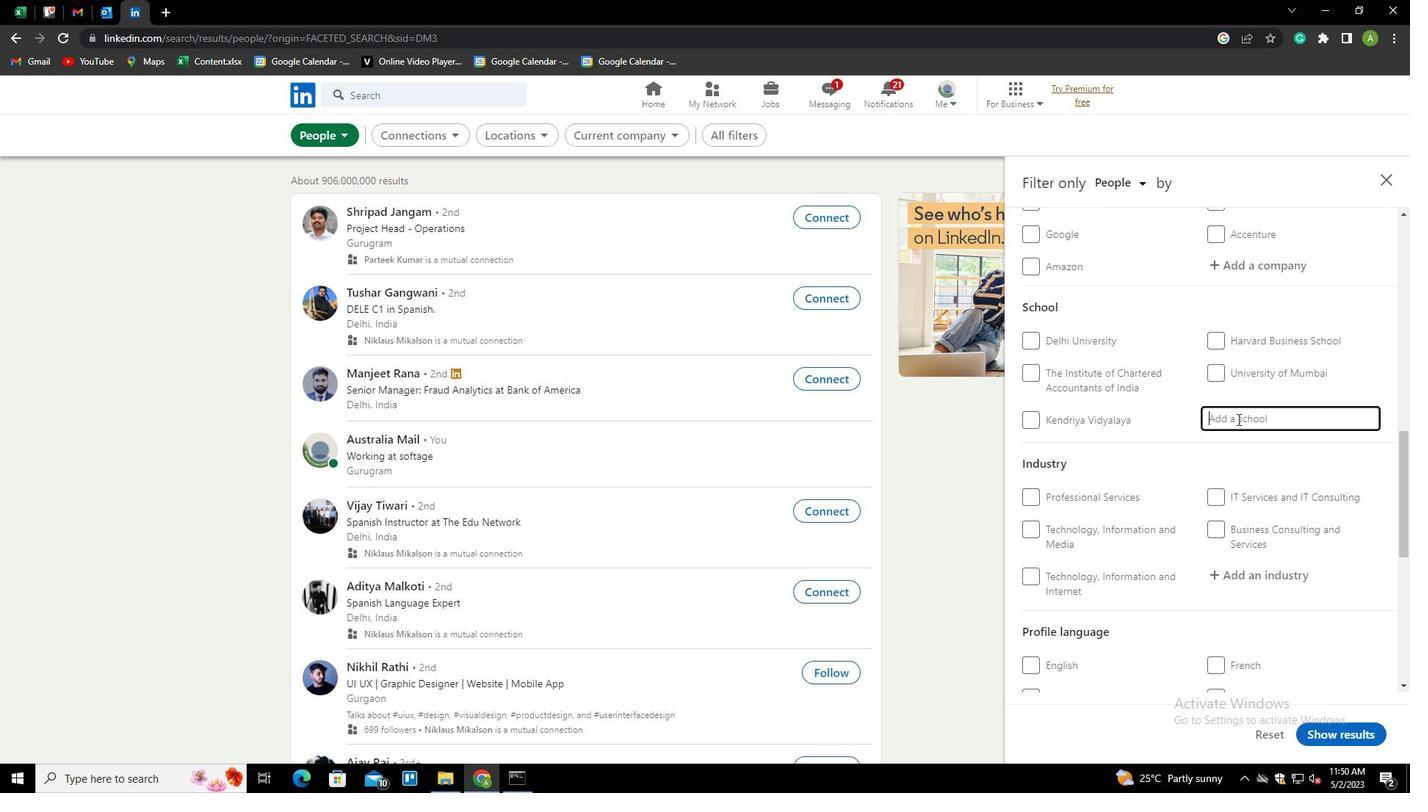 
Action: Key pressed <Key.shift>JPO<Key.shift_r><Key.home><Key.shift>JP<Key.shift_r><Key.home><Key.shift><Key.shift><Key.shift><Key.shift><Key.shift><Key.shift><Key.shift><Key.shift><Key.shift><Key.shift><Key.shift><Key.shift><Key.shift><Key.shift><Key.shift><Key.shift><Key.shift><Key.shift><Key.shift><Key.shift><Key.shift><Key.shift><Key.shift><Key.shift><Key.shift><Key.shift><Key.shift><Key.shift><Key.shift><Key.shift><Key.shift><Key.shift><Key.shift><Key.shift><Key.shift><Key.shift><Key.shift><Key.shift><Key.shift><Key.shift><Key.shift>PONDICH<Key.down><Key.down><Key.down><Key.enter>
Screenshot: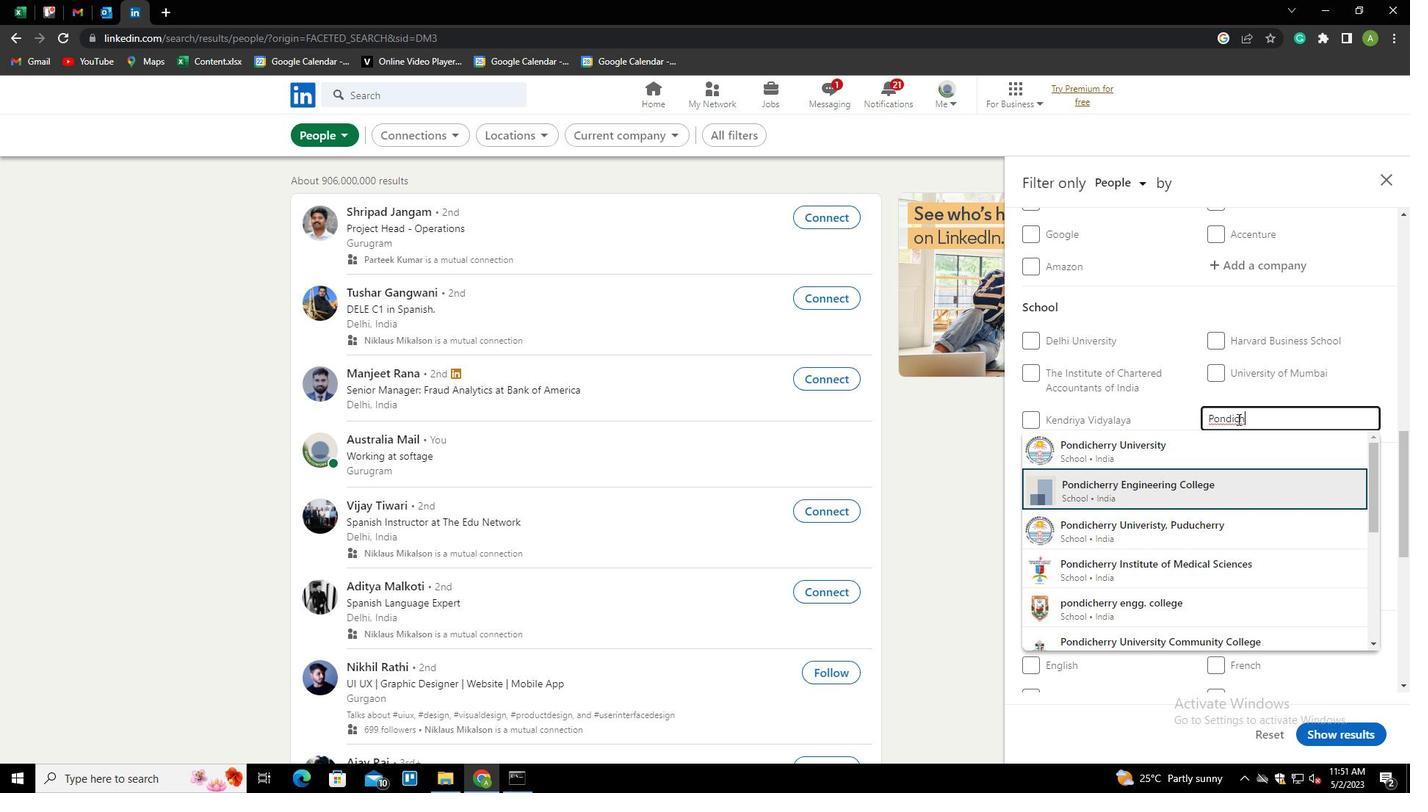 
Action: Mouse scrolled (1237, 418) with delta (0, 0)
Screenshot: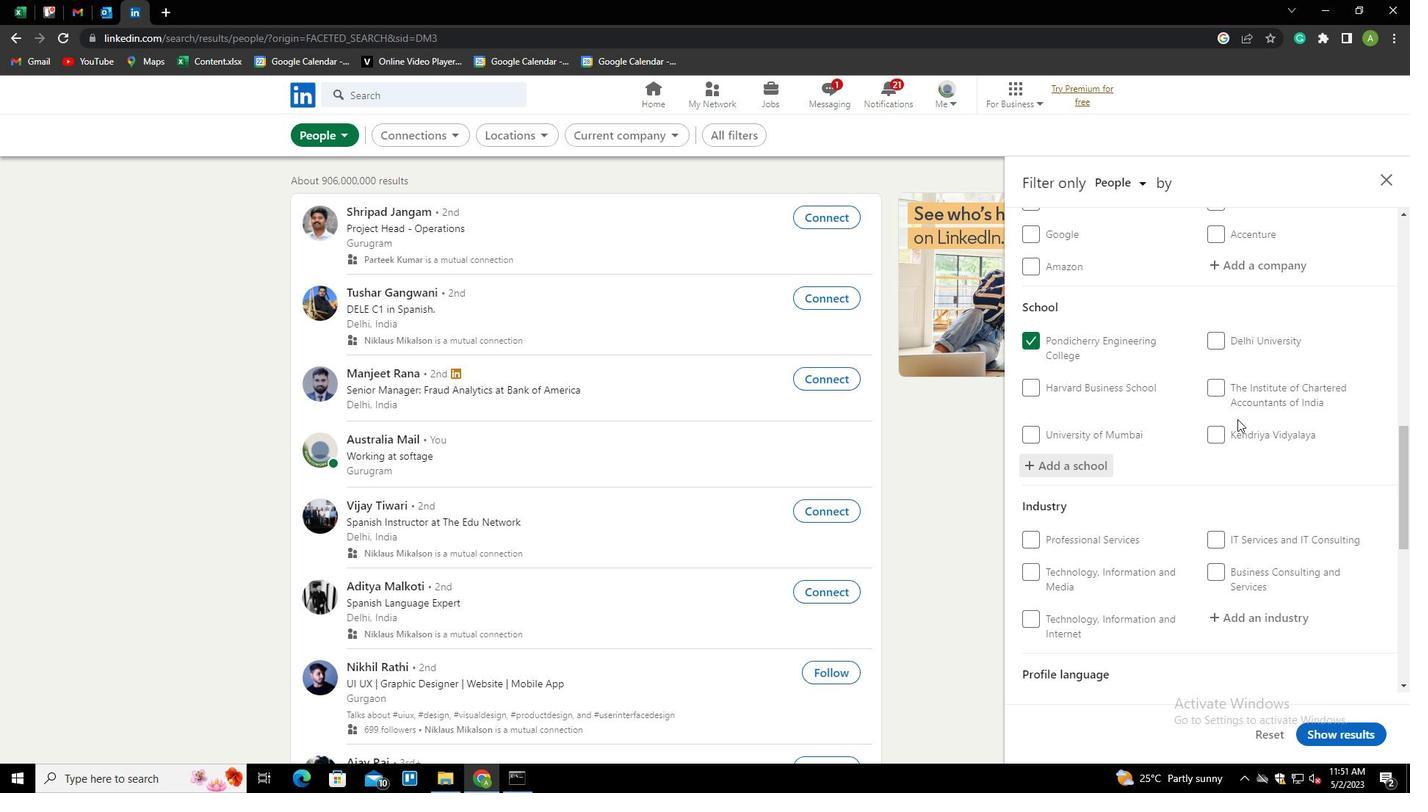 
Action: Mouse scrolled (1237, 418) with delta (0, 0)
Screenshot: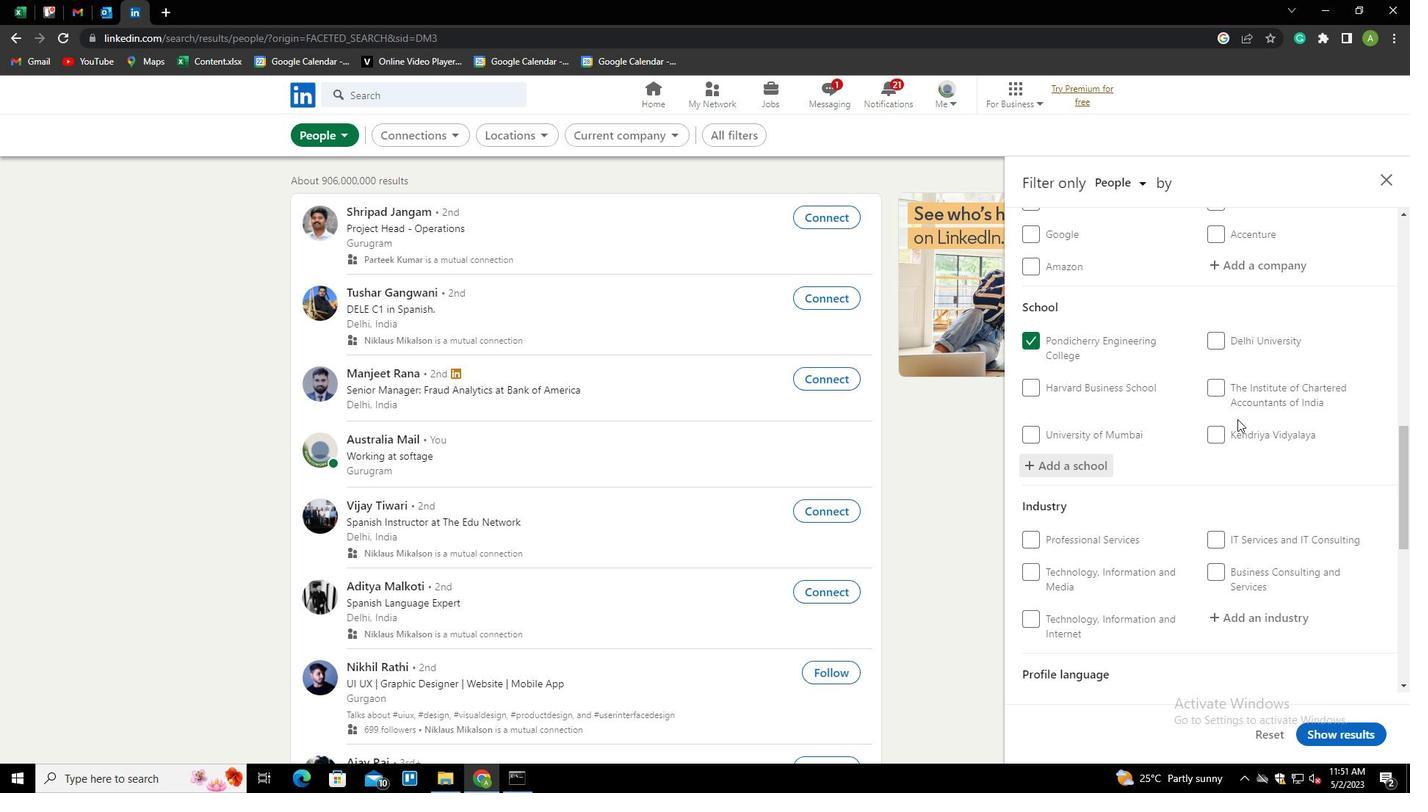 
Action: Mouse scrolled (1237, 418) with delta (0, 0)
Screenshot: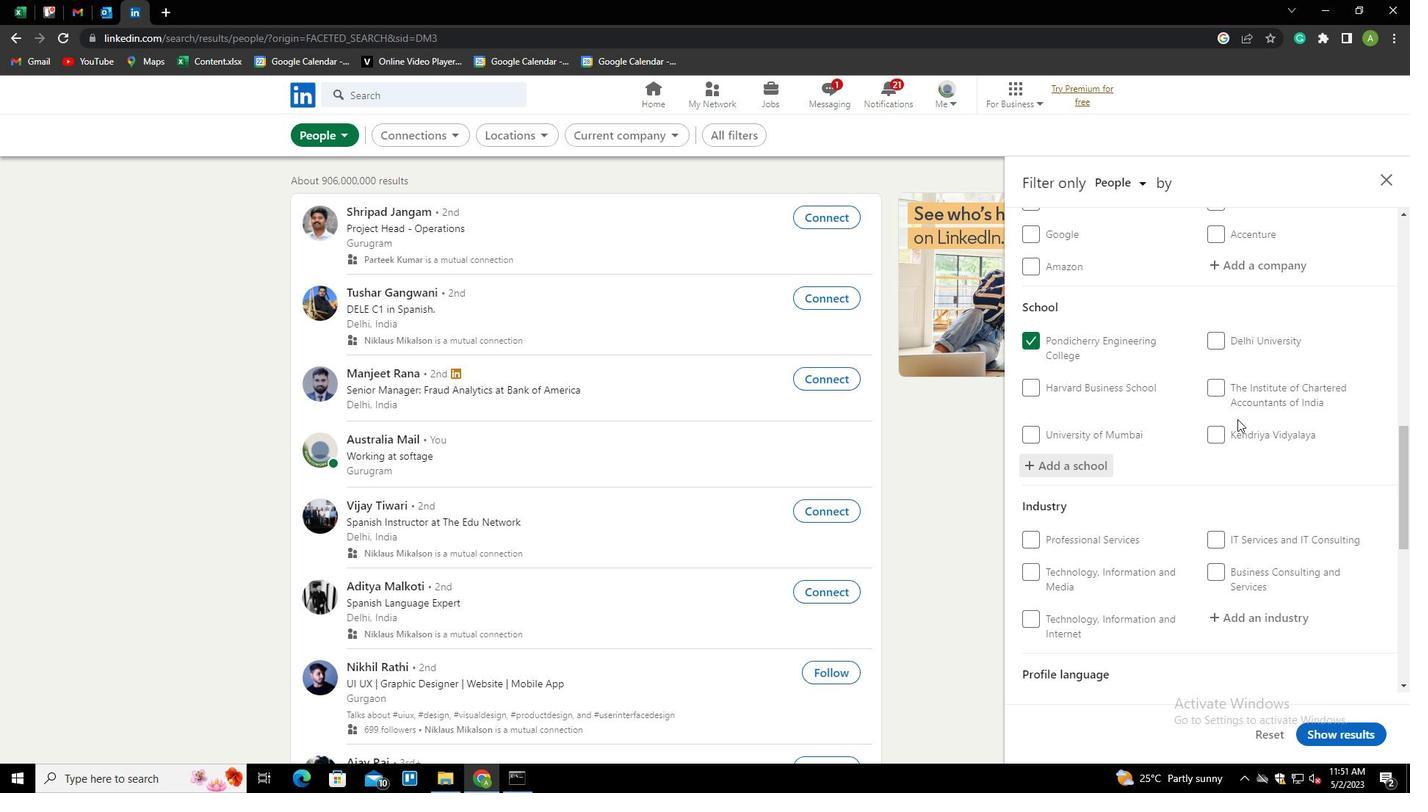 
Action: Mouse moved to (1251, 395)
Screenshot: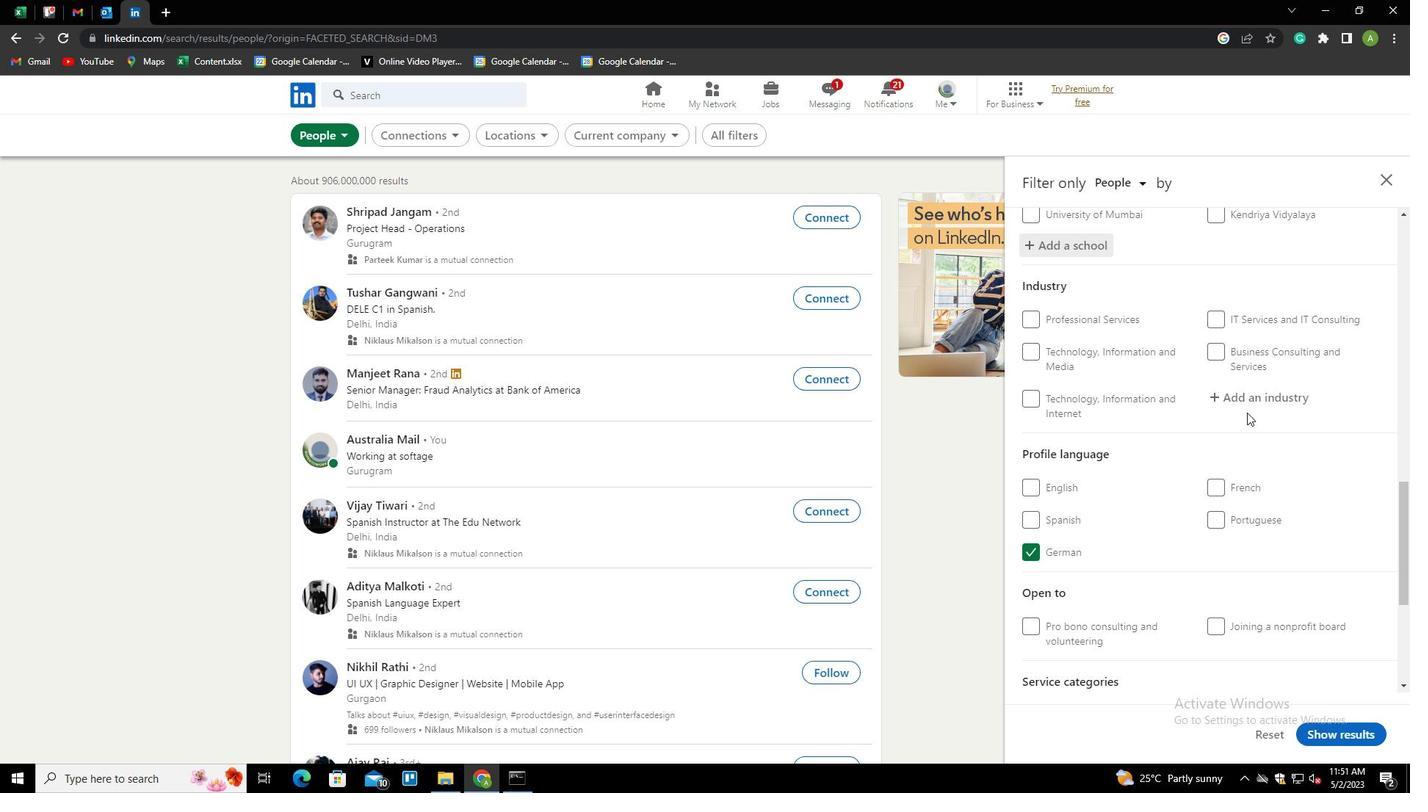 
Action: Mouse pressed left at (1251, 395)
Screenshot: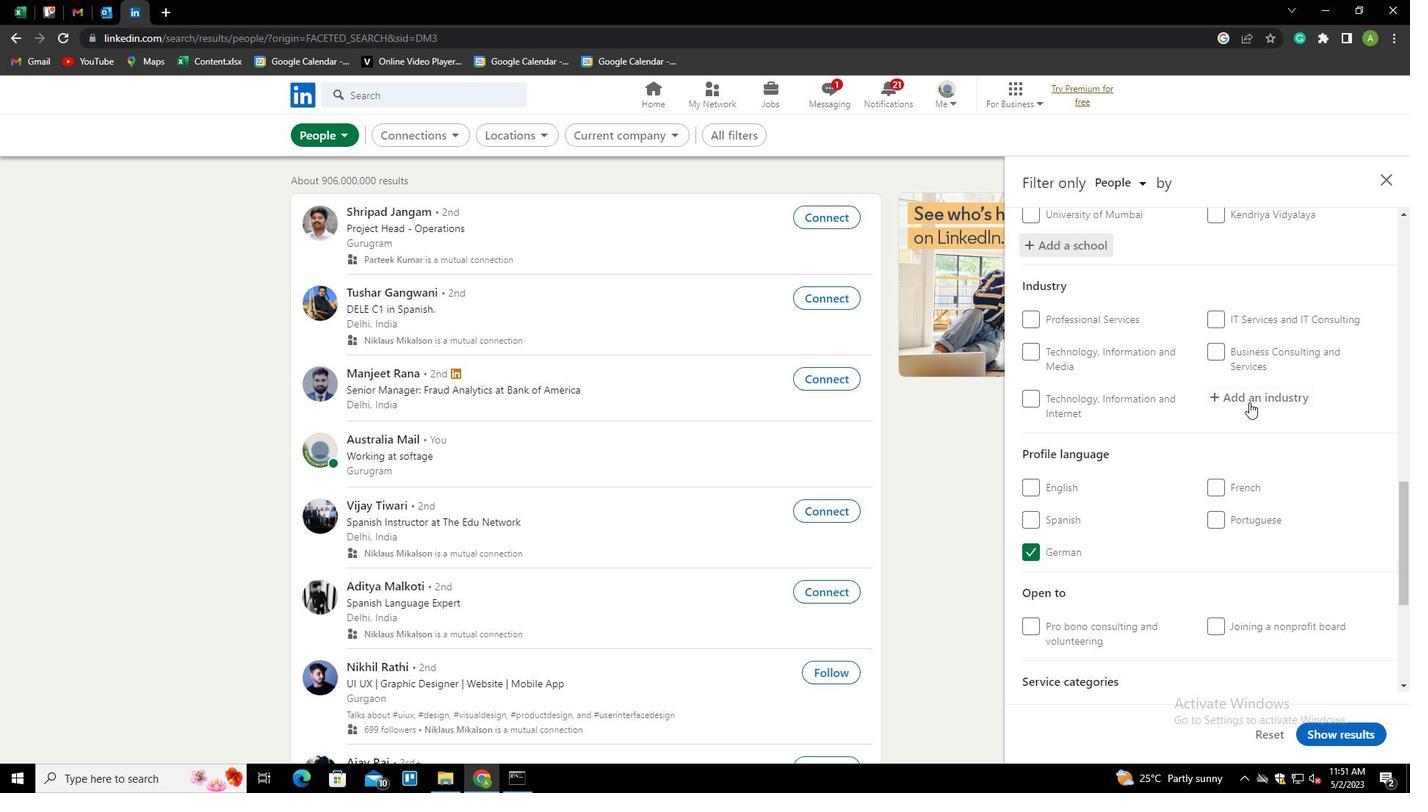 
Action: Mouse moved to (1255, 395)
Screenshot: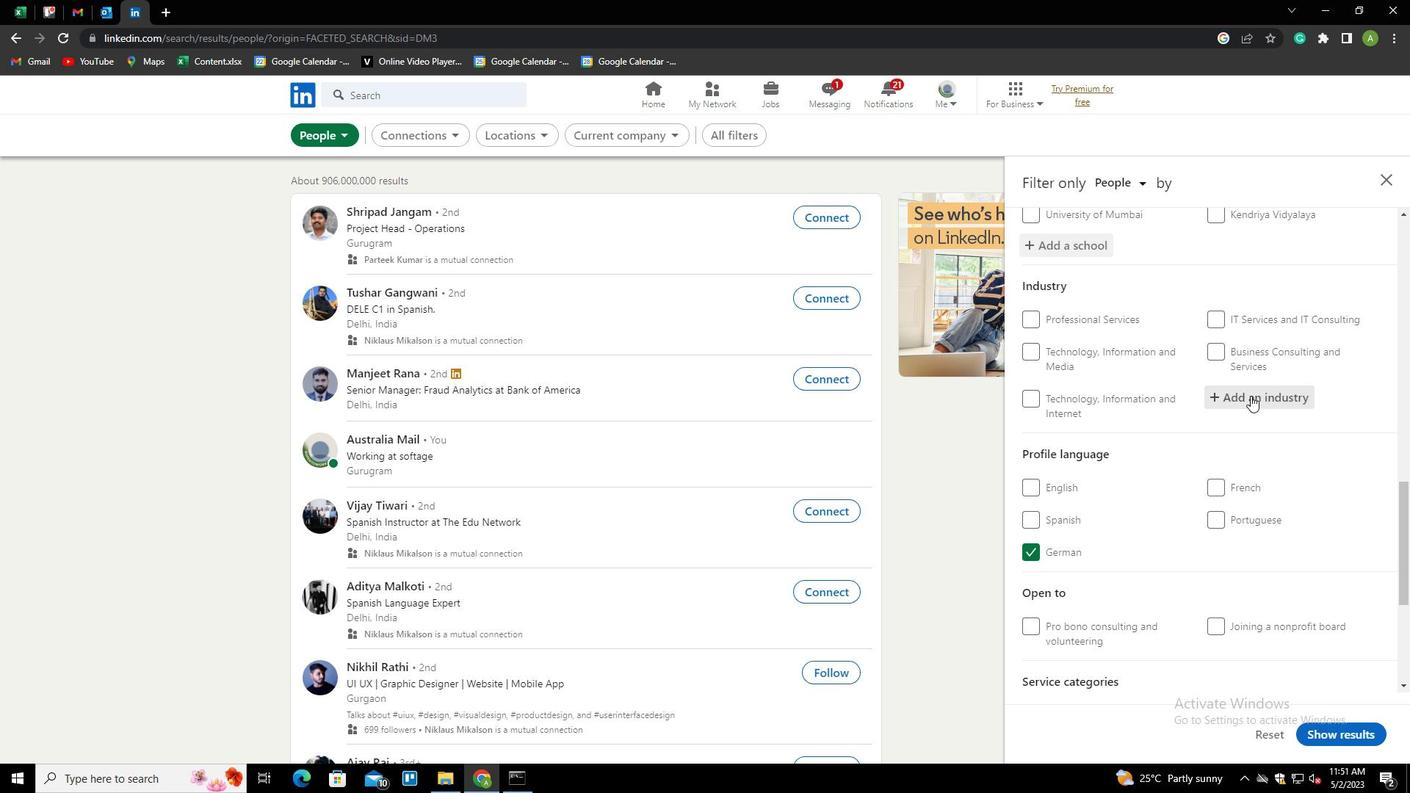 
Action: Mouse pressed left at (1255, 395)
Screenshot: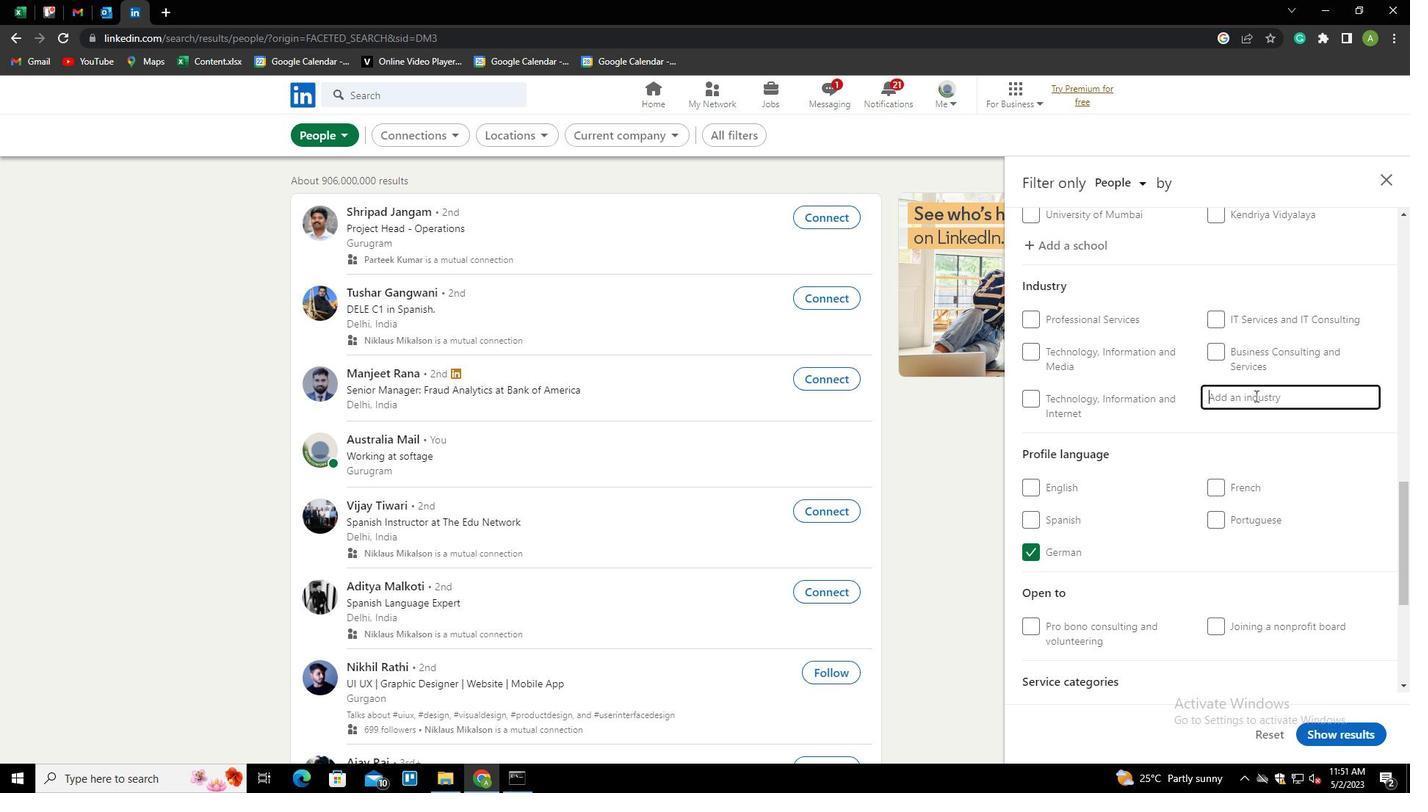 
Action: Key pressed <Key.shift>AVIATIO<Key.down><Key.down><Key.enter>
Screenshot: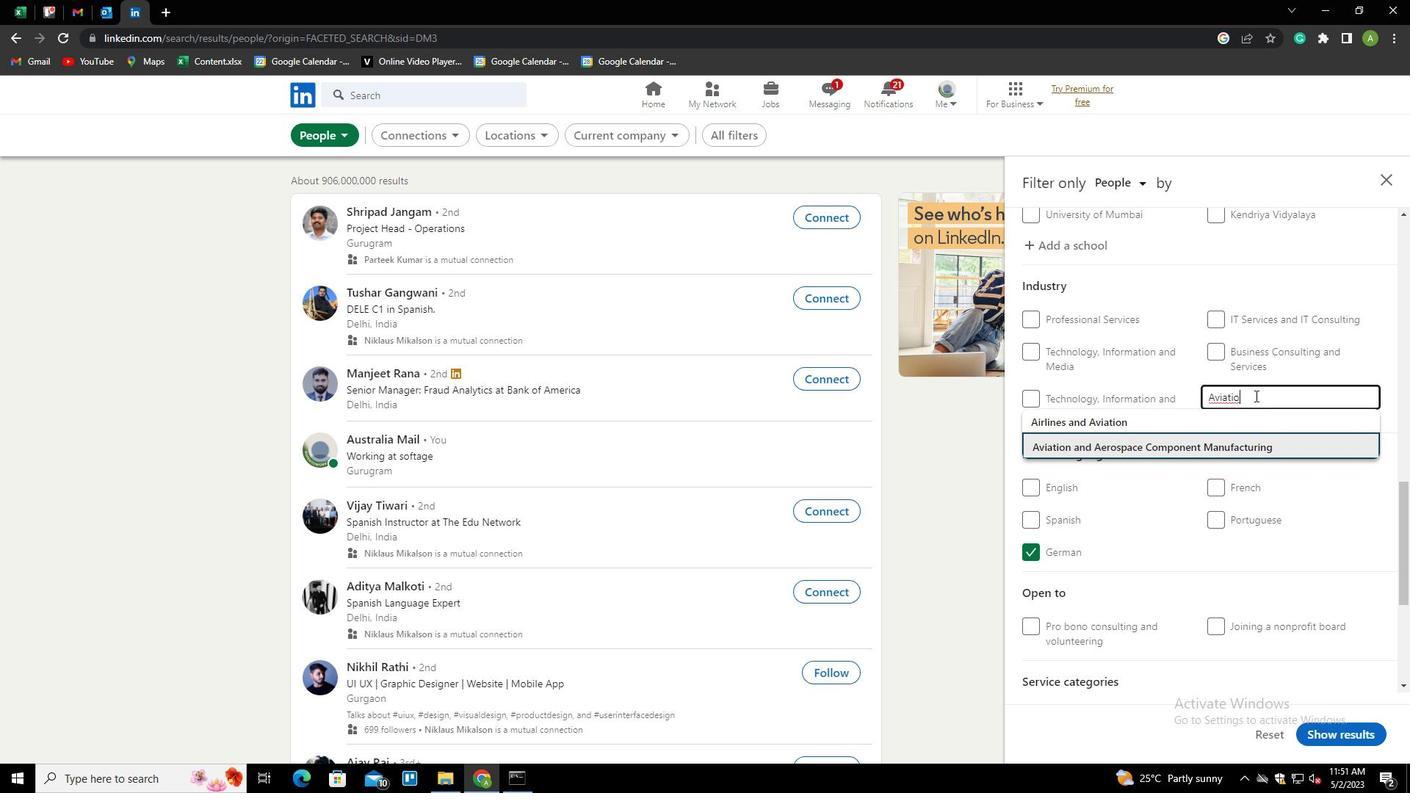 
Action: Mouse scrolled (1255, 395) with delta (0, 0)
Screenshot: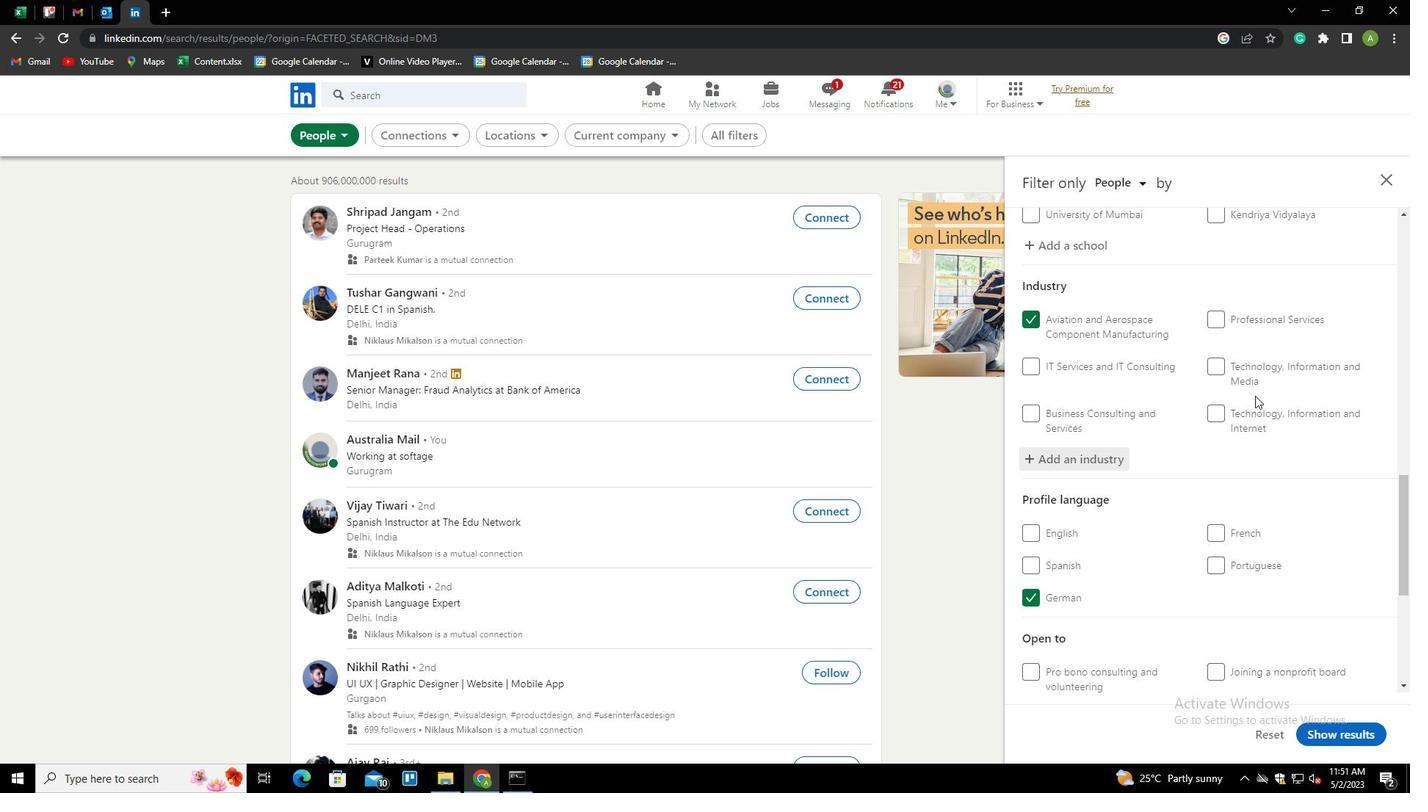 
Action: Mouse scrolled (1255, 395) with delta (0, 0)
Screenshot: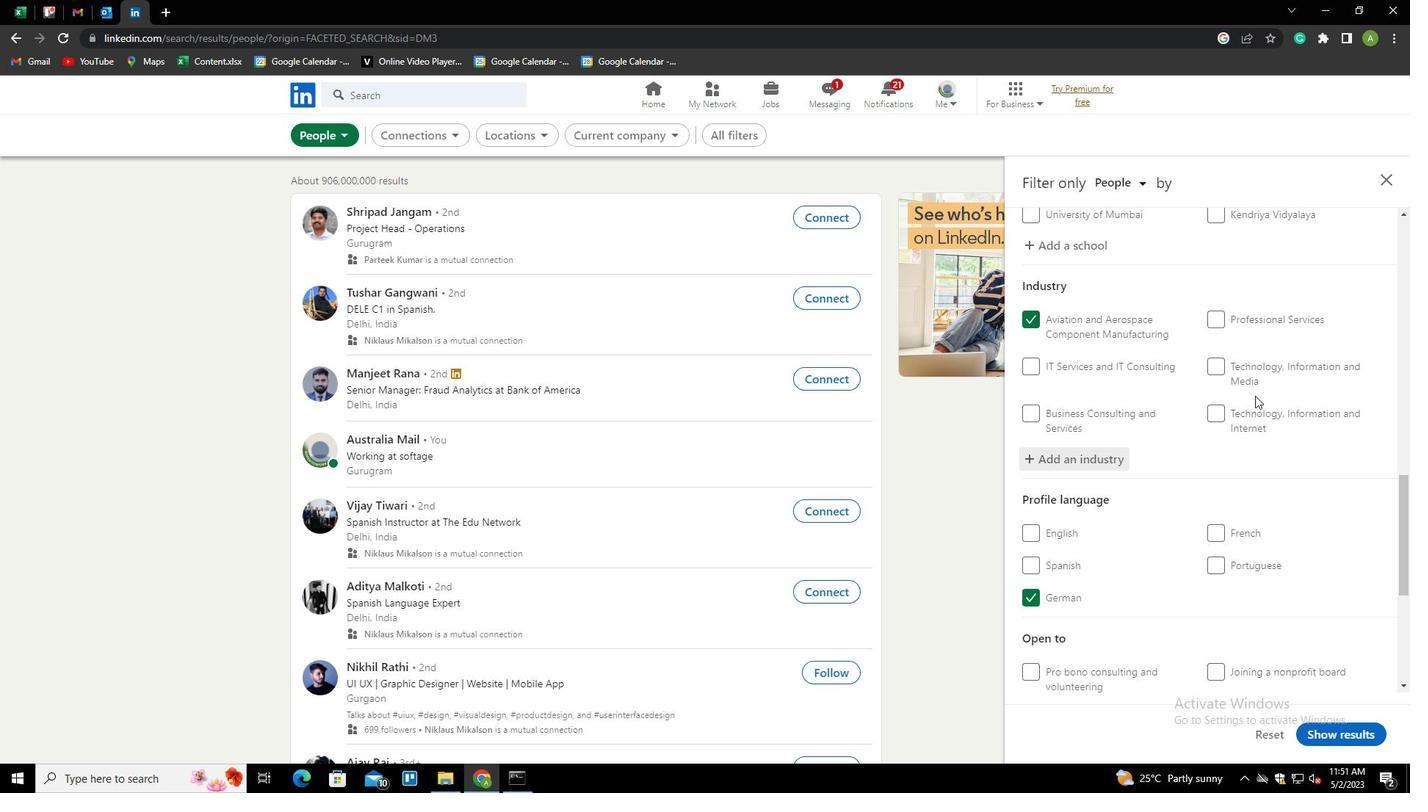 
Action: Mouse scrolled (1255, 395) with delta (0, 0)
Screenshot: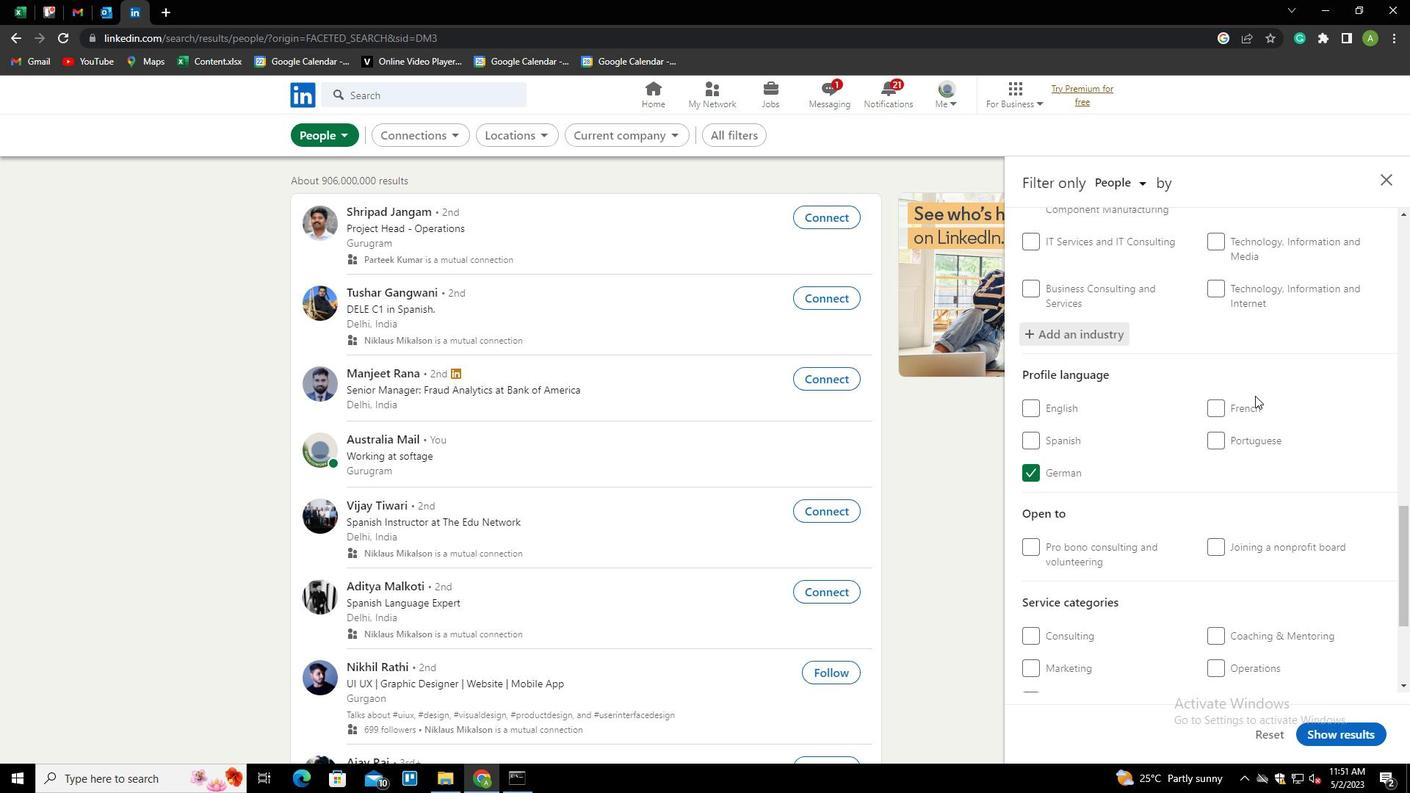 
Action: Mouse scrolled (1255, 395) with delta (0, 0)
Screenshot: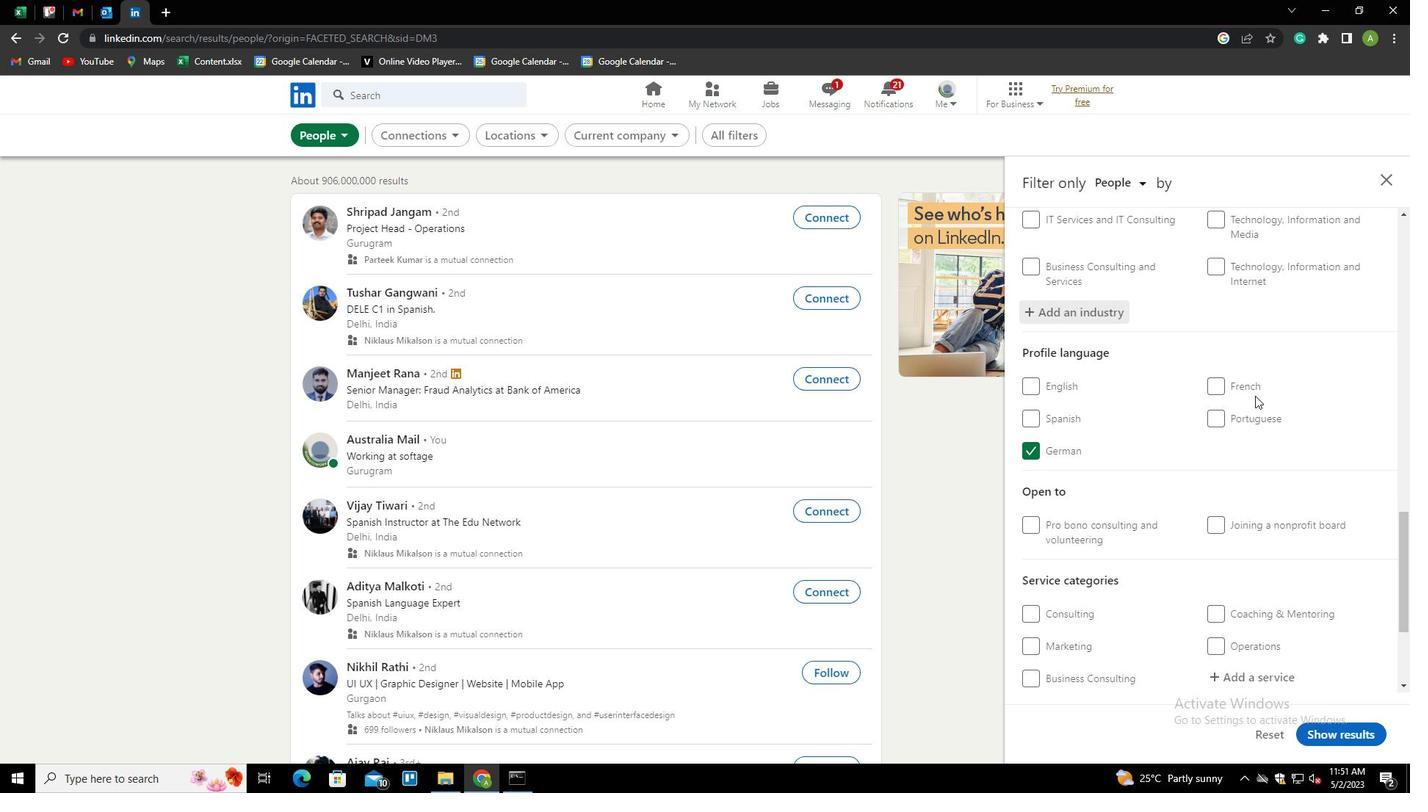 
Action: Mouse moved to (1234, 534)
Screenshot: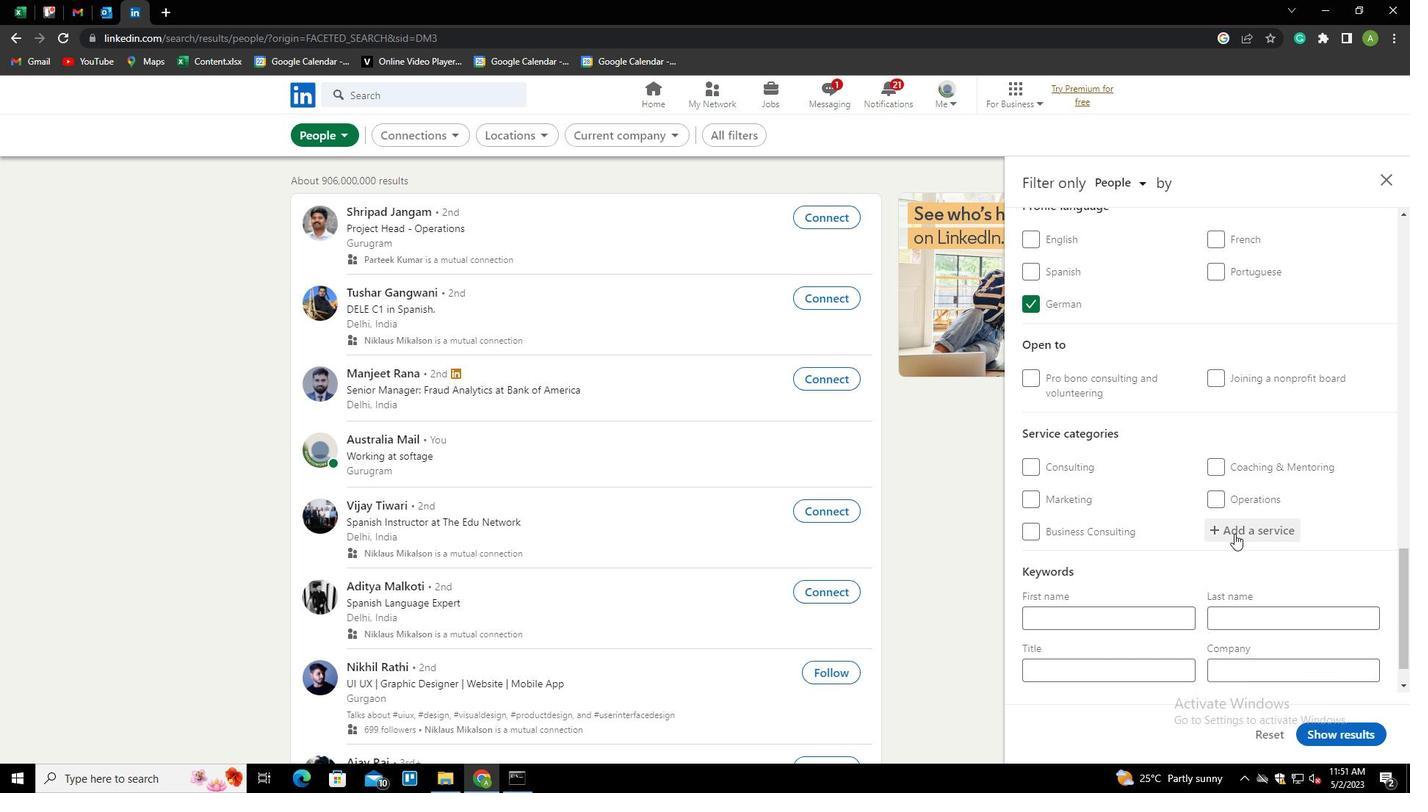 
Action: Mouse pressed left at (1234, 534)
Screenshot: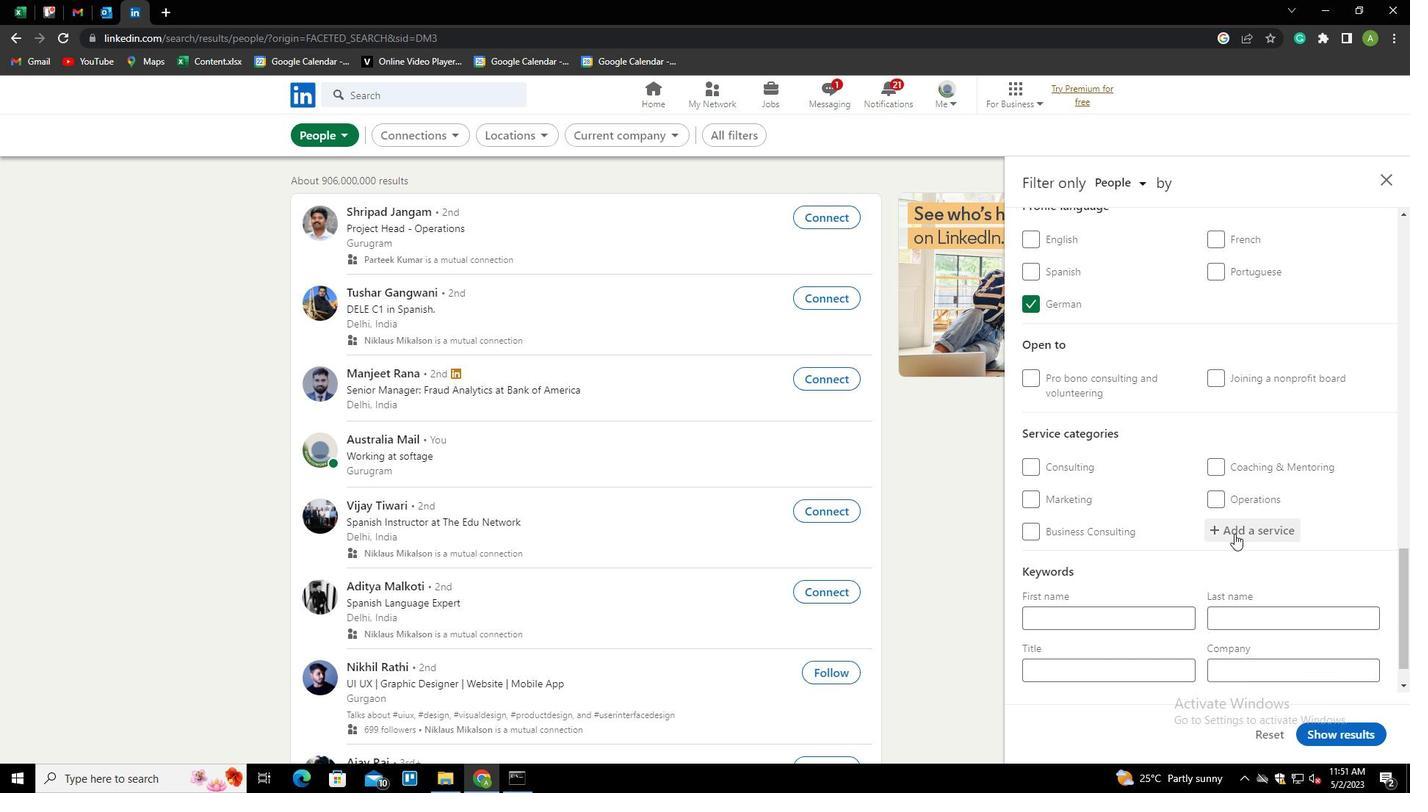 
Action: Mouse moved to (1240, 533)
Screenshot: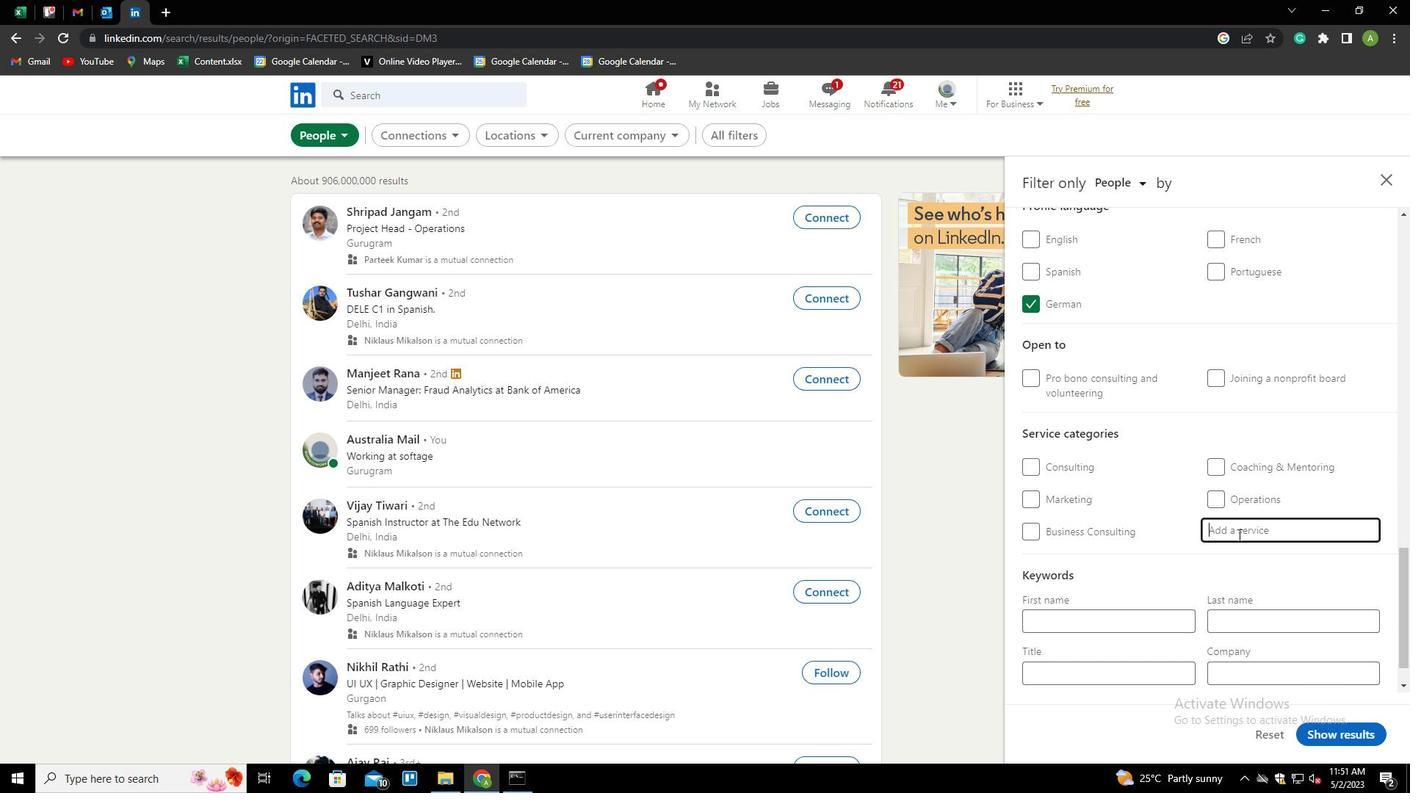 
Action: Mouse pressed left at (1240, 533)
Screenshot: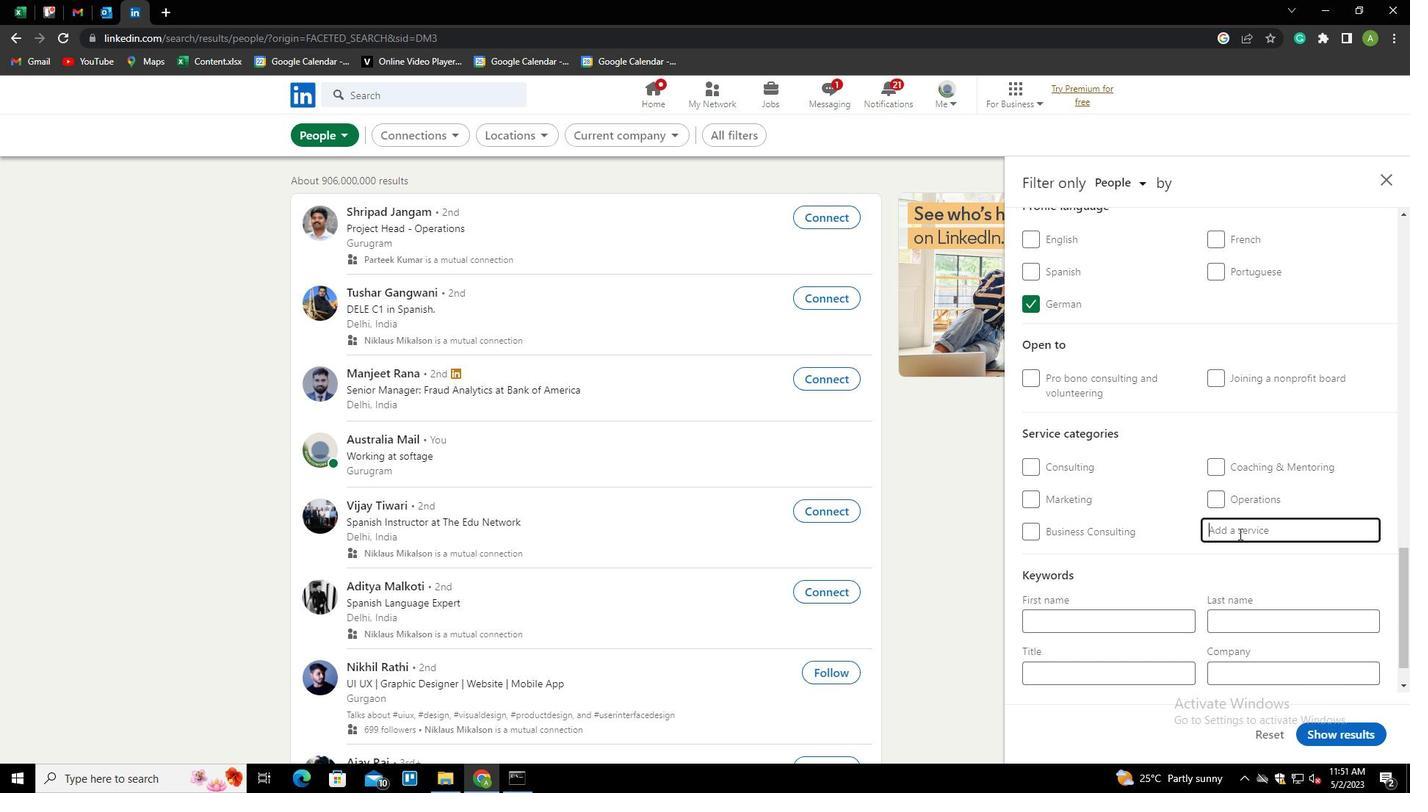 
Action: Key pressed <Key.shift>WEE<Key.backspace>DDING<Key.down><Key.down><Key.enter>
Screenshot: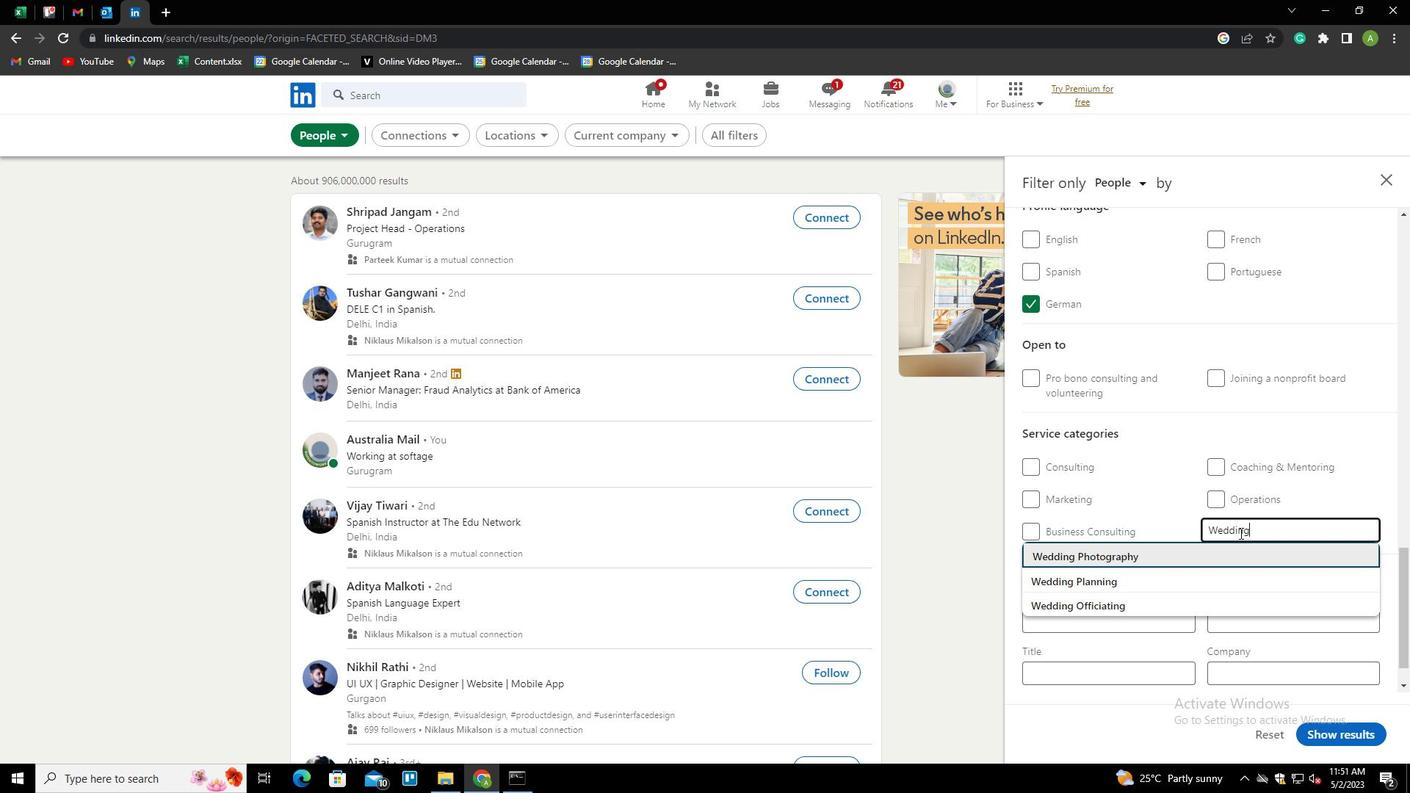 
Action: Mouse scrolled (1240, 532) with delta (0, 0)
Screenshot: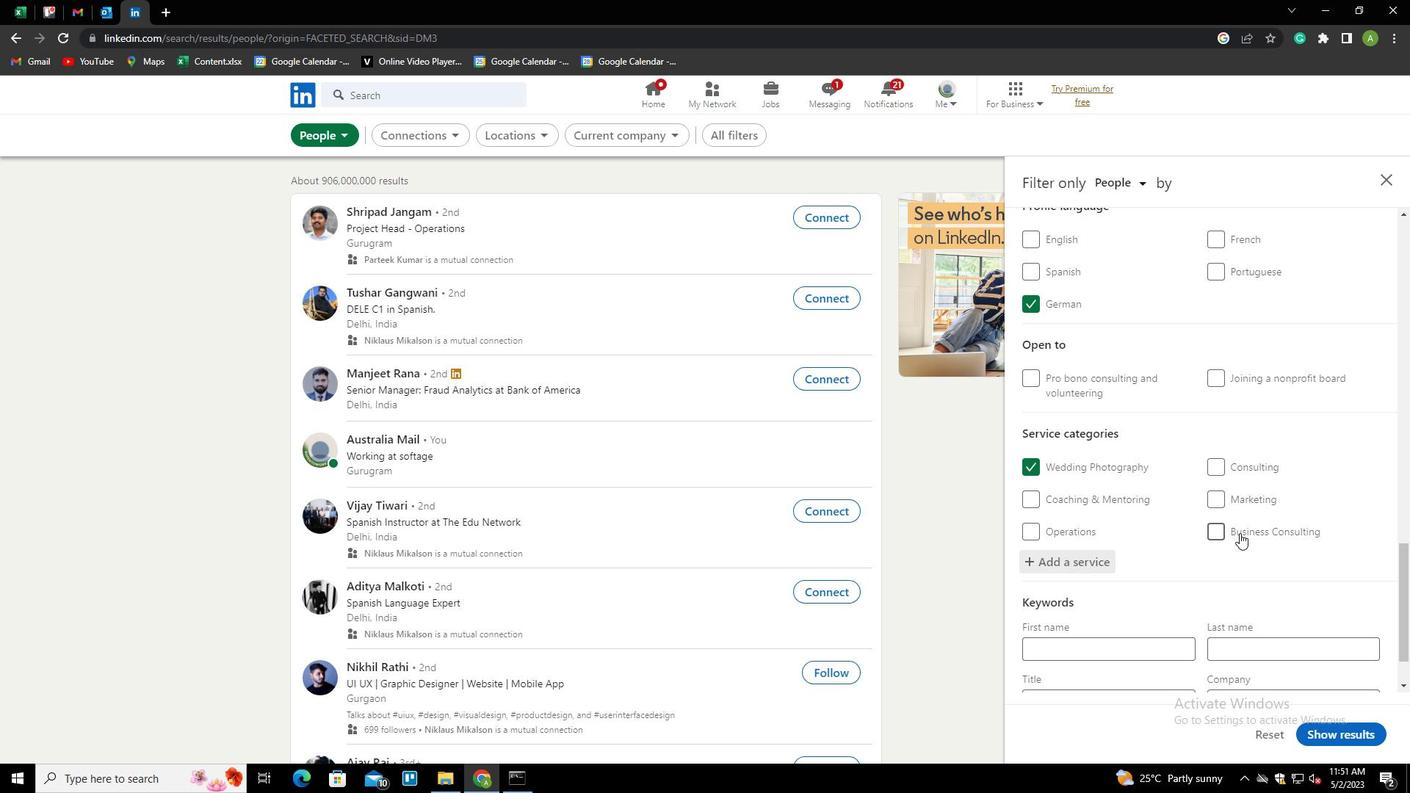 
Action: Mouse scrolled (1240, 532) with delta (0, 0)
Screenshot: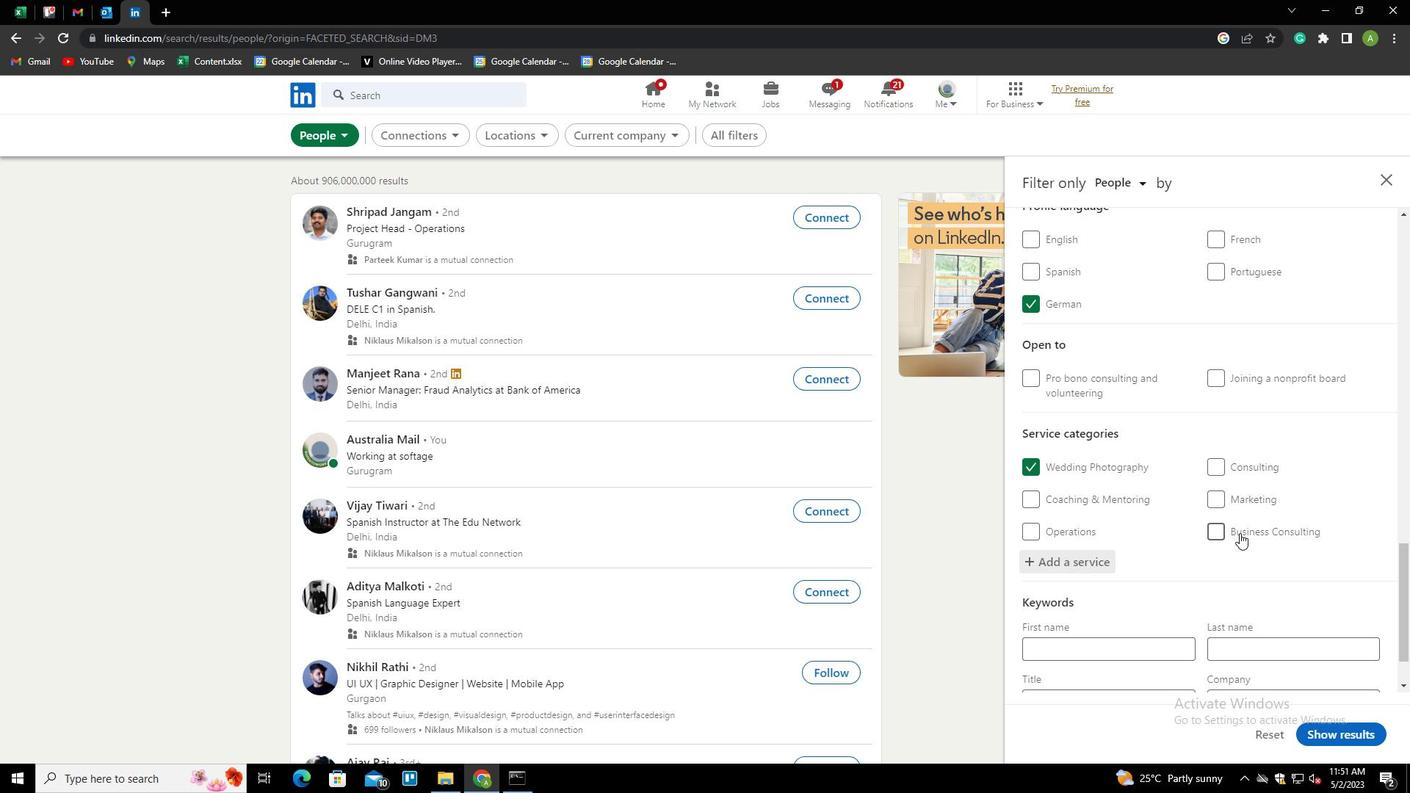 
Action: Mouse scrolled (1240, 532) with delta (0, 0)
Screenshot: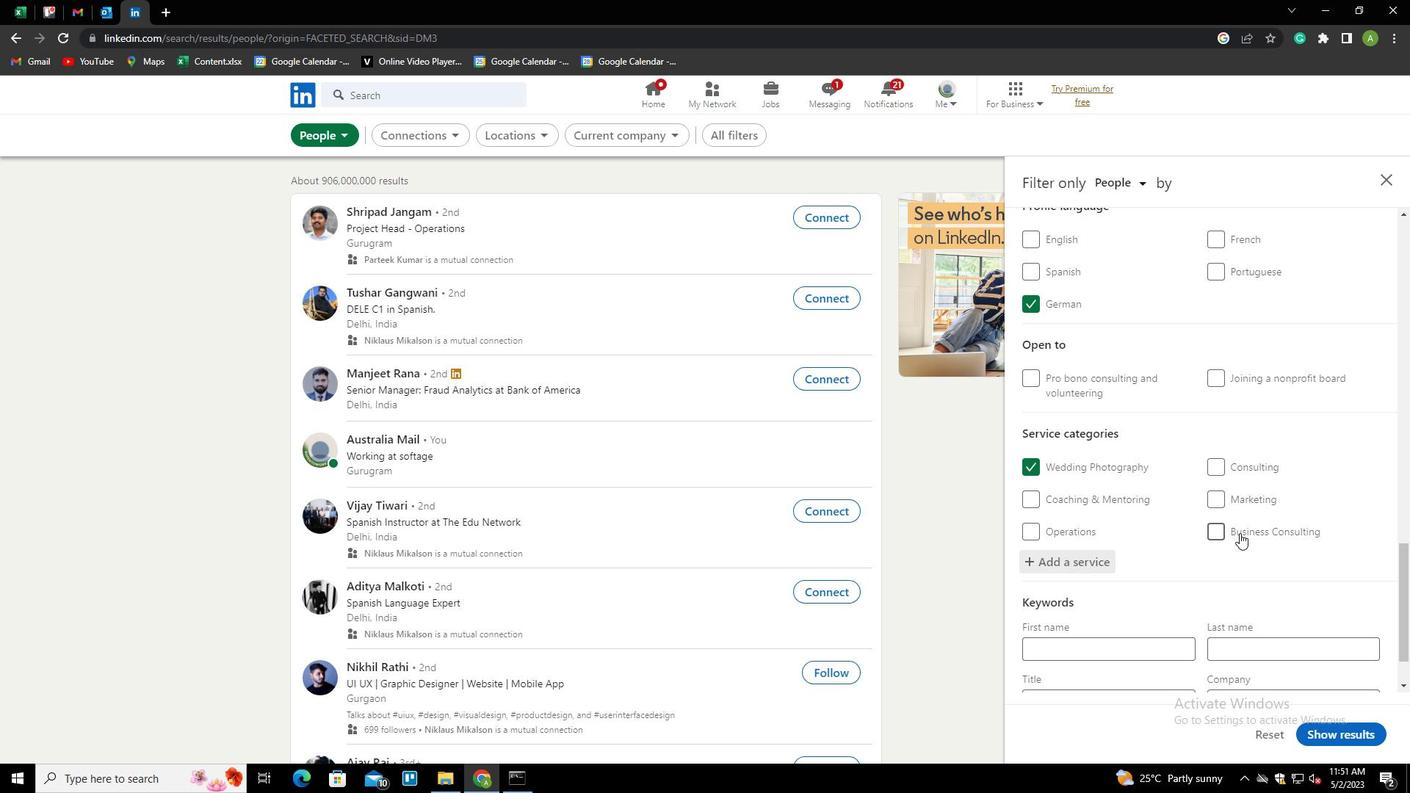 
Action: Mouse scrolled (1240, 532) with delta (0, 0)
Screenshot: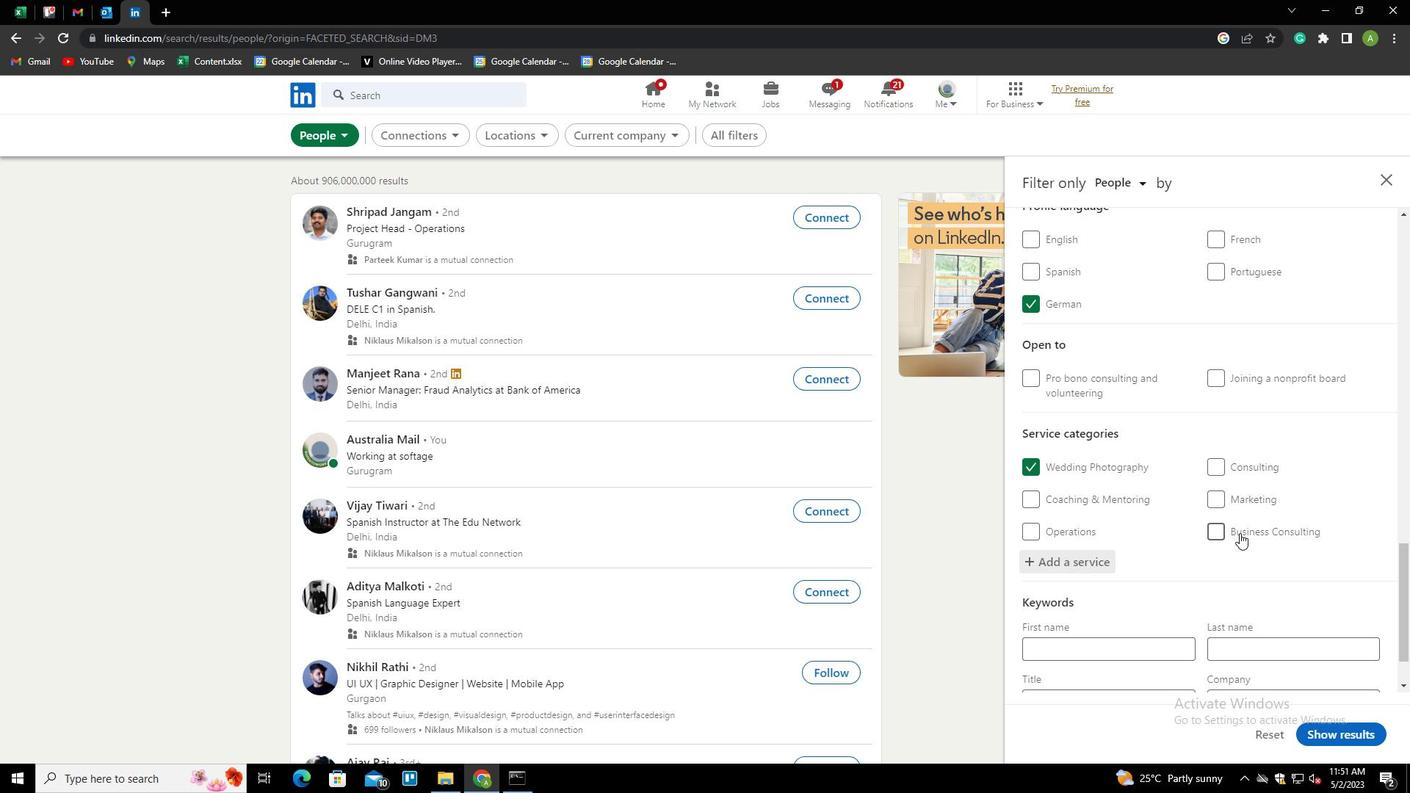
Action: Mouse scrolled (1240, 532) with delta (0, 0)
Screenshot: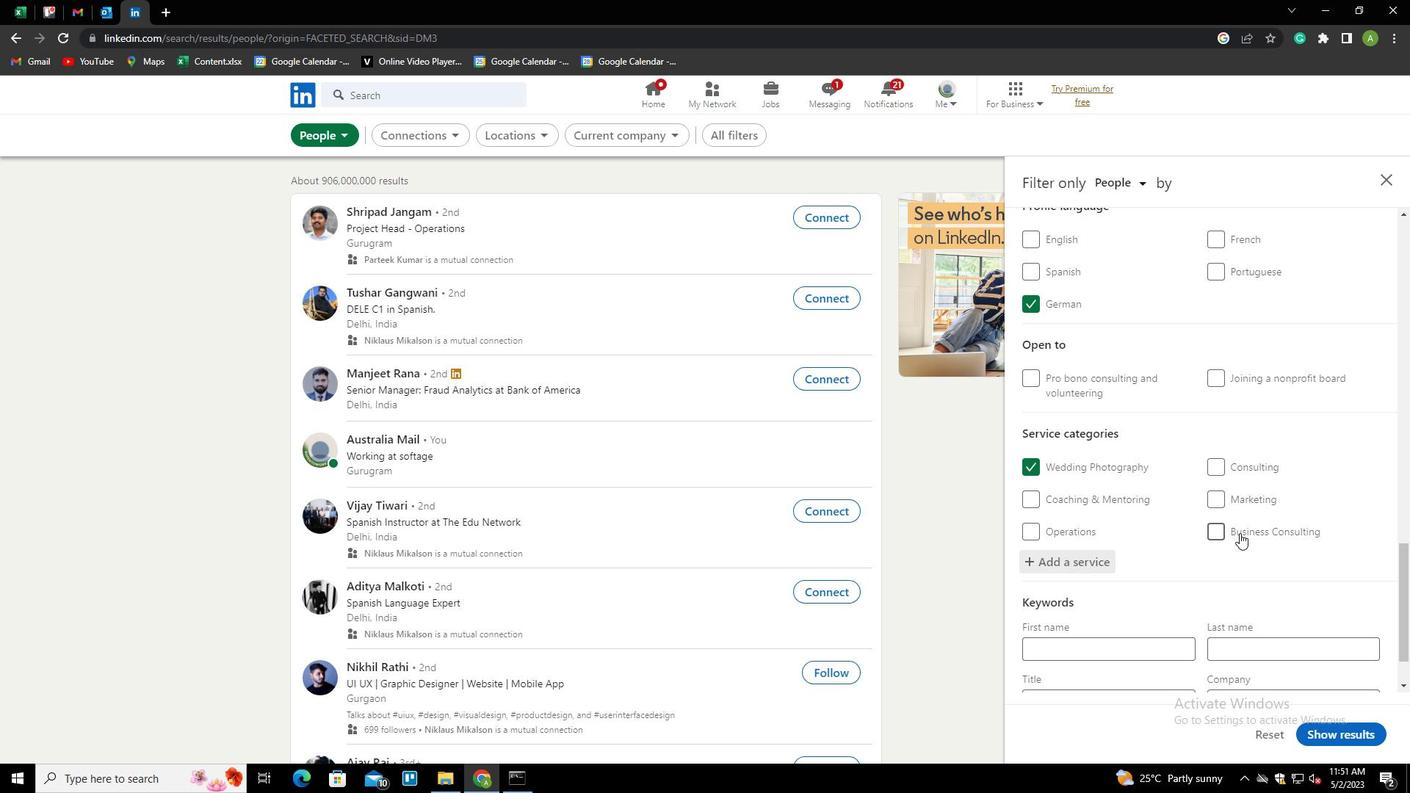 
Action: Mouse scrolled (1240, 532) with delta (0, 0)
Screenshot: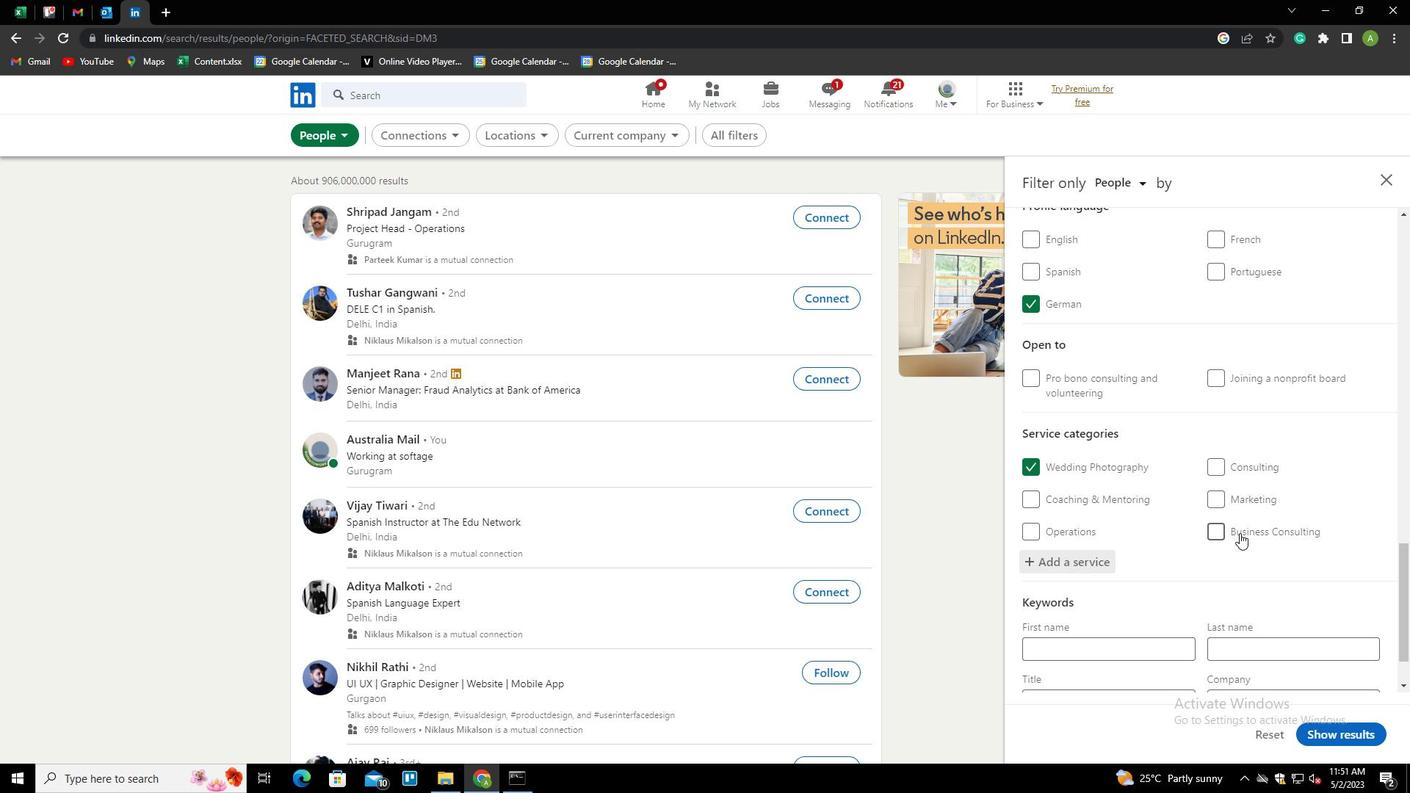 
Action: Mouse scrolled (1240, 532) with delta (0, 0)
Screenshot: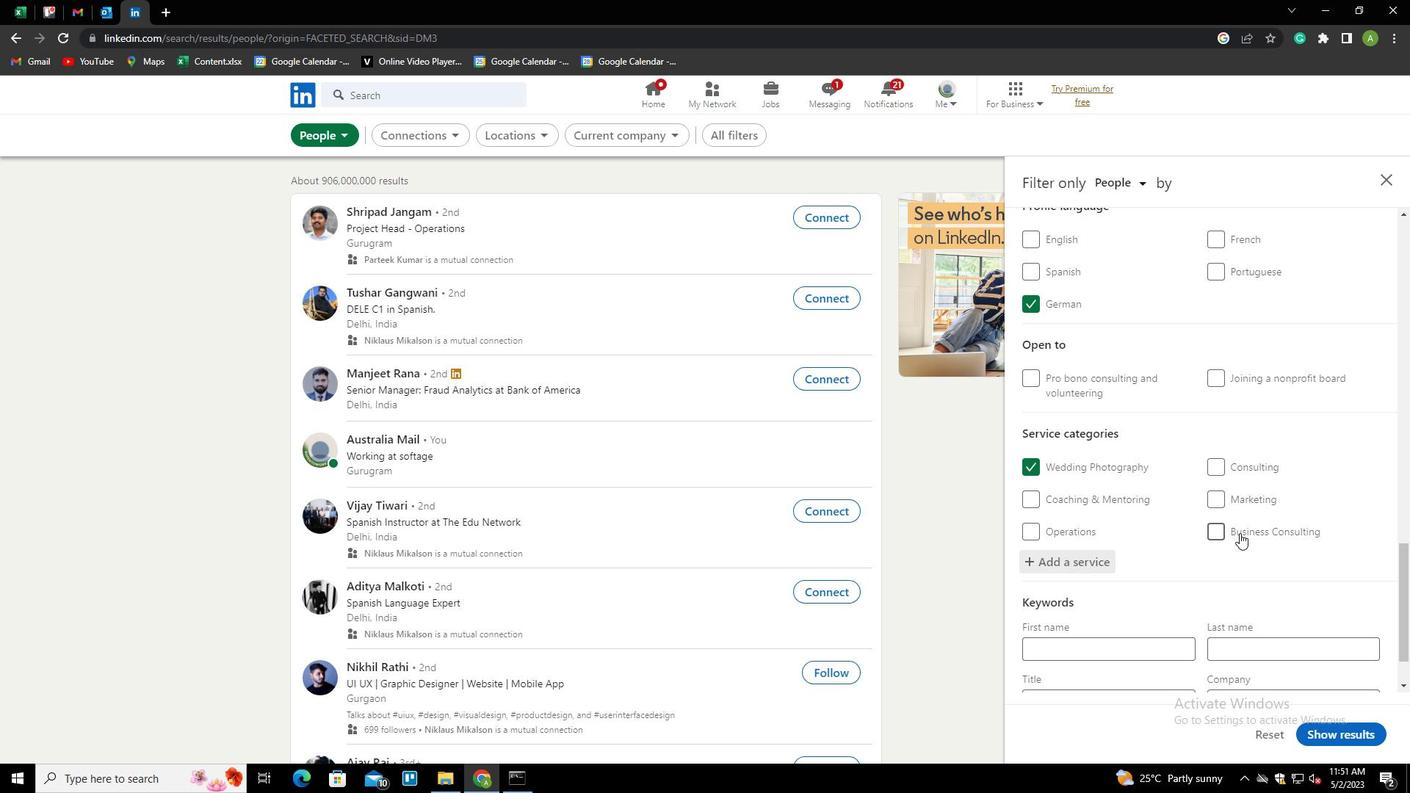 
Action: Mouse moved to (1123, 628)
Screenshot: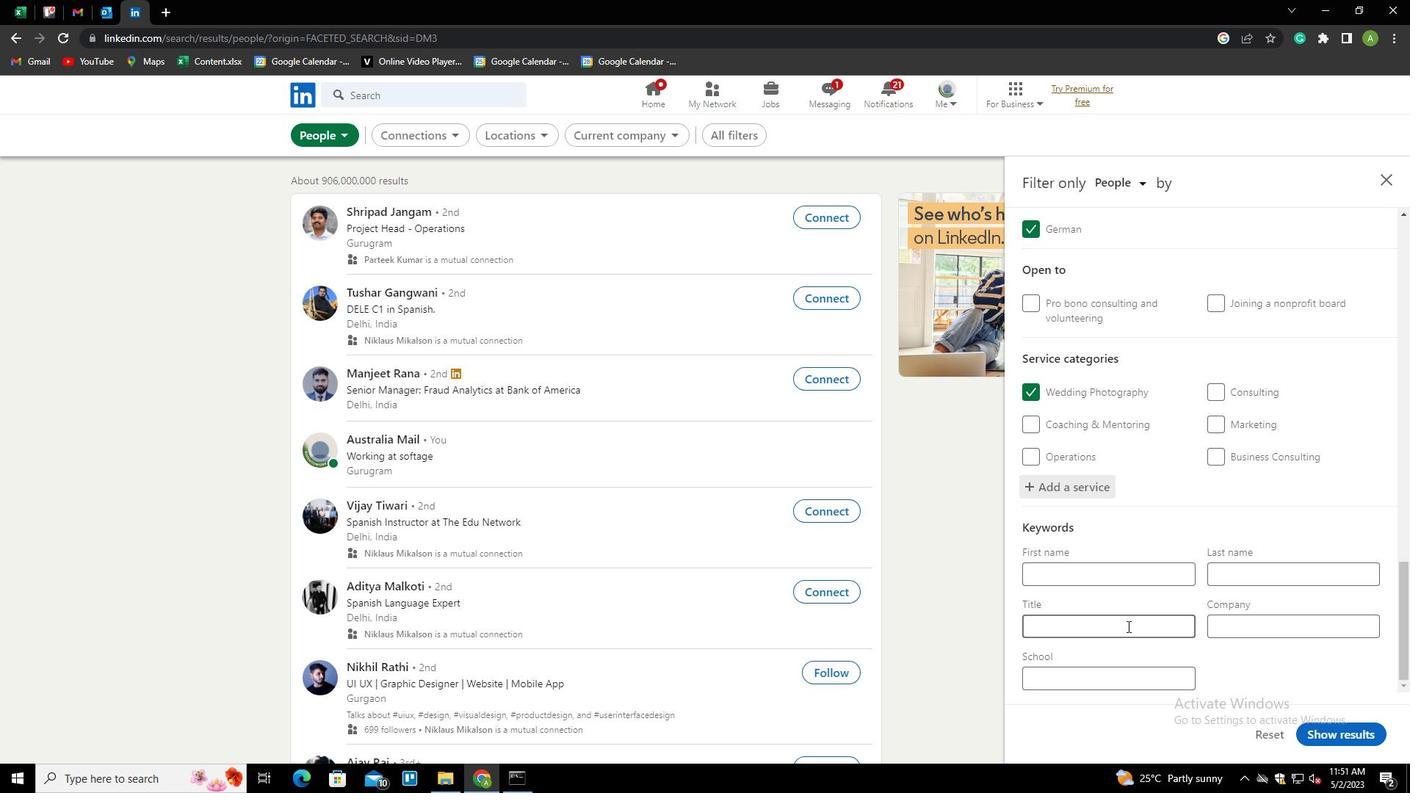 
Action: Mouse pressed left at (1123, 628)
Screenshot: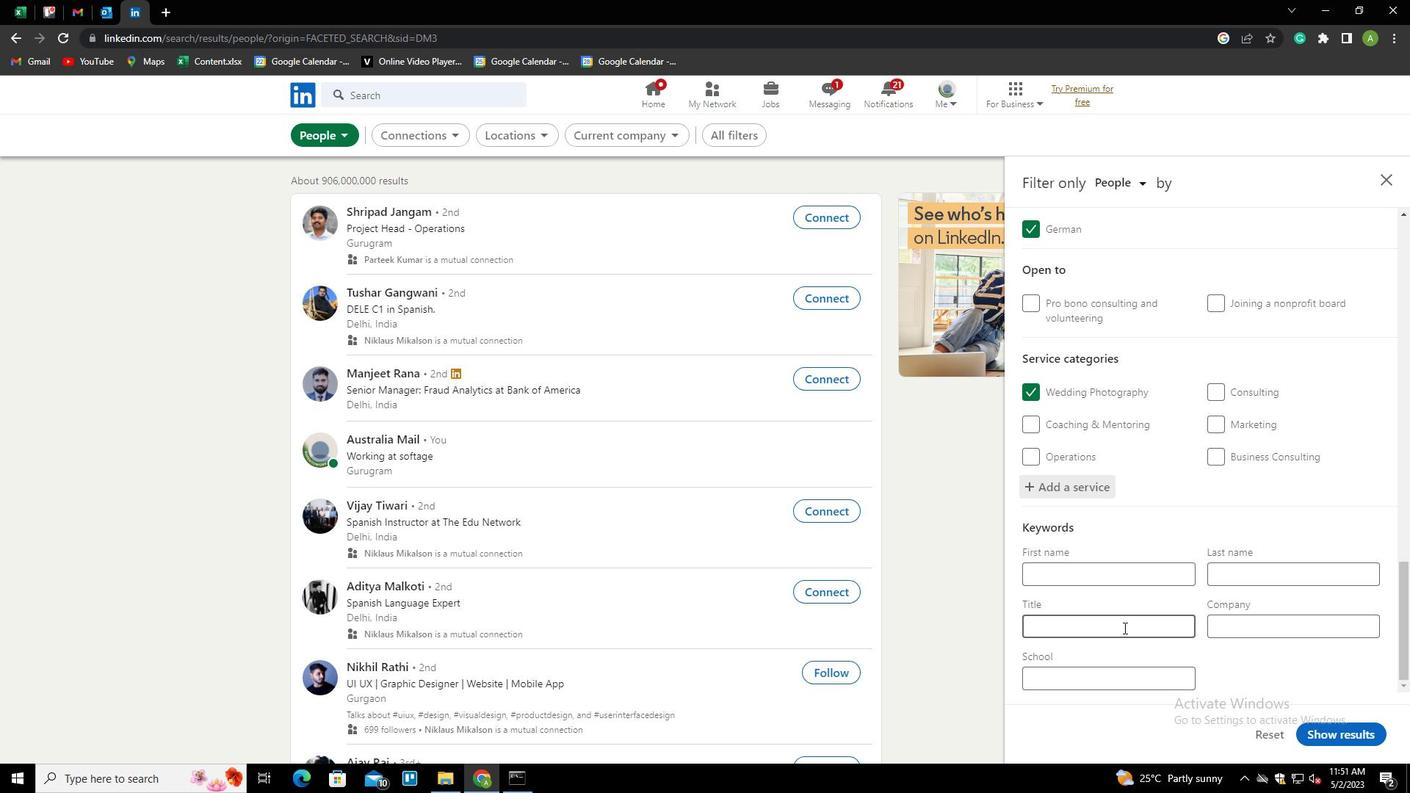
Action: Key pressed <Key.shift><Key.shift><Key.shift><Key.shift><Key.shift><Key.shift><Key.shift><Key.shift><Key.shift><Key.shift><Key.shift><Key.shift><Key.shift><Key.shift><Key.shift><Key.shift><Key.shift>FOREMAN
Screenshot: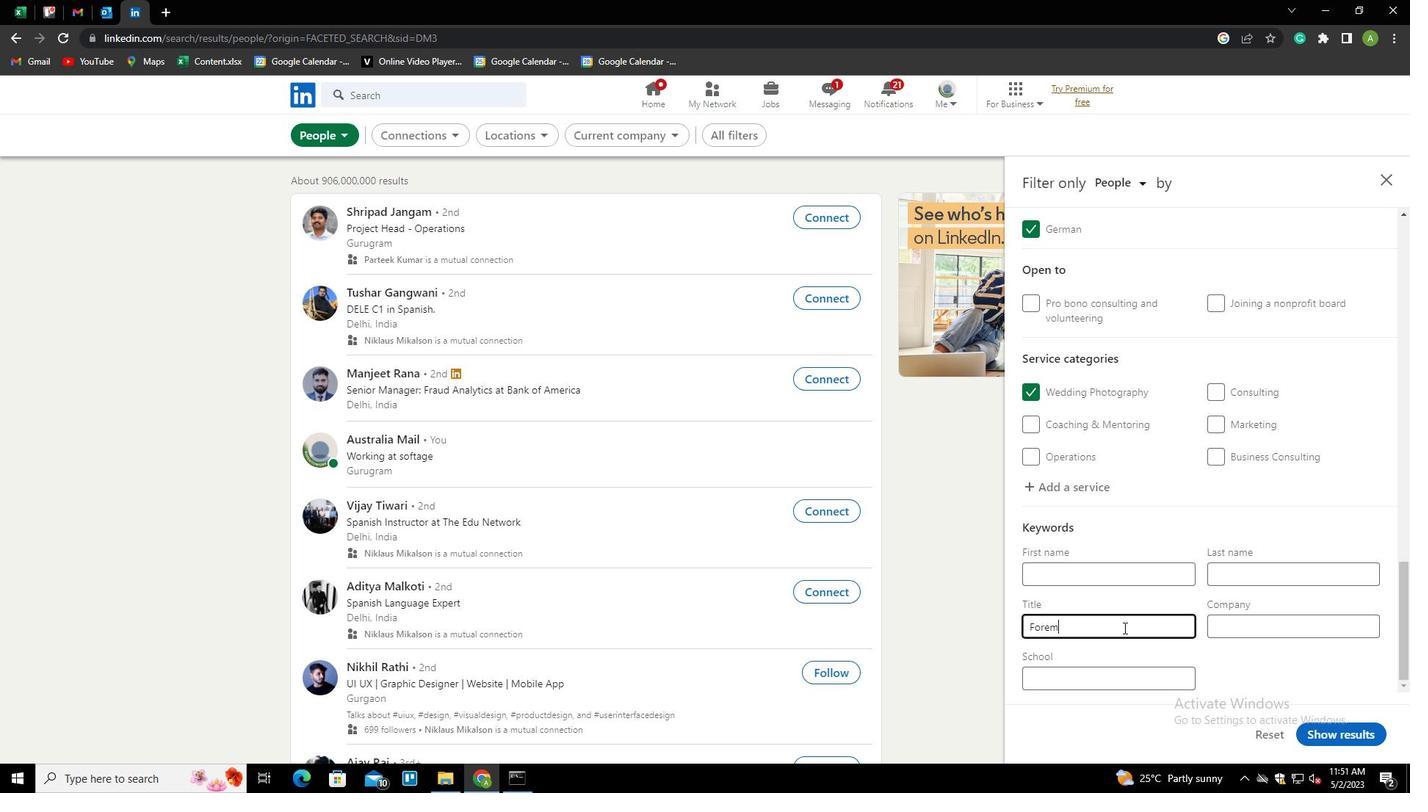 
Action: Mouse moved to (1282, 663)
Screenshot: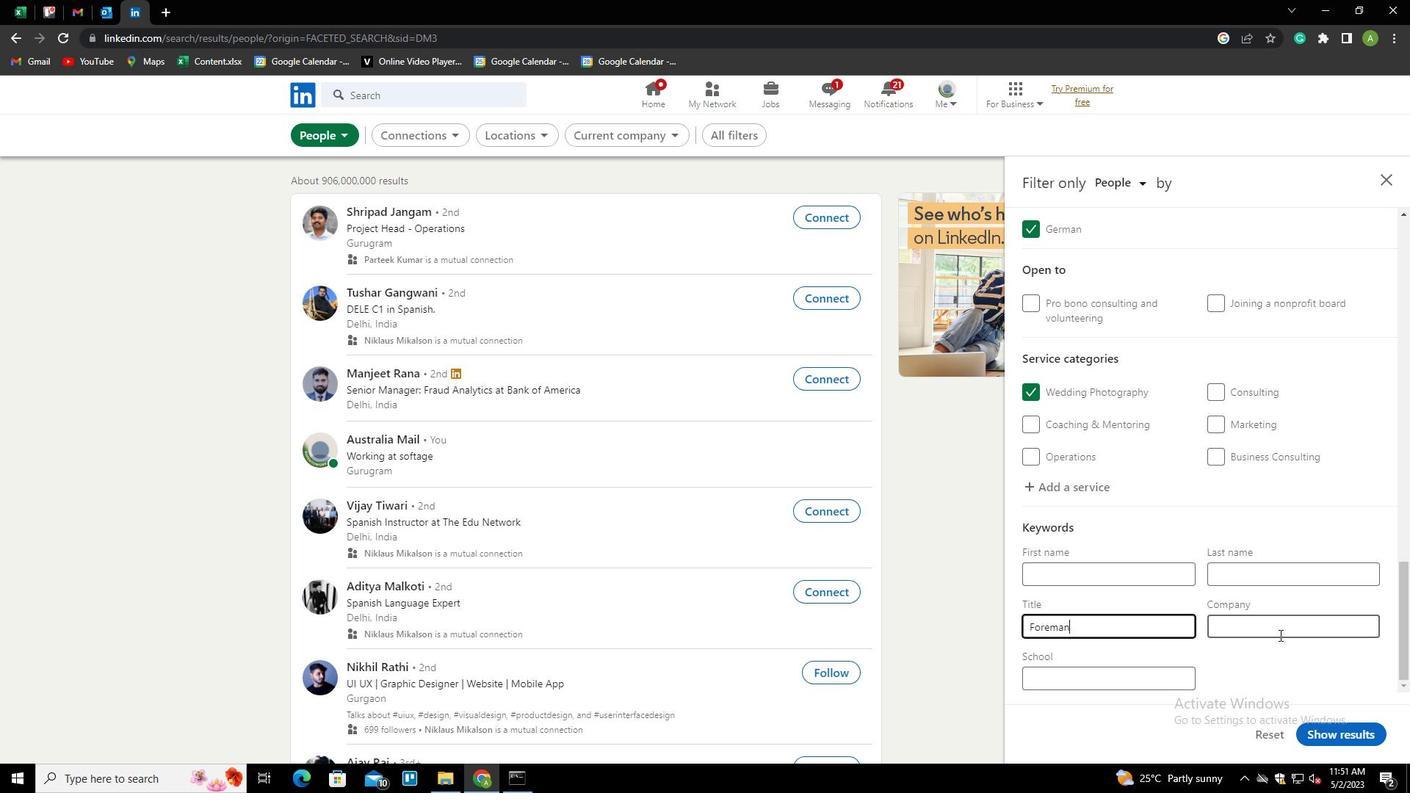 
Action: Mouse pressed left at (1282, 663)
Screenshot: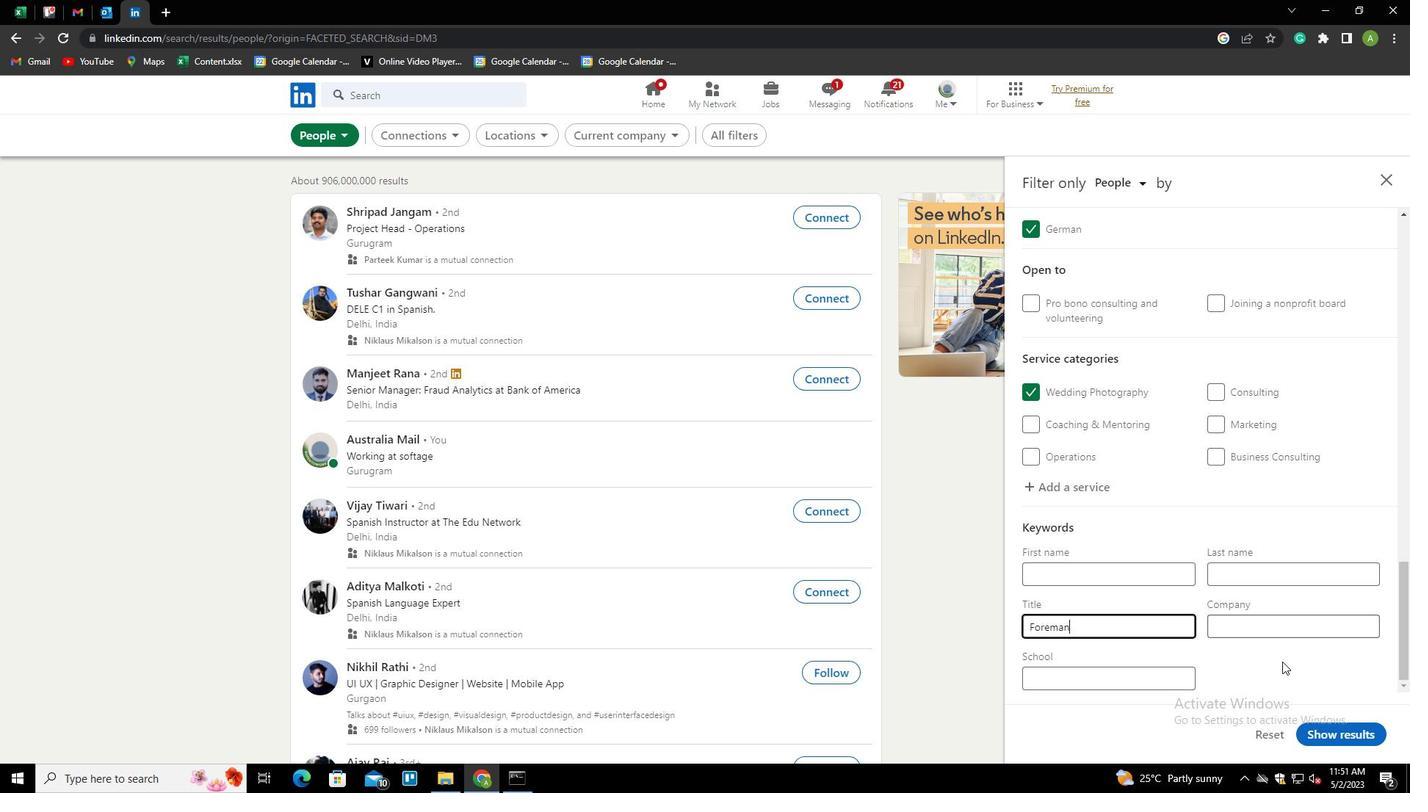 
Action: Mouse moved to (1341, 739)
Screenshot: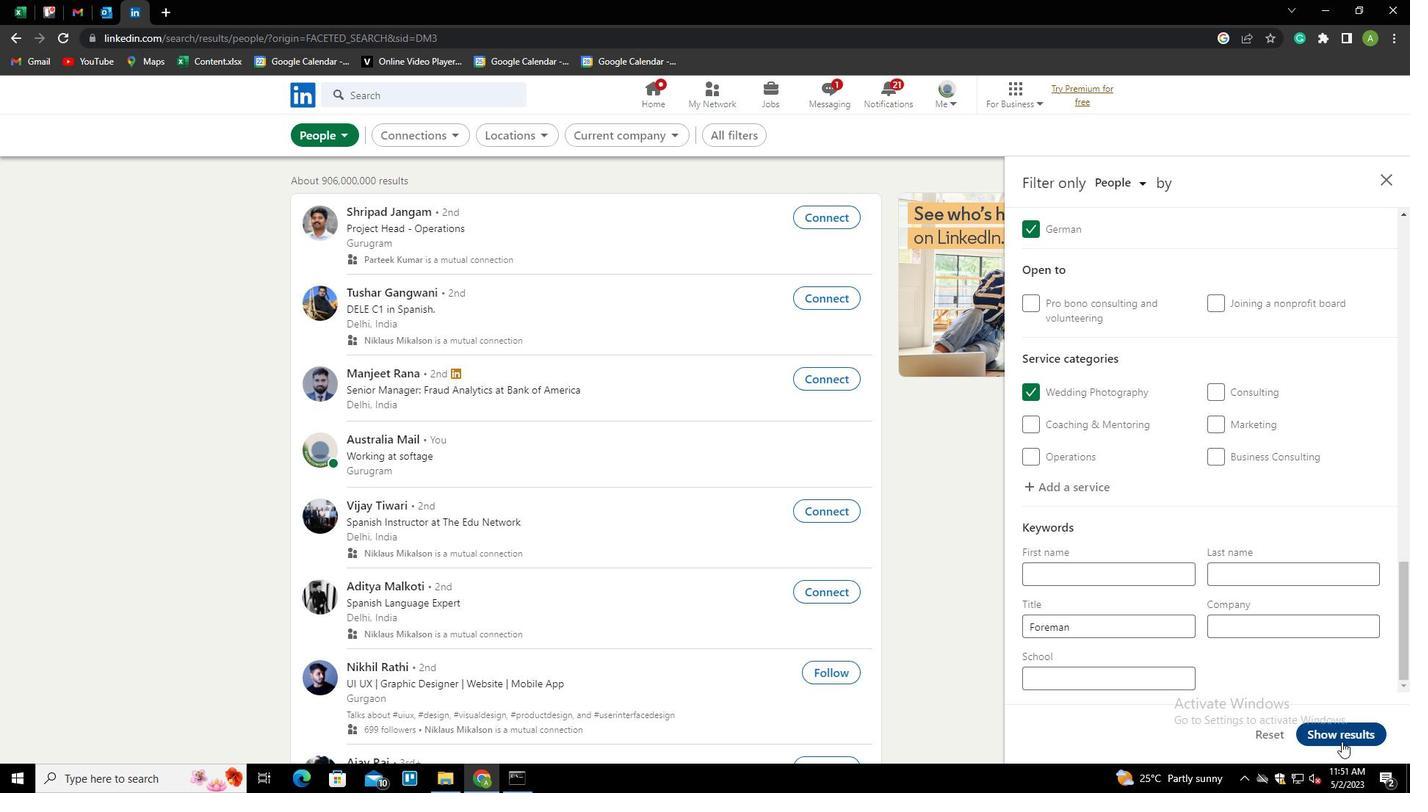 
Action: Mouse pressed left at (1341, 739)
Screenshot: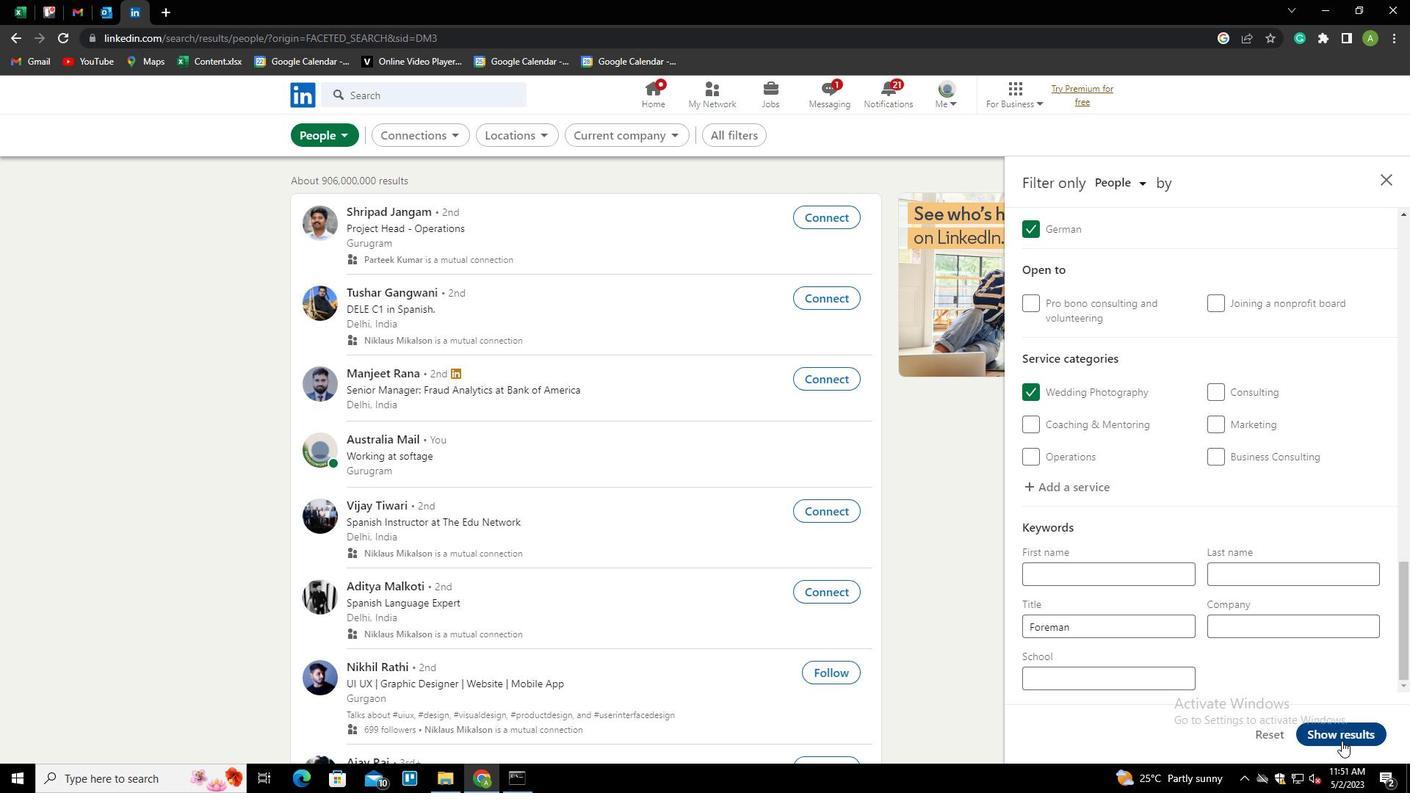 
